 Task: Send an email with the signature Kira Turner with the subject Feedback on information and the message I would like to request a change to the project timeline, can we schedule a meeting to discuss this? from softage.9@softage.net to softage.3@softage.net and move the email from Sent Items to the folder Logistics
Action: Mouse moved to (1286, 96)
Screenshot: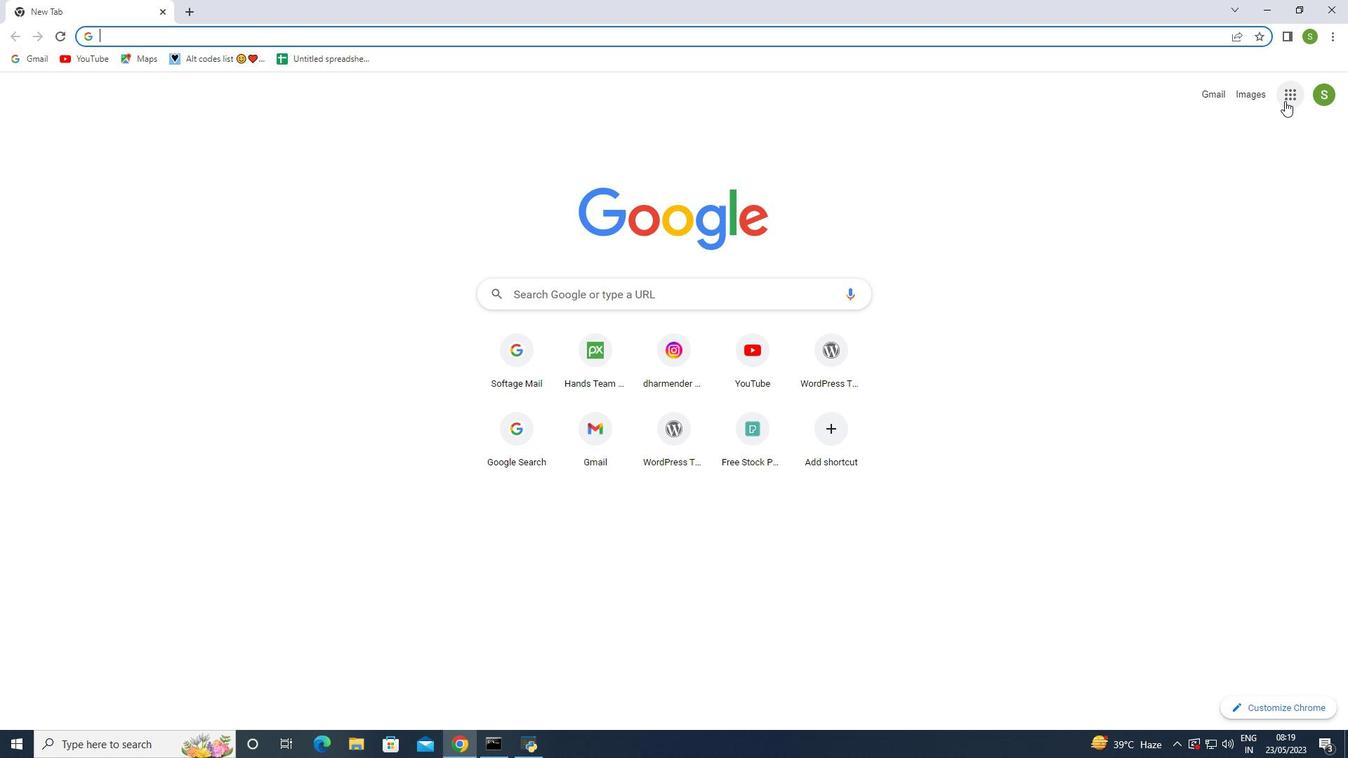 
Action: Mouse pressed left at (1286, 96)
Screenshot: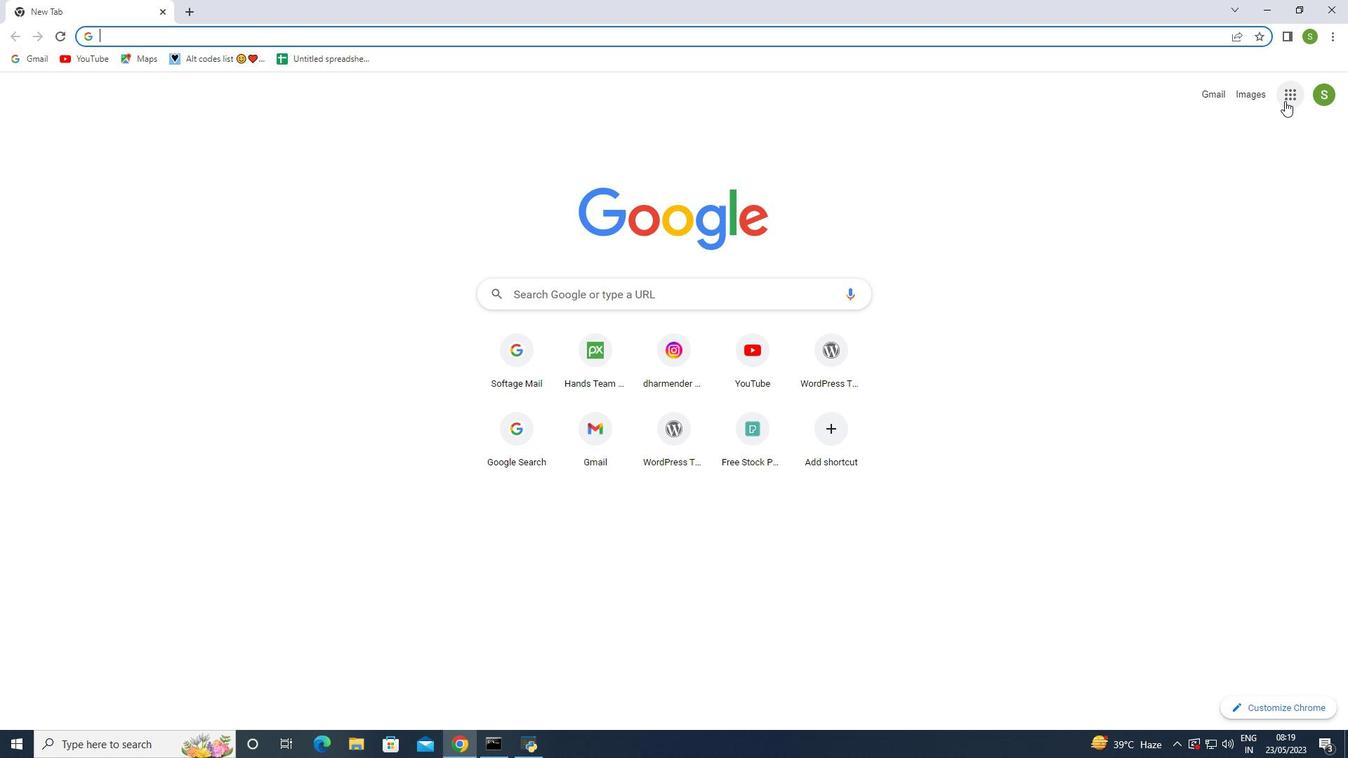 
Action: Mouse moved to (1214, 159)
Screenshot: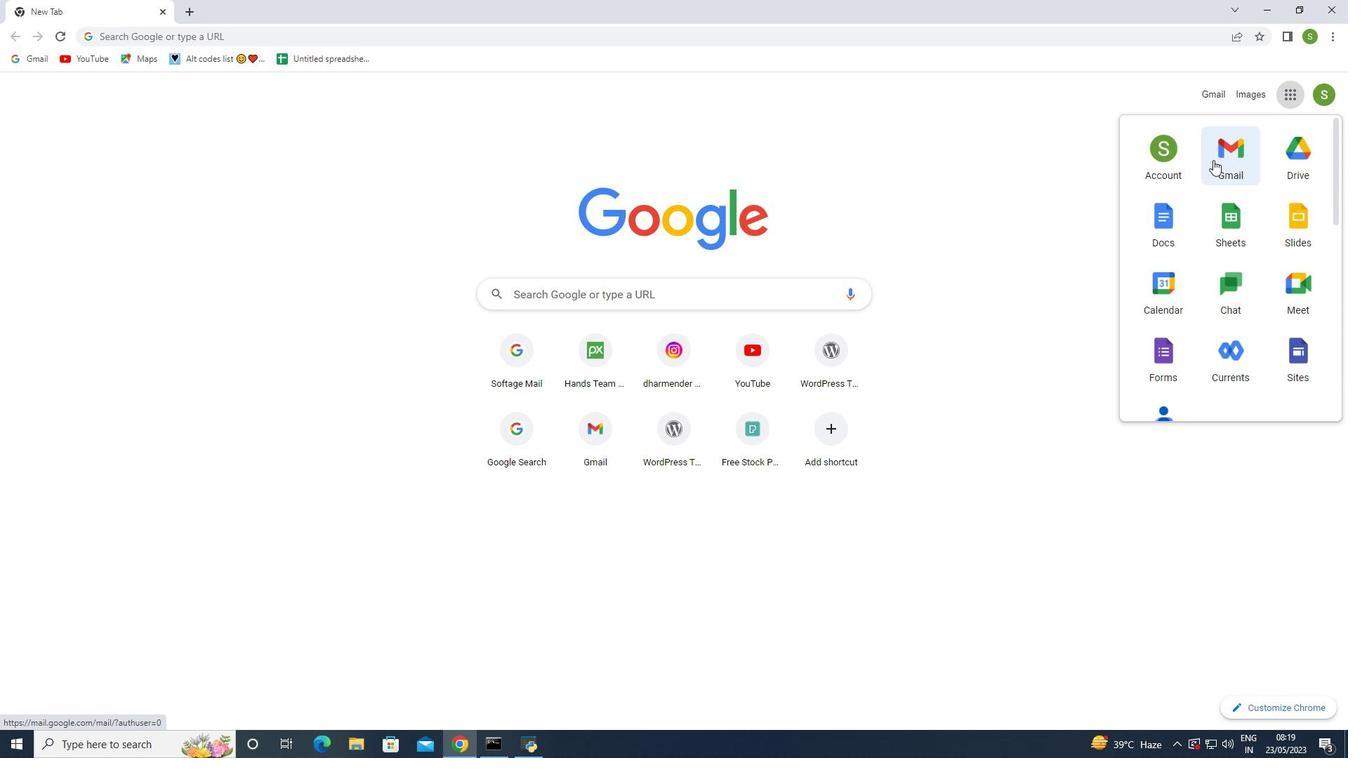
Action: Mouse pressed left at (1214, 159)
Screenshot: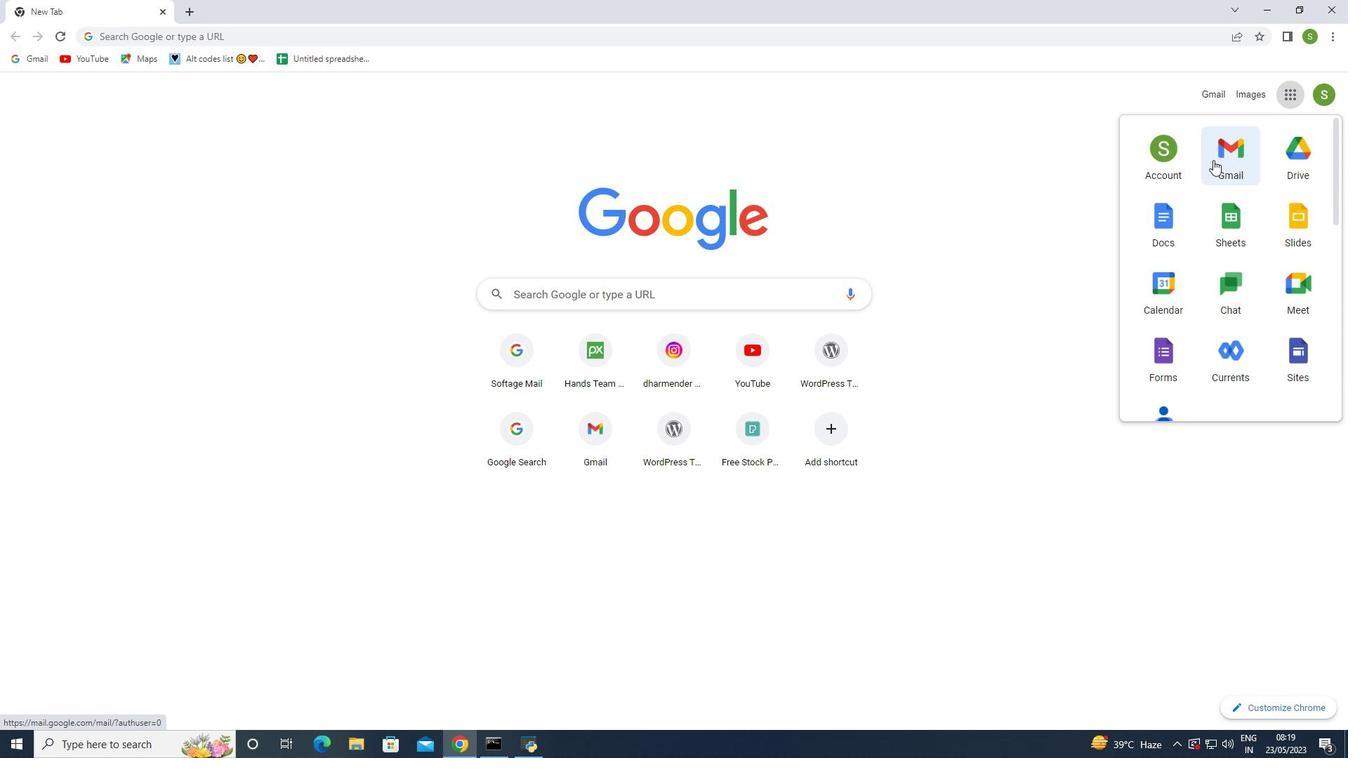
Action: Mouse moved to (1196, 98)
Screenshot: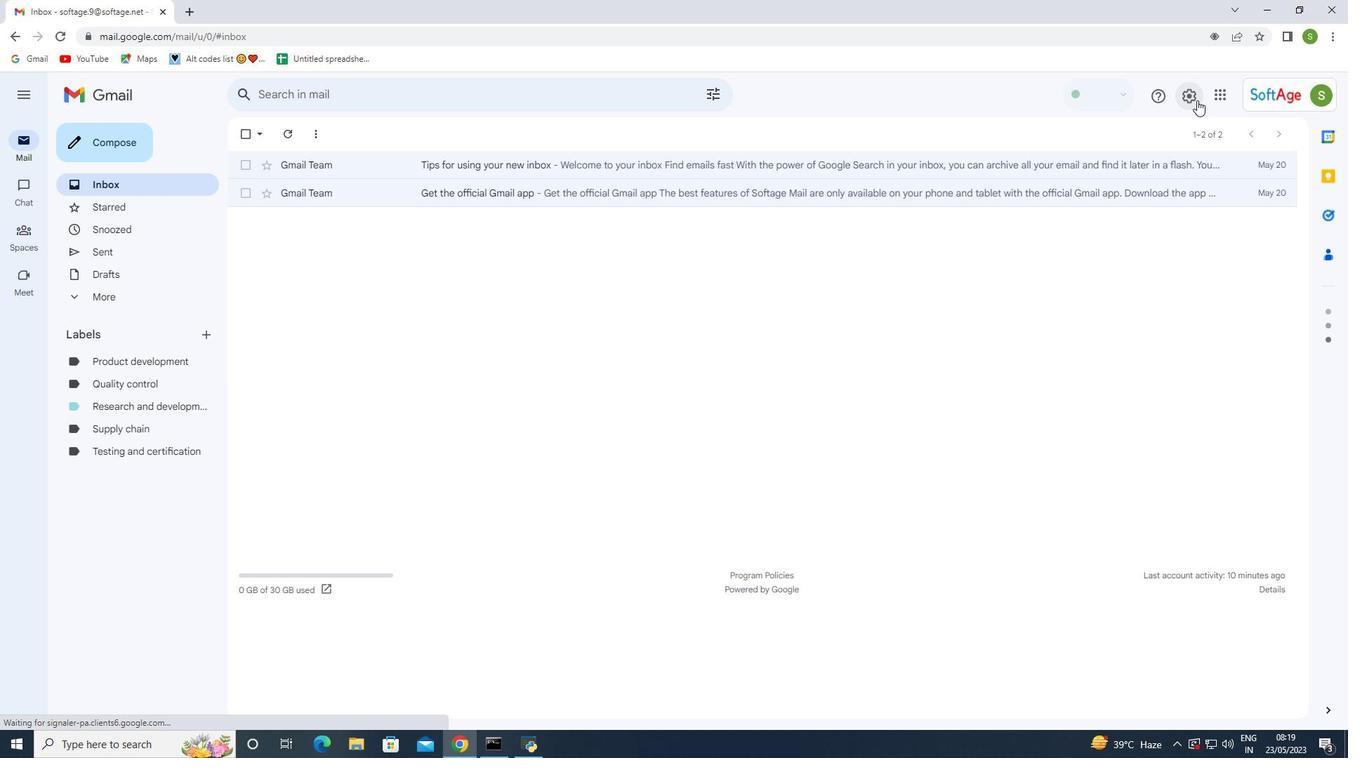 
Action: Mouse pressed left at (1196, 98)
Screenshot: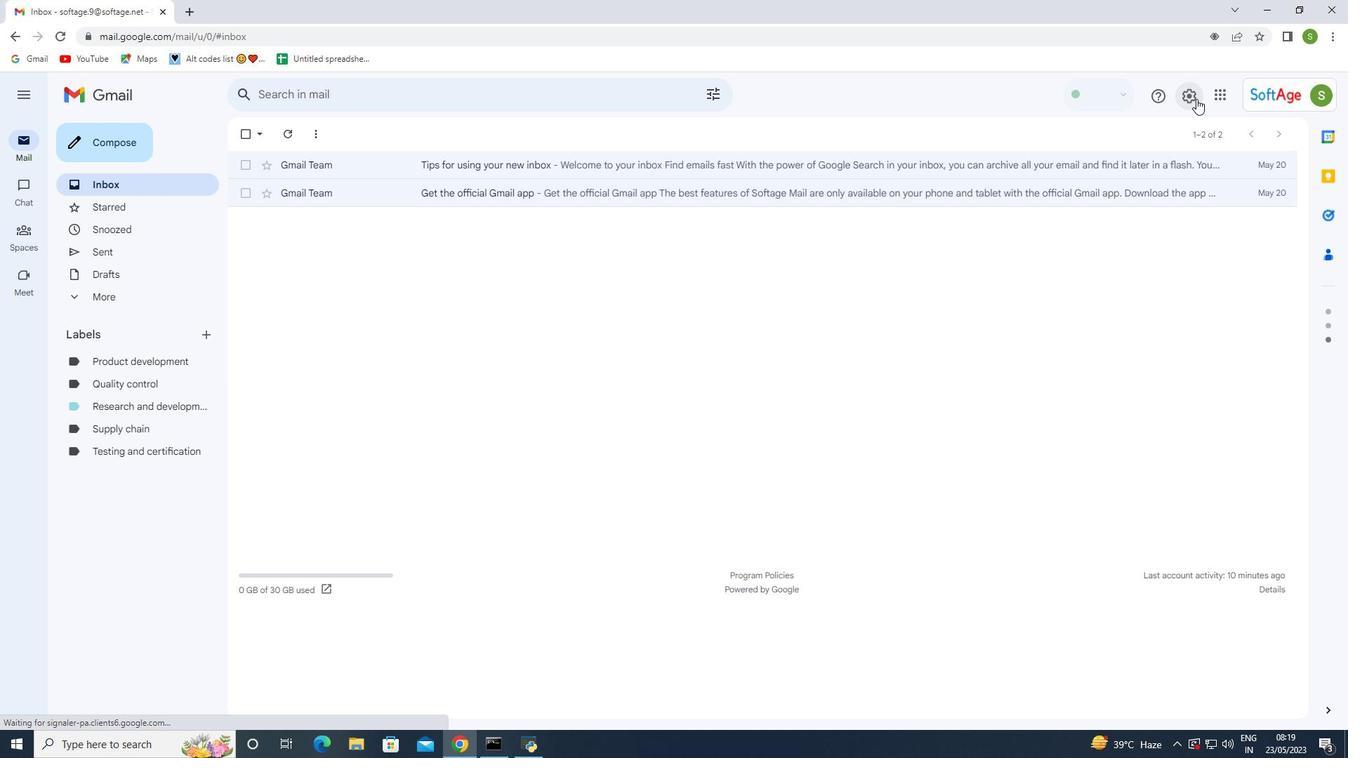 
Action: Mouse moved to (1180, 158)
Screenshot: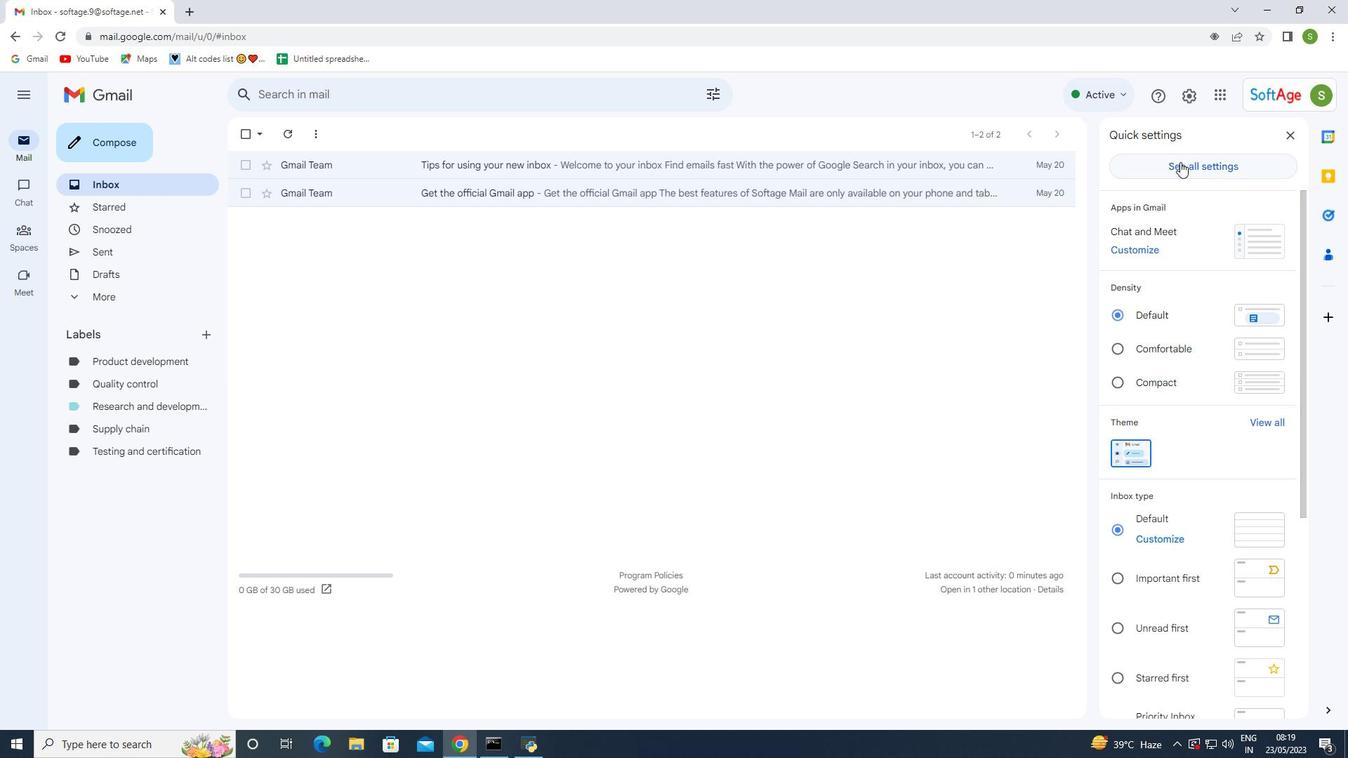 
Action: Mouse pressed left at (1180, 158)
Screenshot: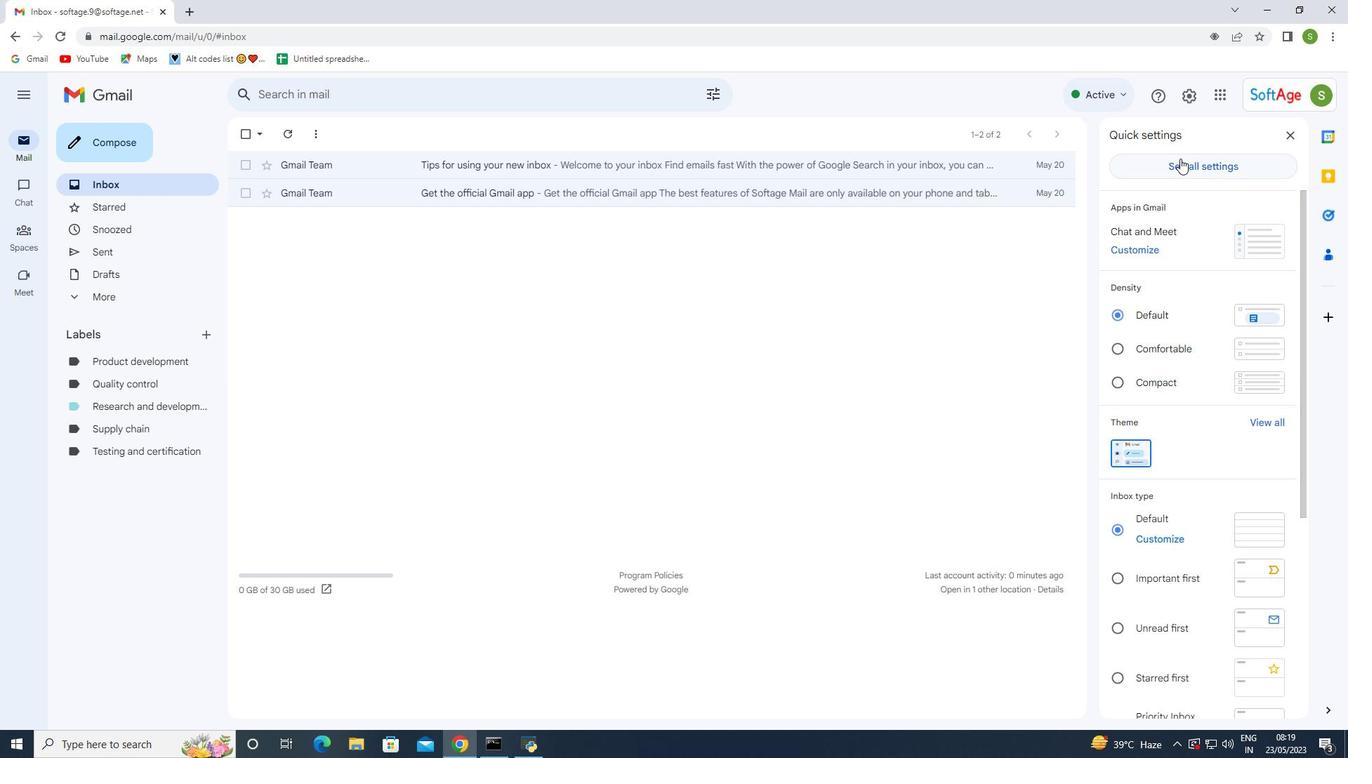 
Action: Mouse moved to (495, 405)
Screenshot: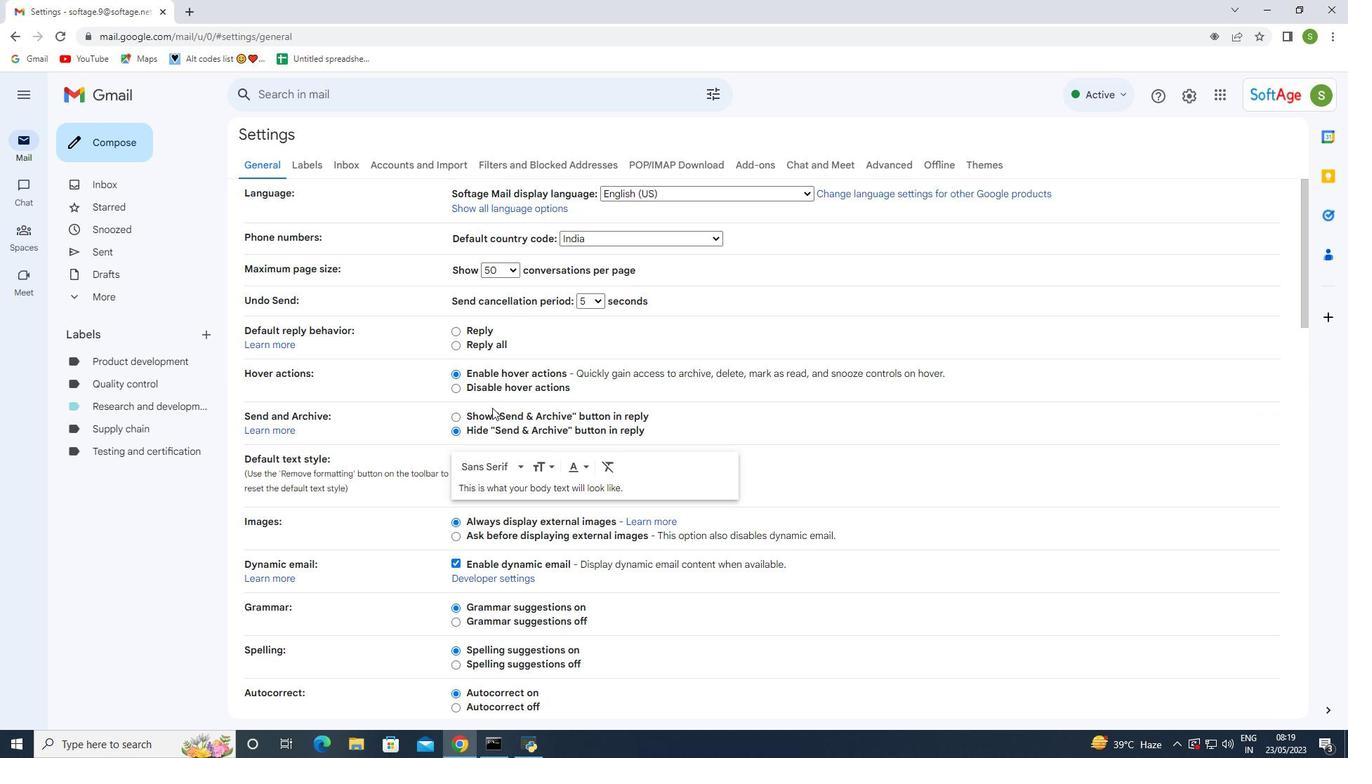 
Action: Mouse scrolled (495, 405) with delta (0, 0)
Screenshot: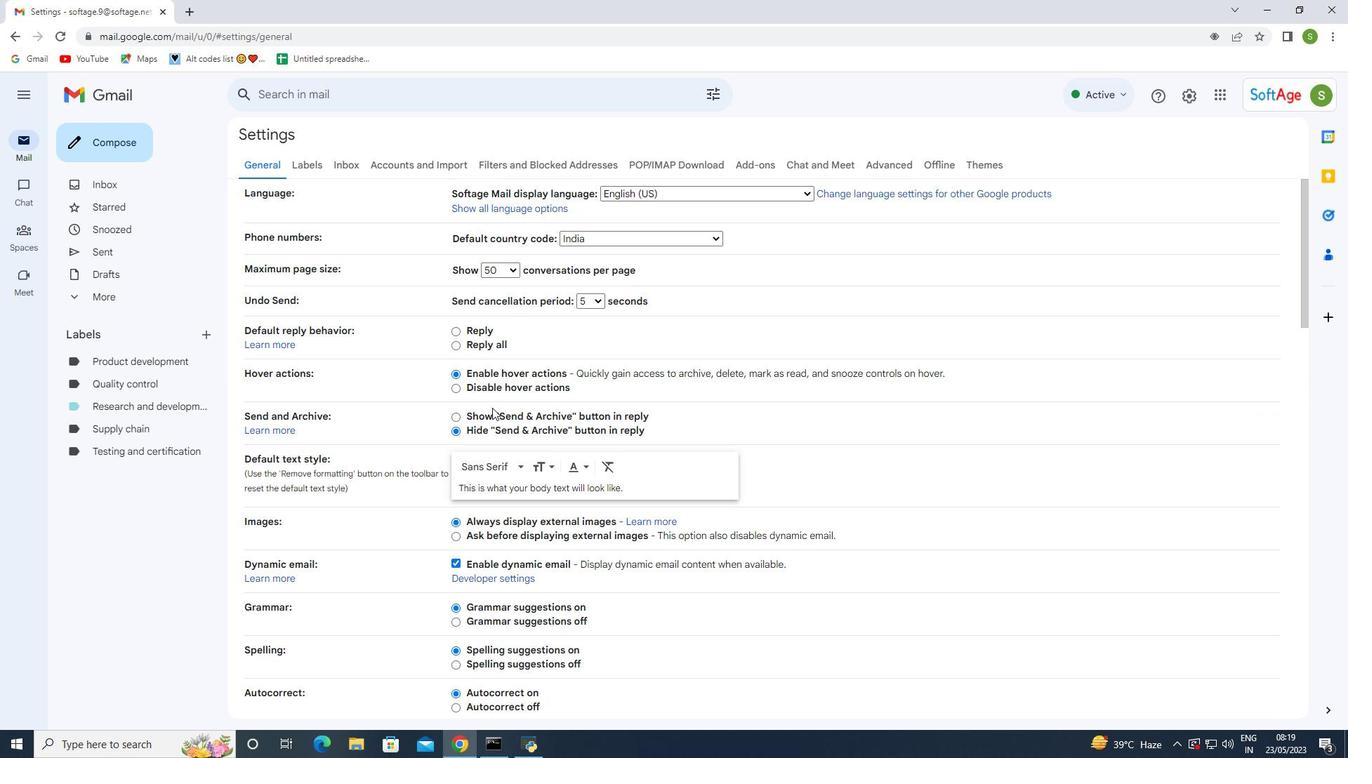 
Action: Mouse scrolled (495, 405) with delta (0, 0)
Screenshot: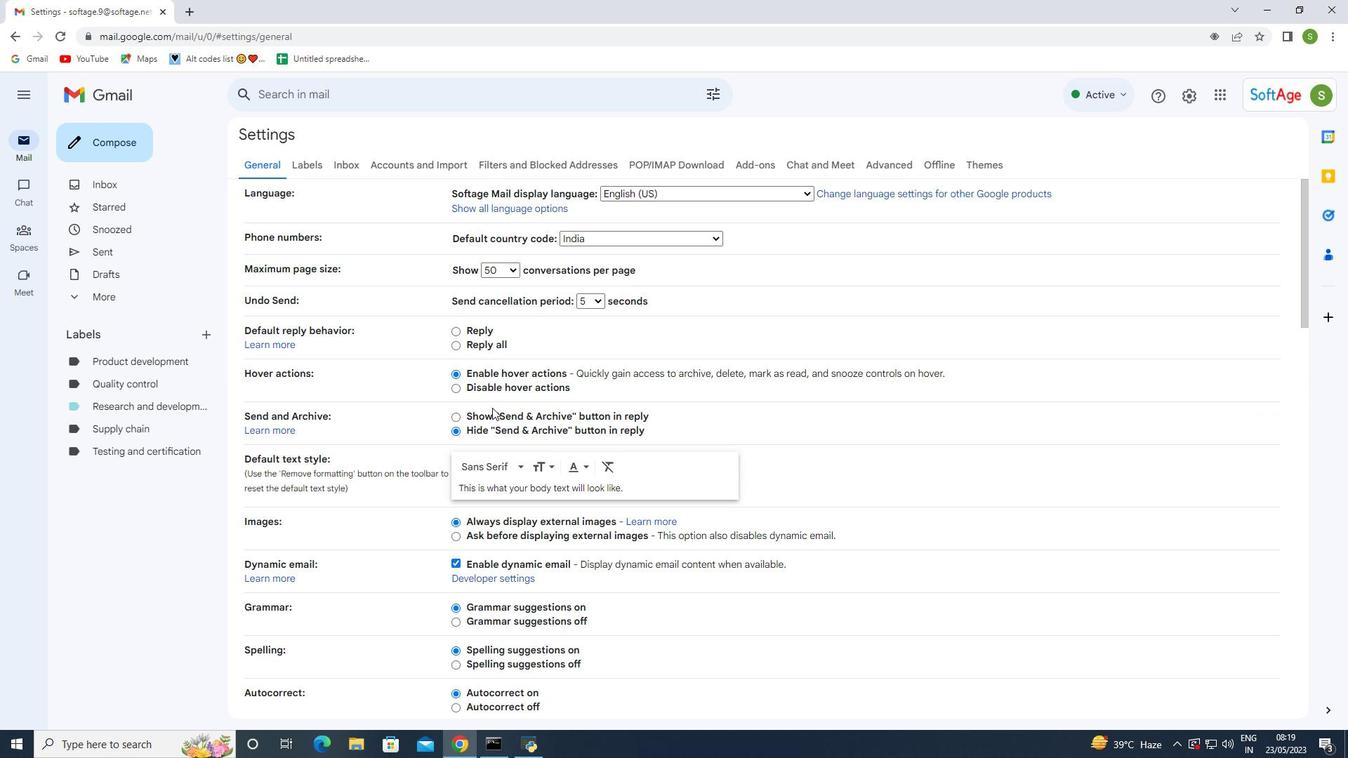 
Action: Mouse scrolled (495, 405) with delta (0, 0)
Screenshot: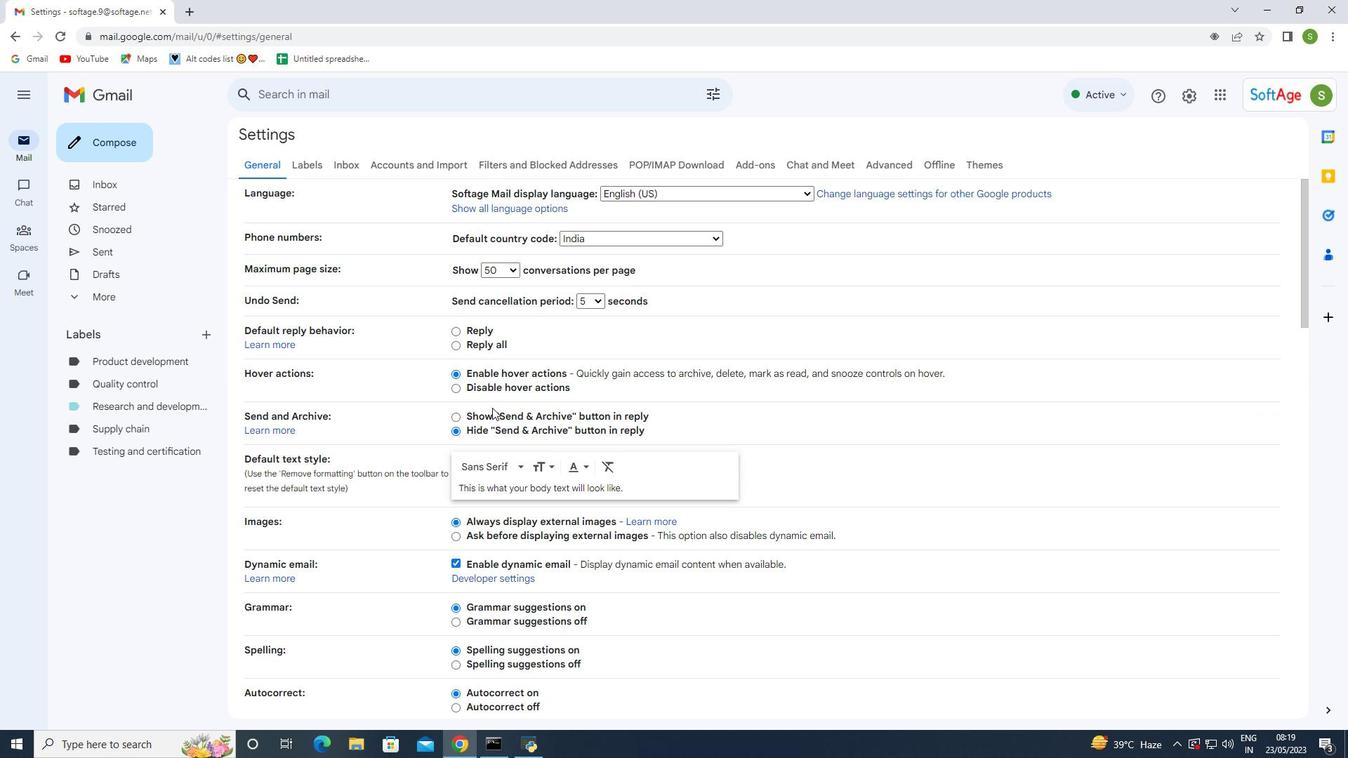 
Action: Mouse scrolled (495, 405) with delta (0, 0)
Screenshot: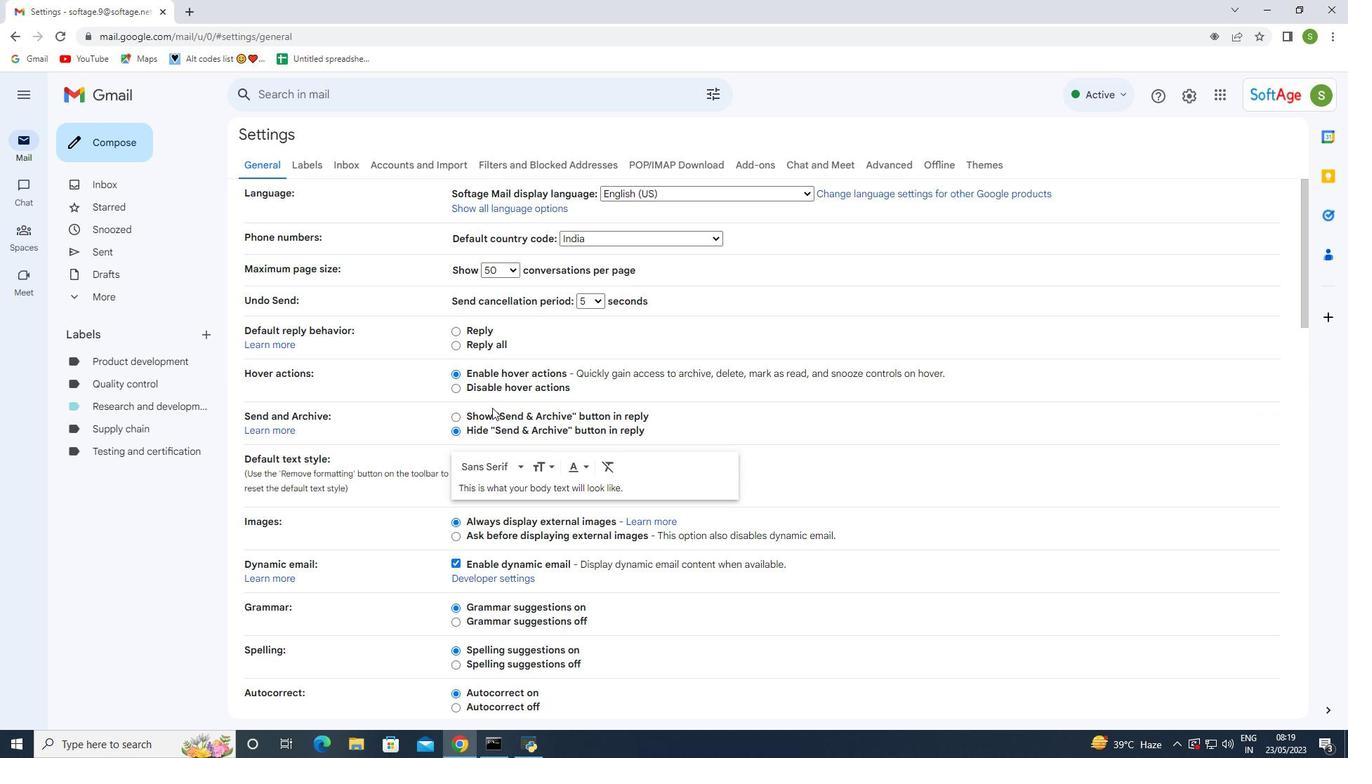 
Action: Mouse scrolled (495, 405) with delta (0, 0)
Screenshot: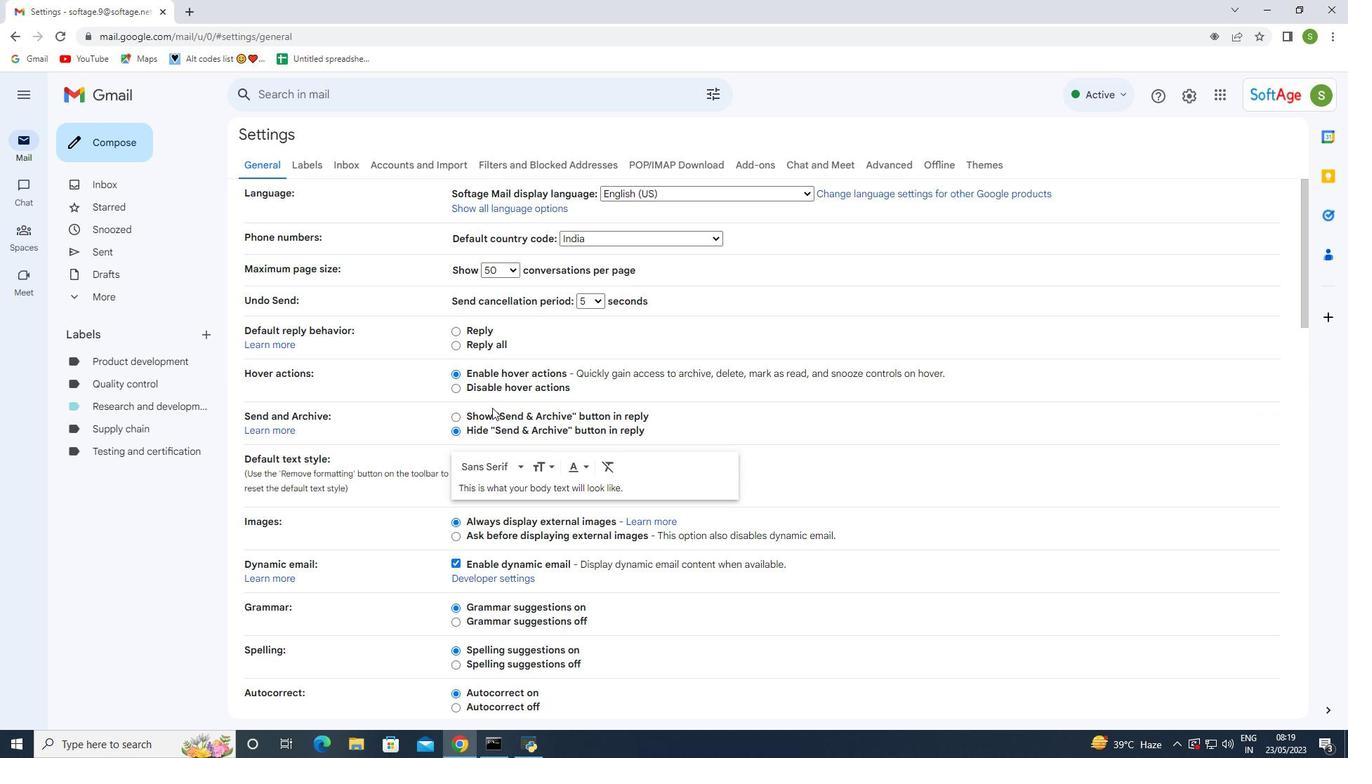 
Action: Mouse scrolled (495, 405) with delta (0, 0)
Screenshot: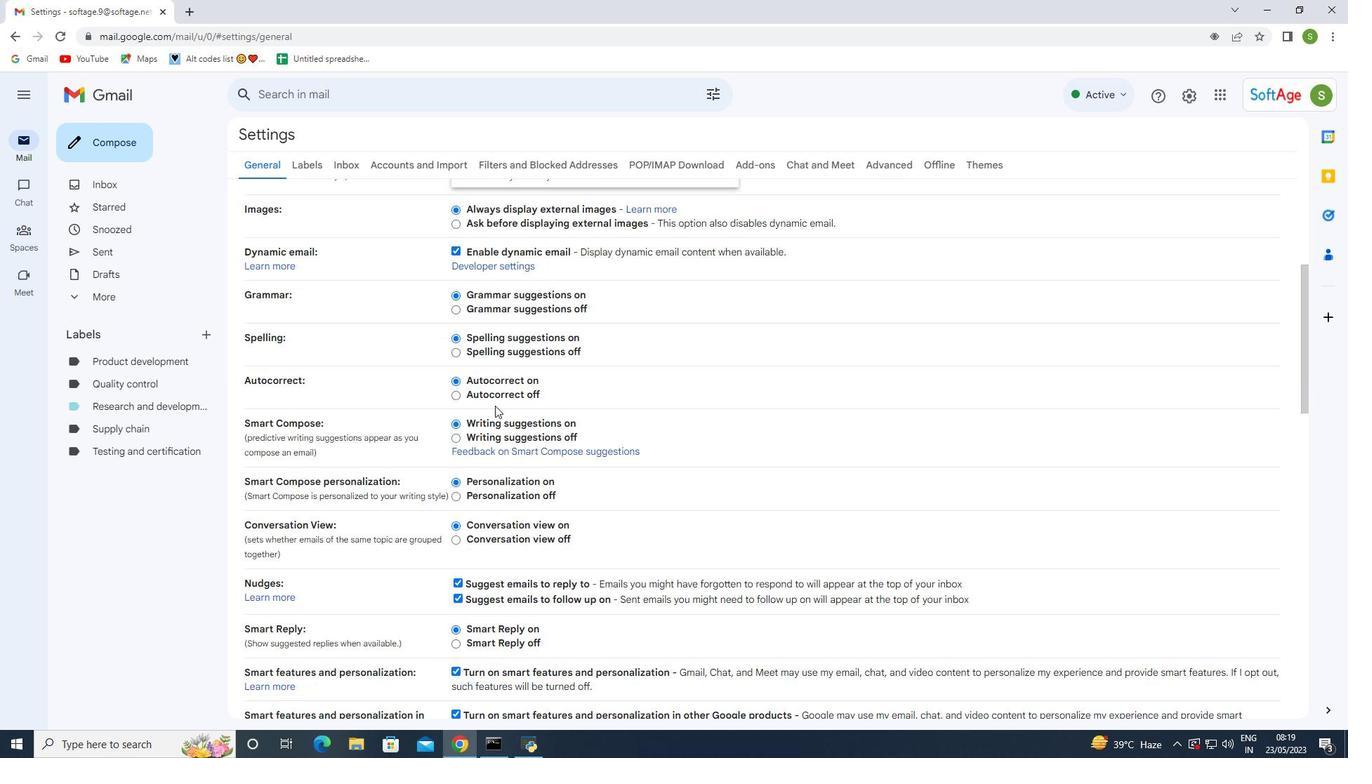 
Action: Mouse scrolled (495, 405) with delta (0, 0)
Screenshot: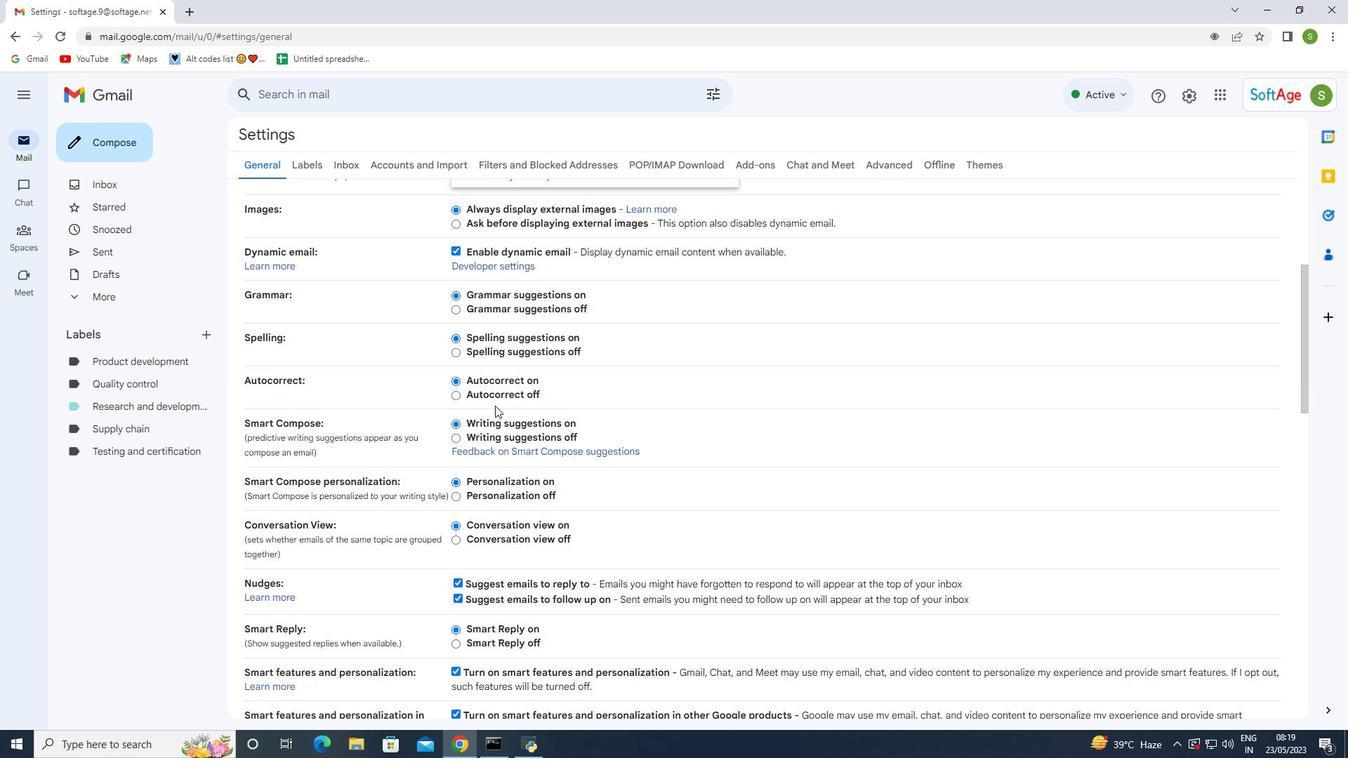 
Action: Mouse scrolled (495, 405) with delta (0, 0)
Screenshot: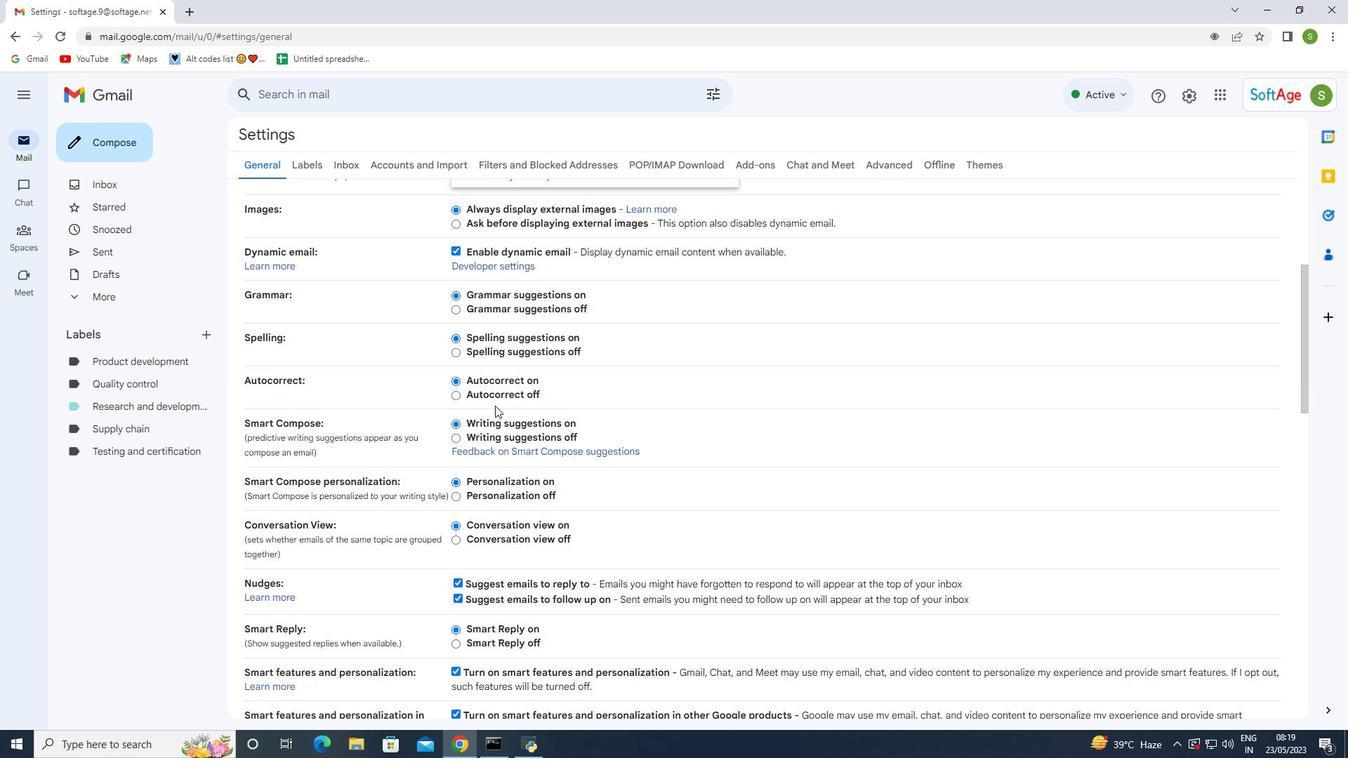 
Action: Mouse scrolled (495, 405) with delta (0, 0)
Screenshot: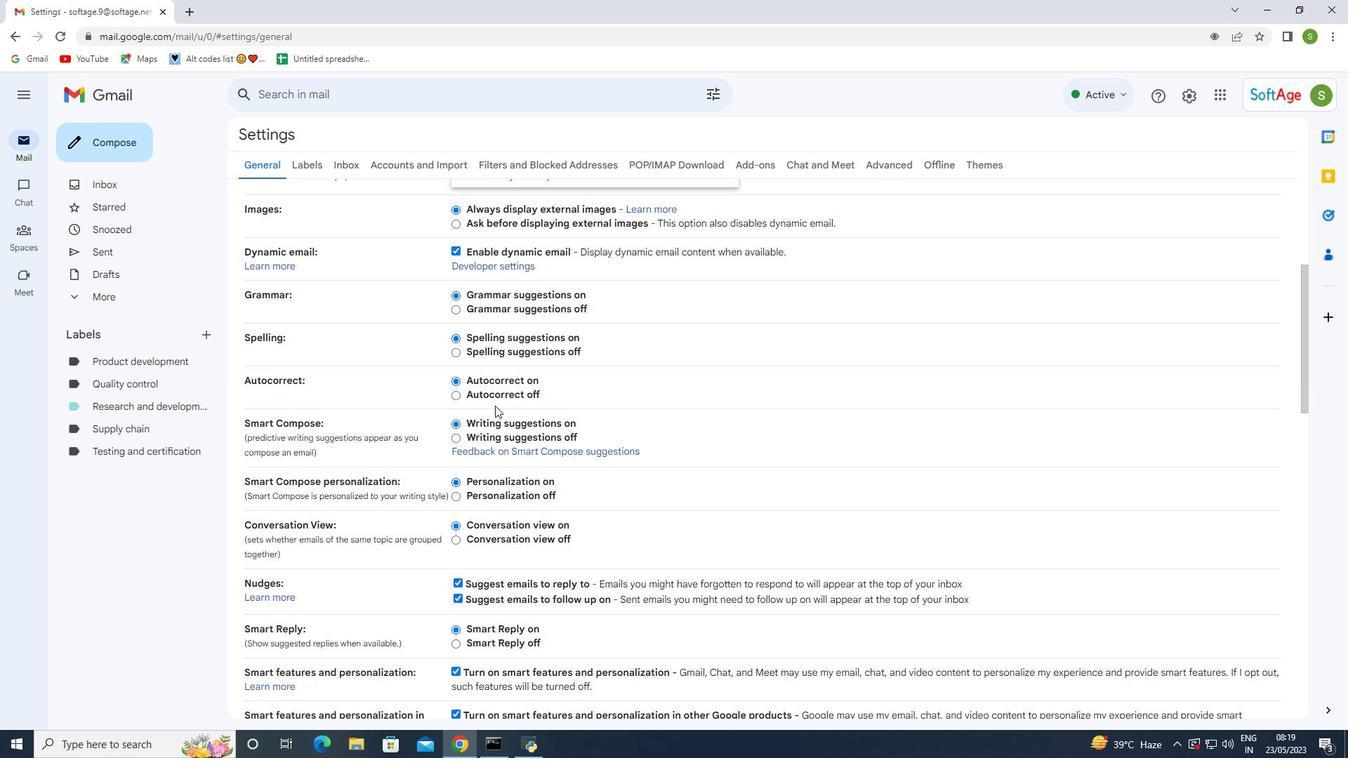 
Action: Mouse scrolled (495, 405) with delta (0, 0)
Screenshot: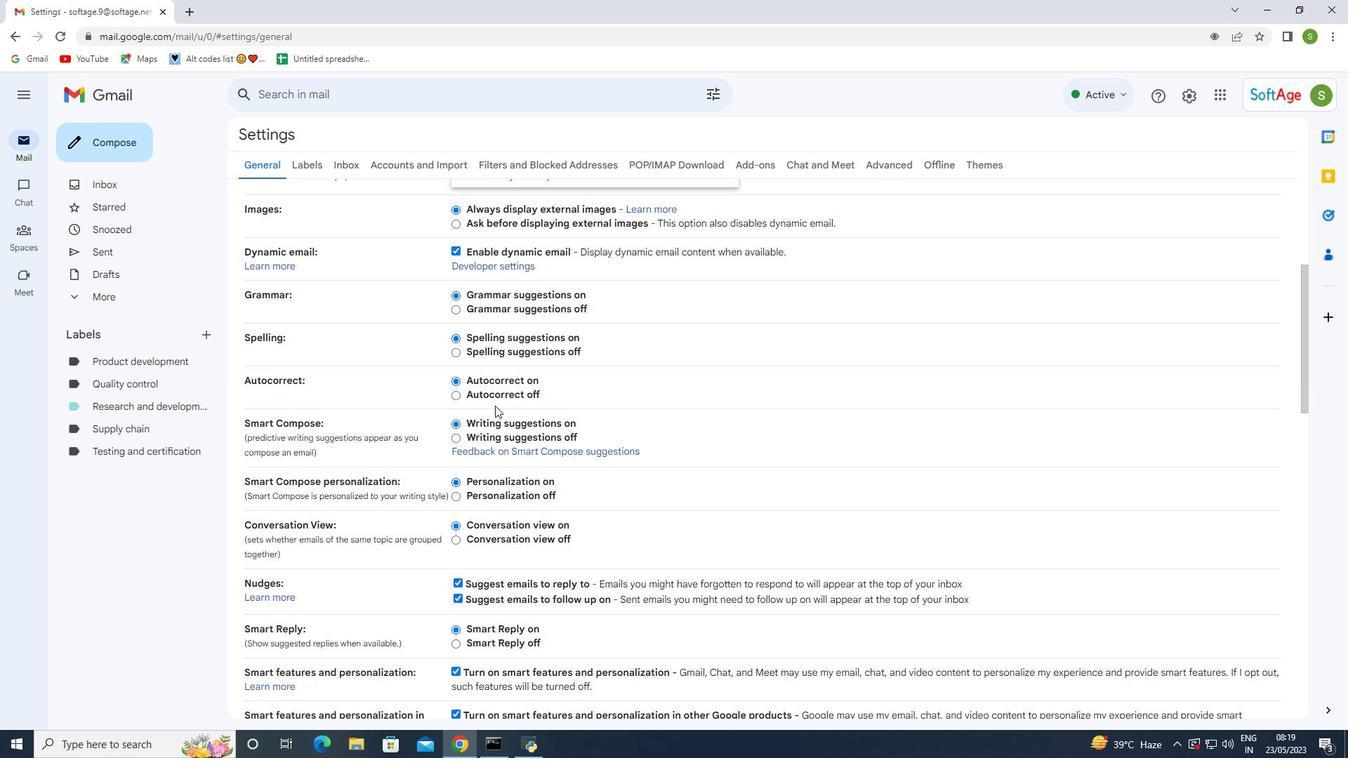 
Action: Mouse scrolled (495, 405) with delta (0, 0)
Screenshot: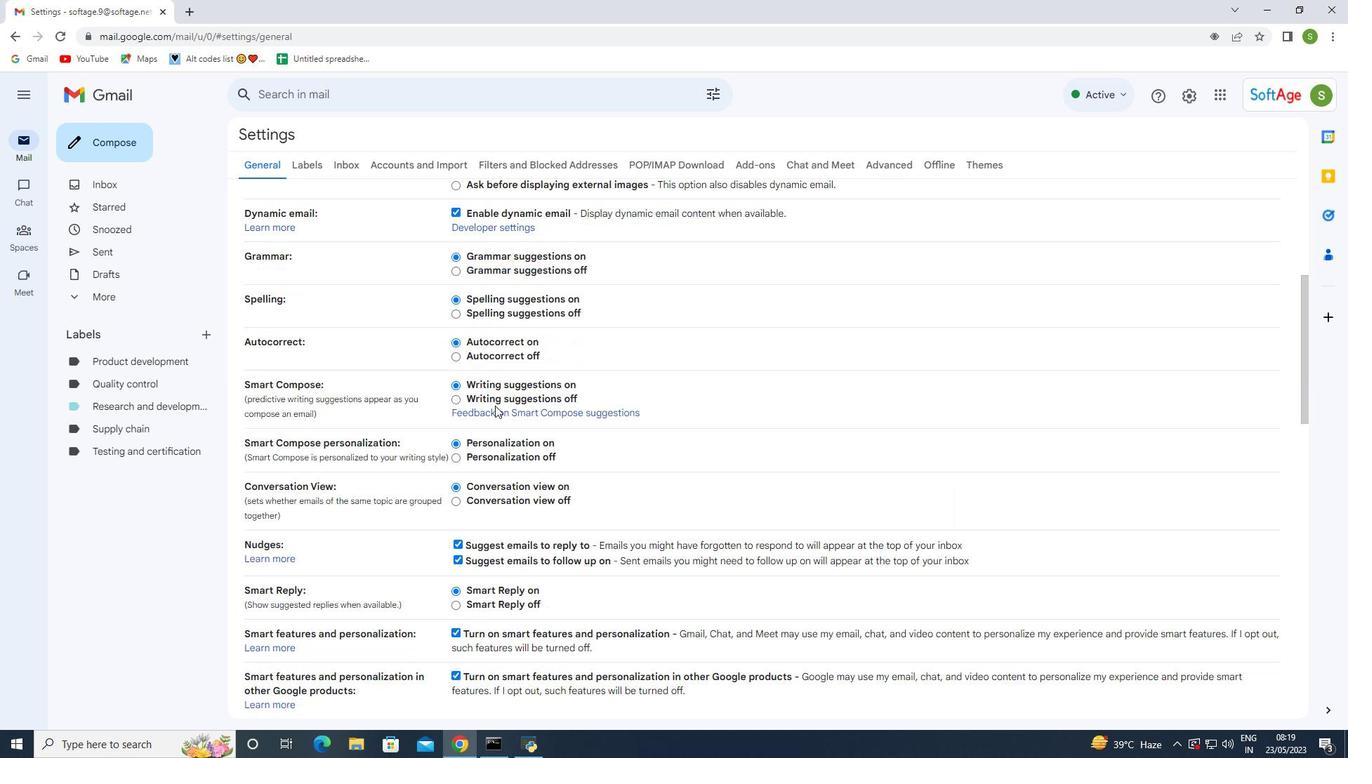 
Action: Mouse scrolled (495, 405) with delta (0, 0)
Screenshot: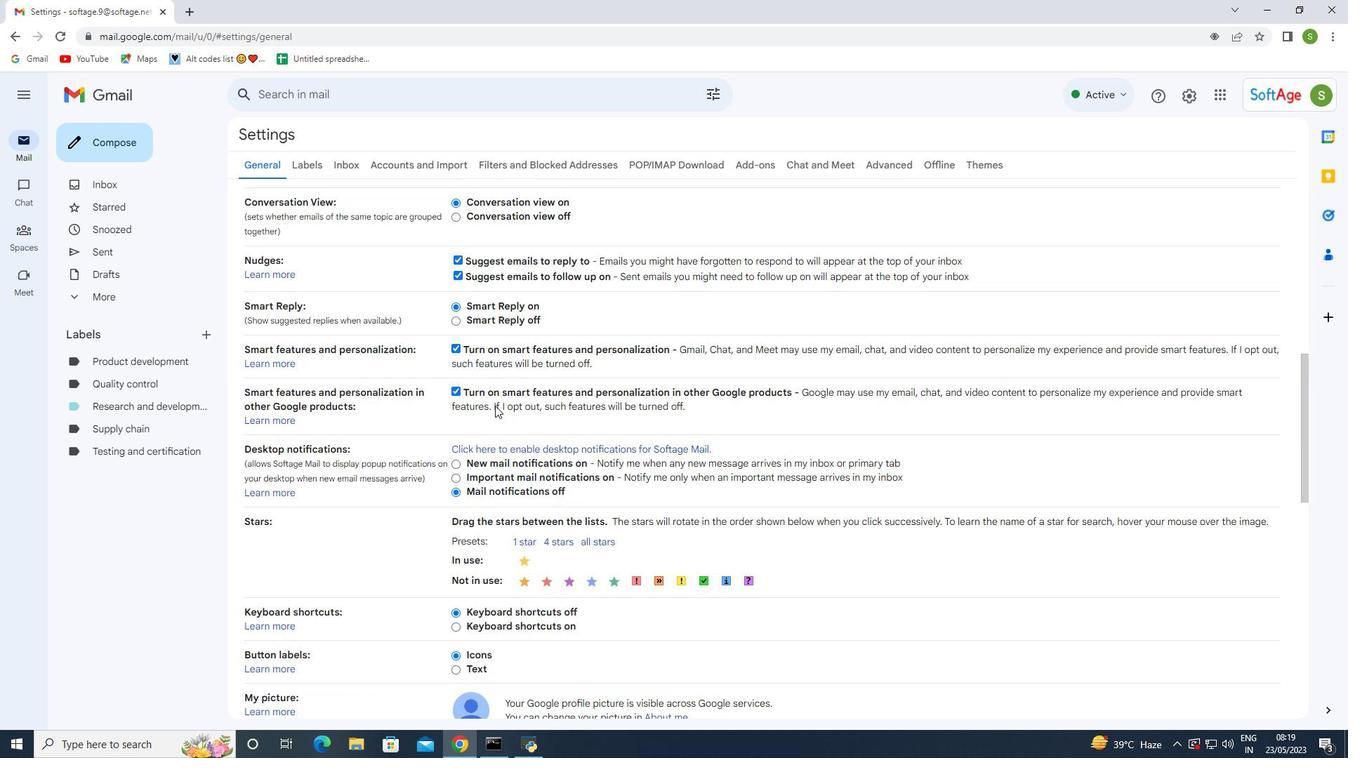 
Action: Mouse scrolled (495, 405) with delta (0, 0)
Screenshot: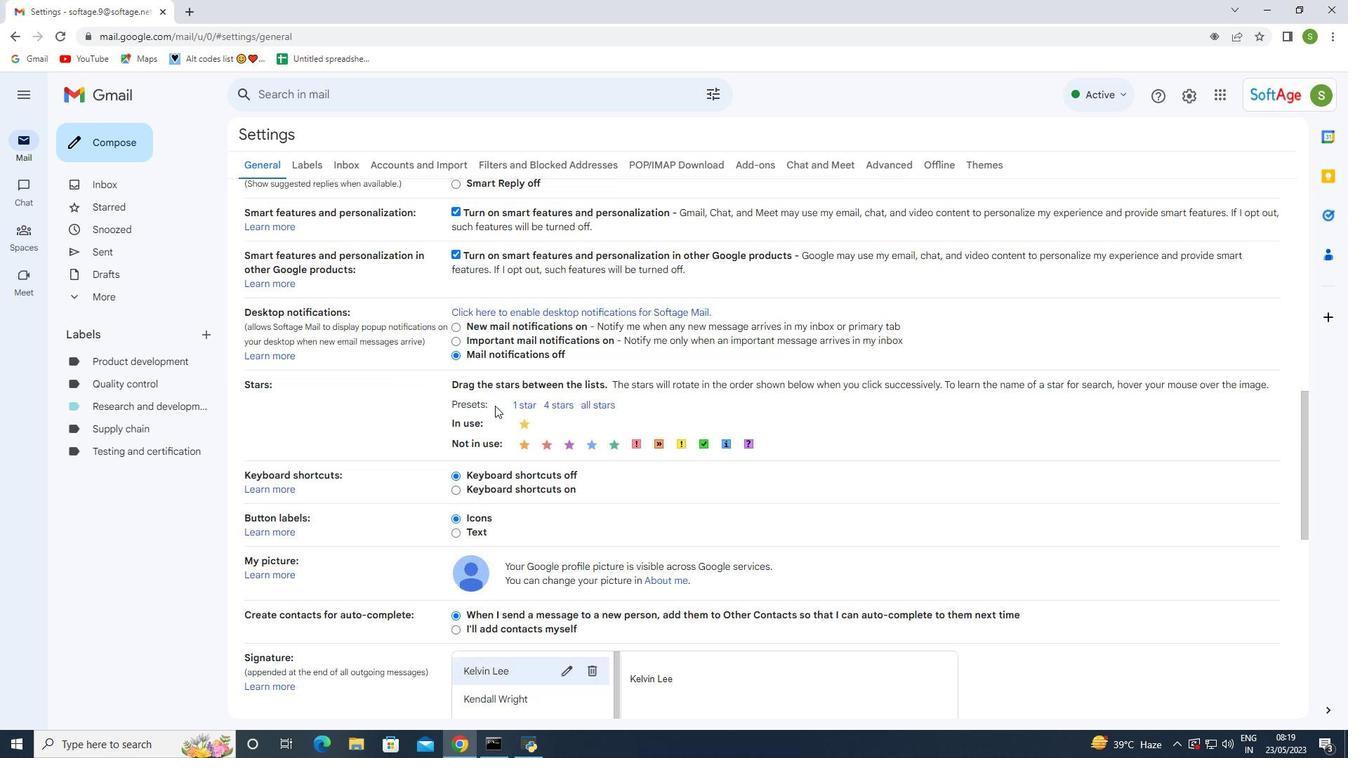 
Action: Mouse scrolled (495, 405) with delta (0, 0)
Screenshot: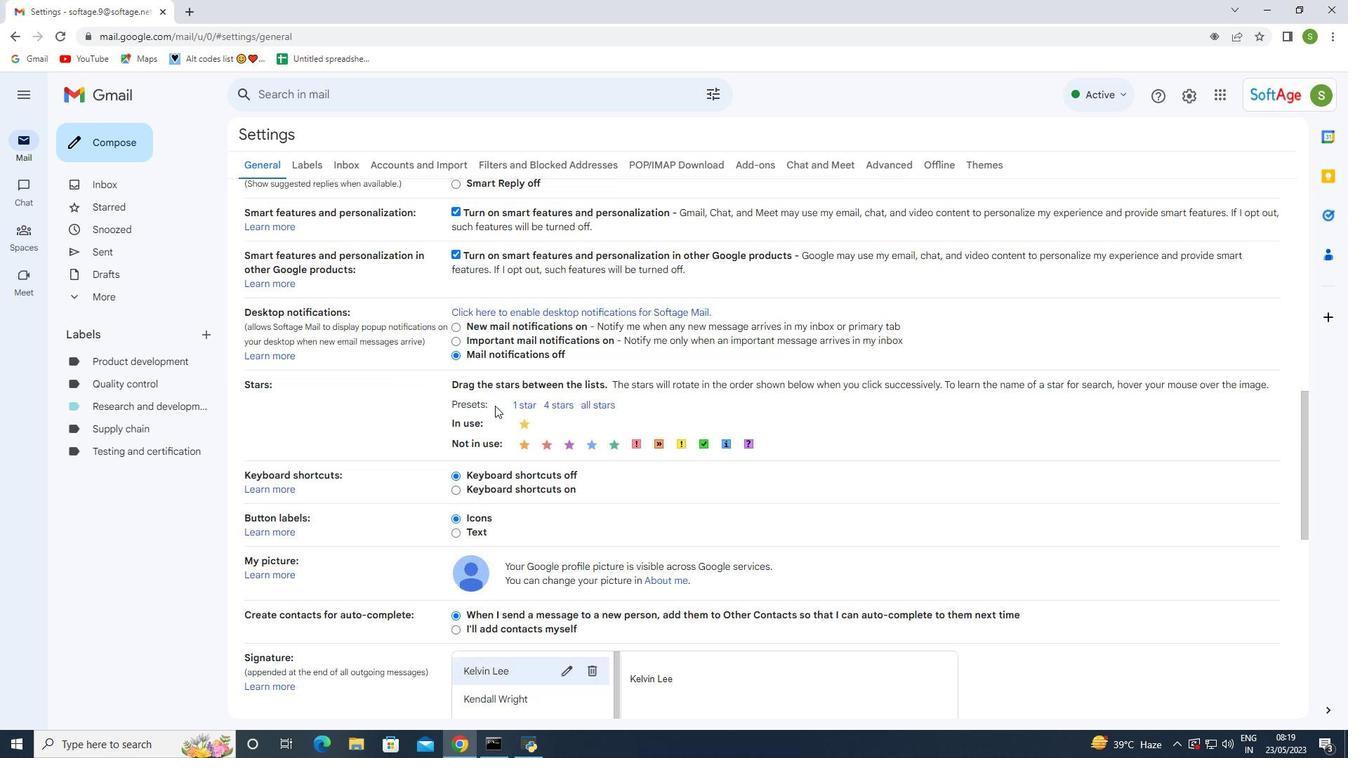 
Action: Mouse scrolled (495, 405) with delta (0, 0)
Screenshot: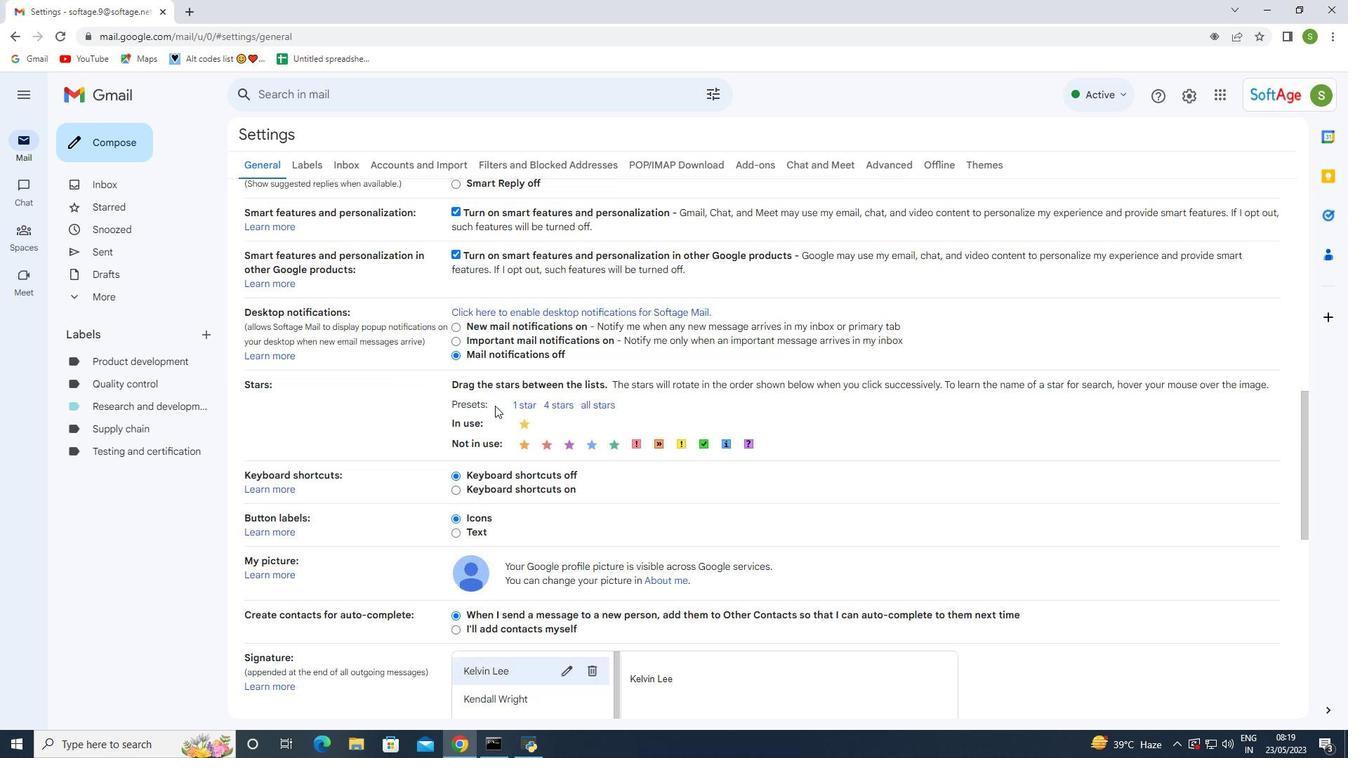 
Action: Mouse scrolled (495, 405) with delta (0, 0)
Screenshot: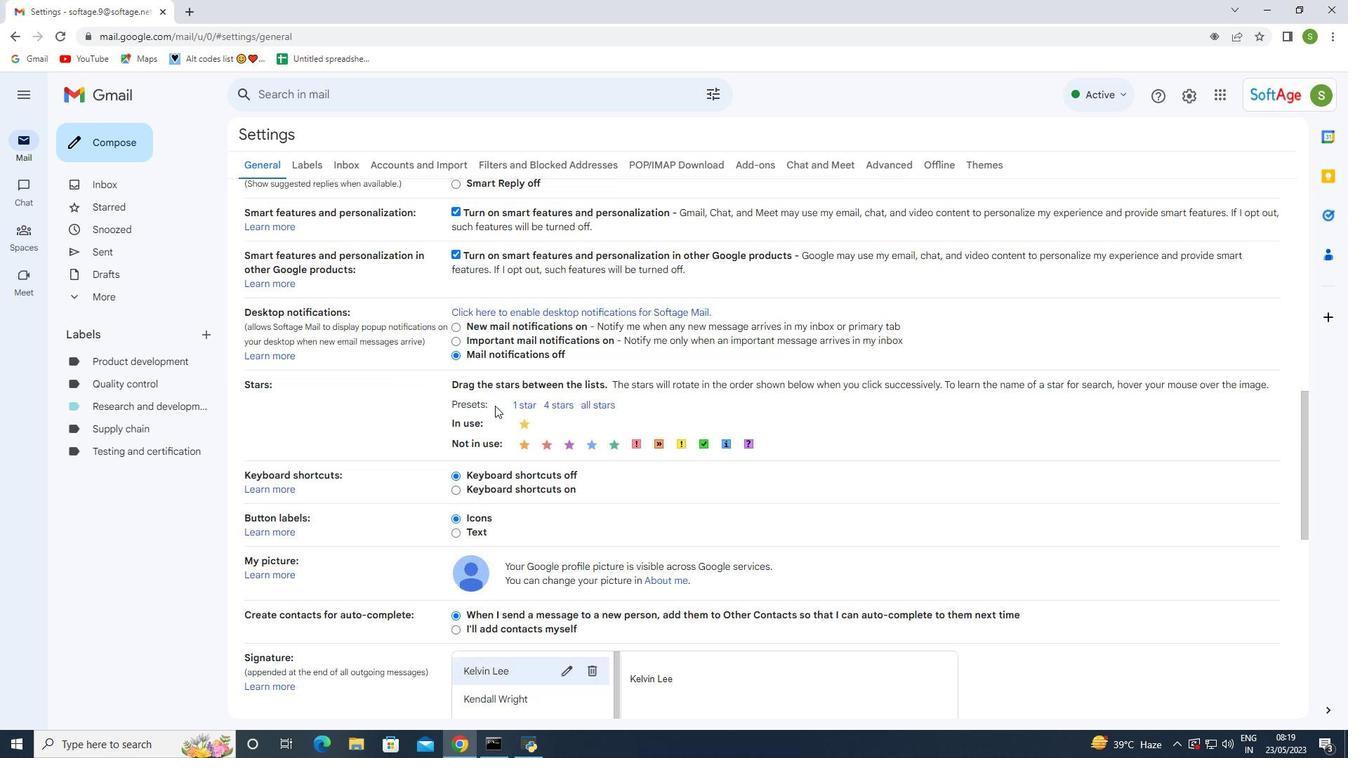 
Action: Mouse scrolled (495, 405) with delta (0, 0)
Screenshot: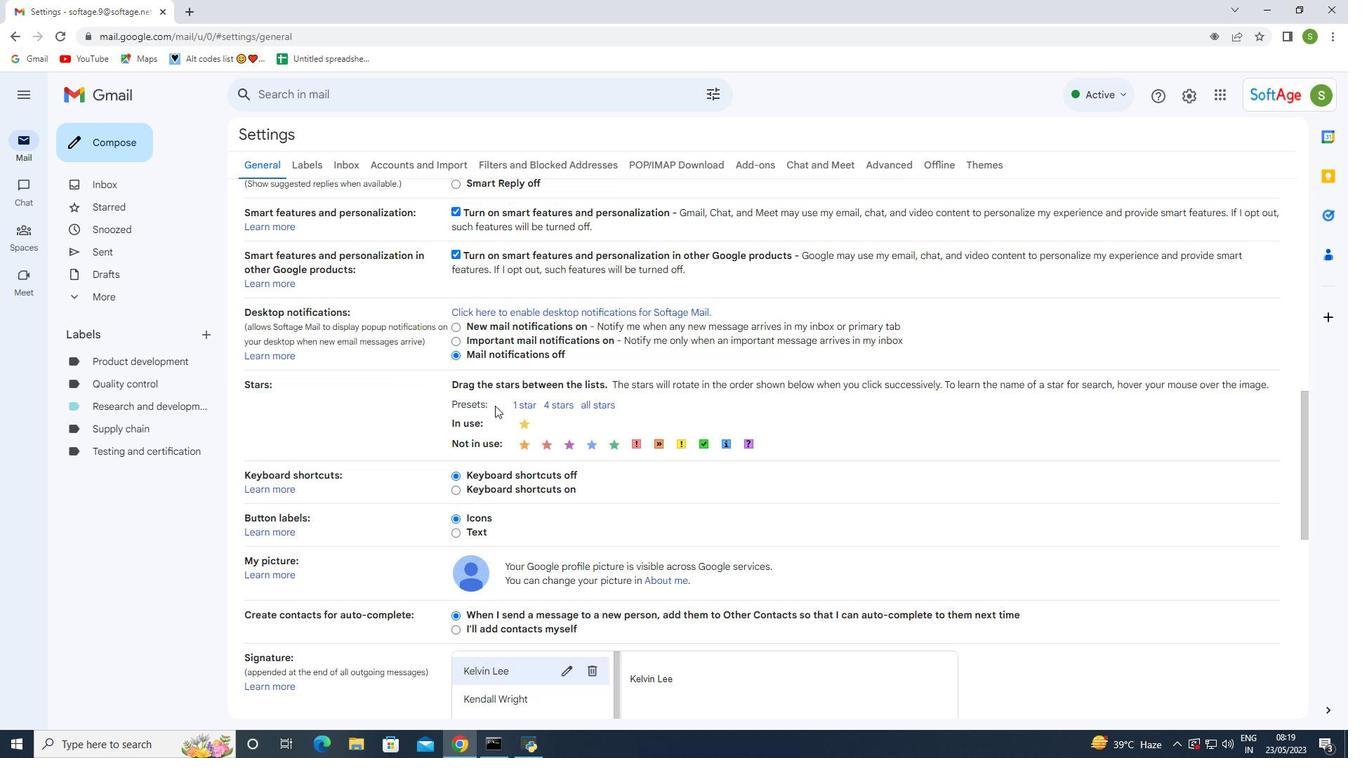 
Action: Mouse scrolled (495, 405) with delta (0, 0)
Screenshot: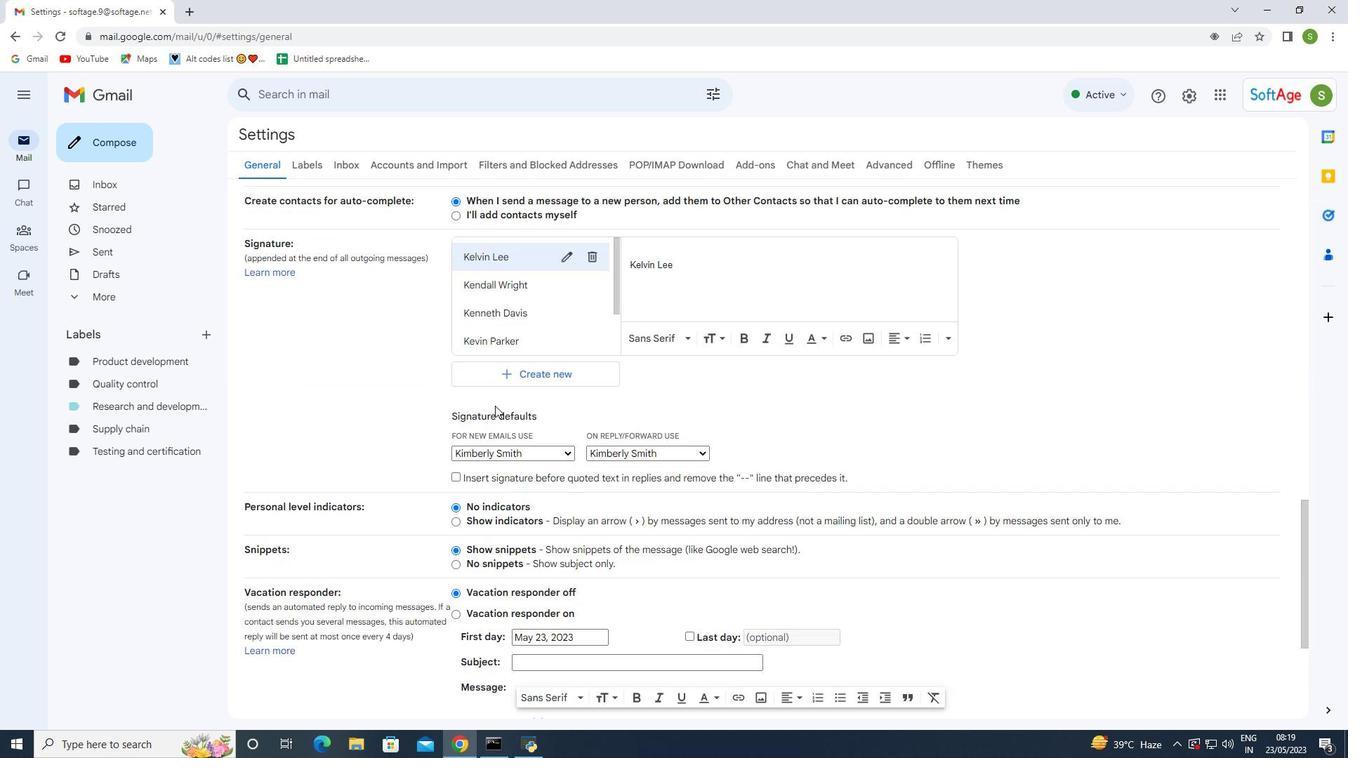 
Action: Mouse scrolled (495, 405) with delta (0, 0)
Screenshot: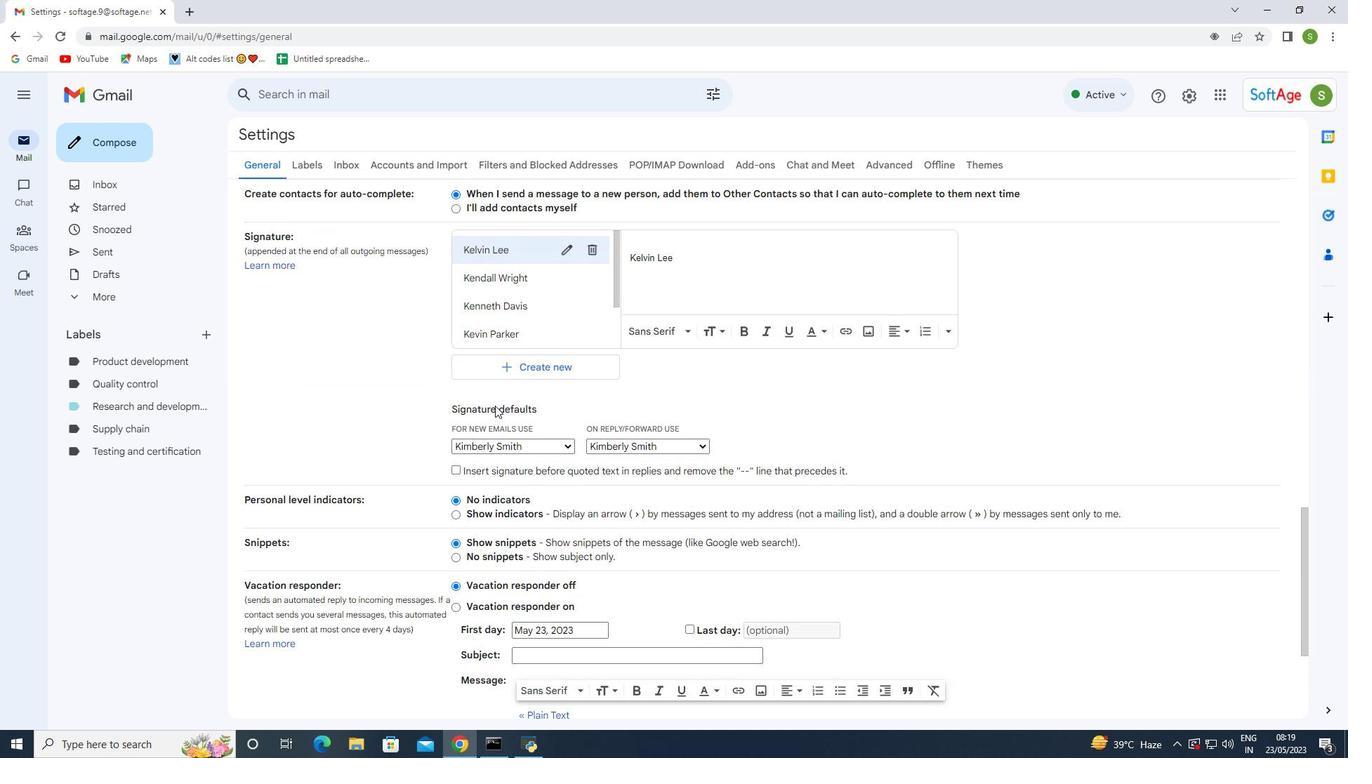 
Action: Mouse scrolled (495, 405) with delta (0, 0)
Screenshot: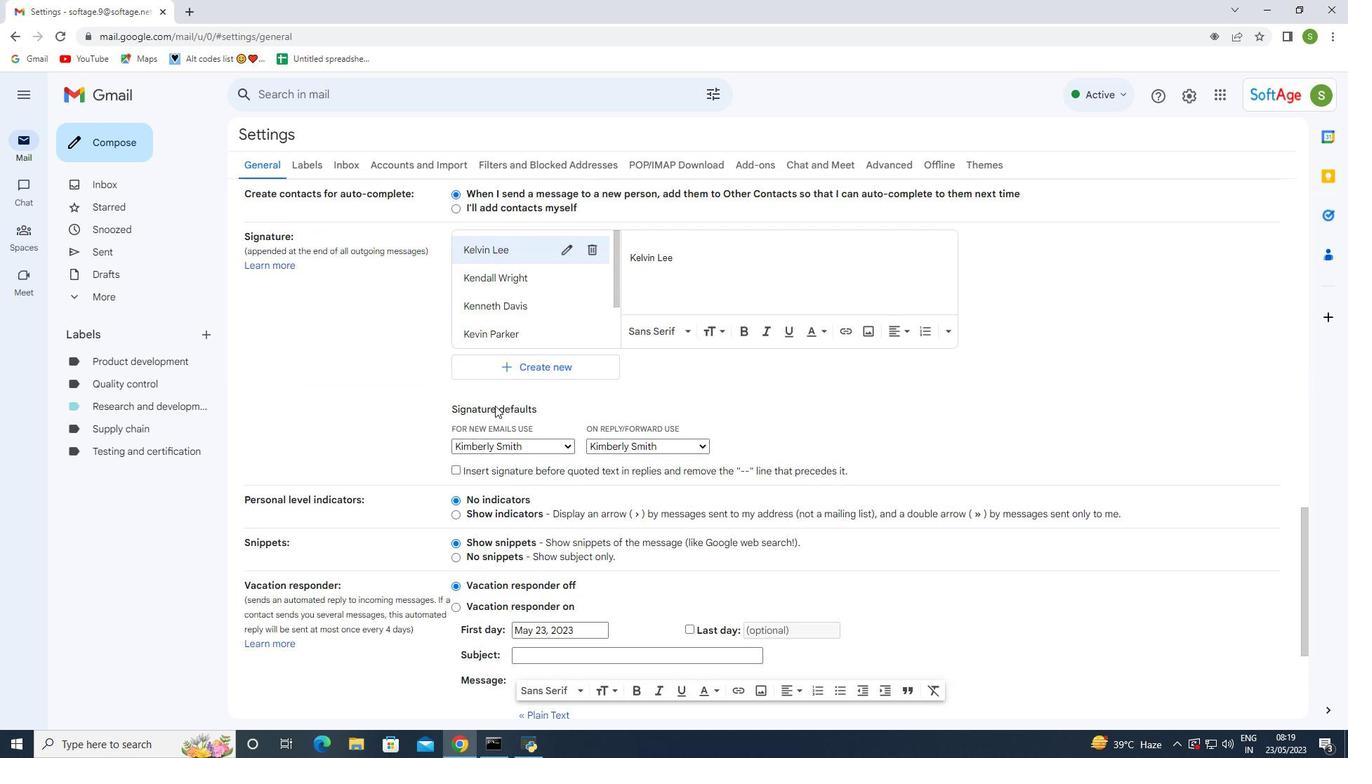 
Action: Mouse scrolled (495, 405) with delta (0, 0)
Screenshot: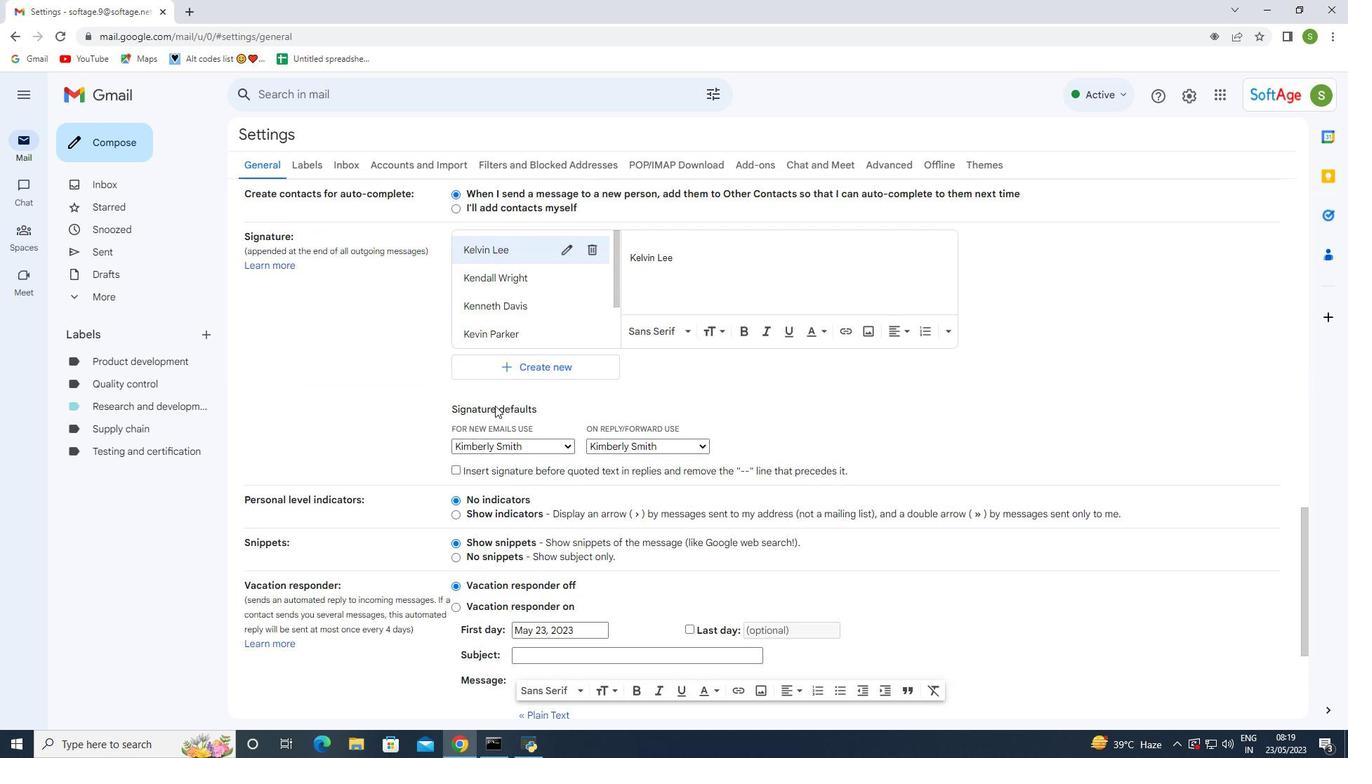 
Action: Mouse scrolled (495, 405) with delta (0, 0)
Screenshot: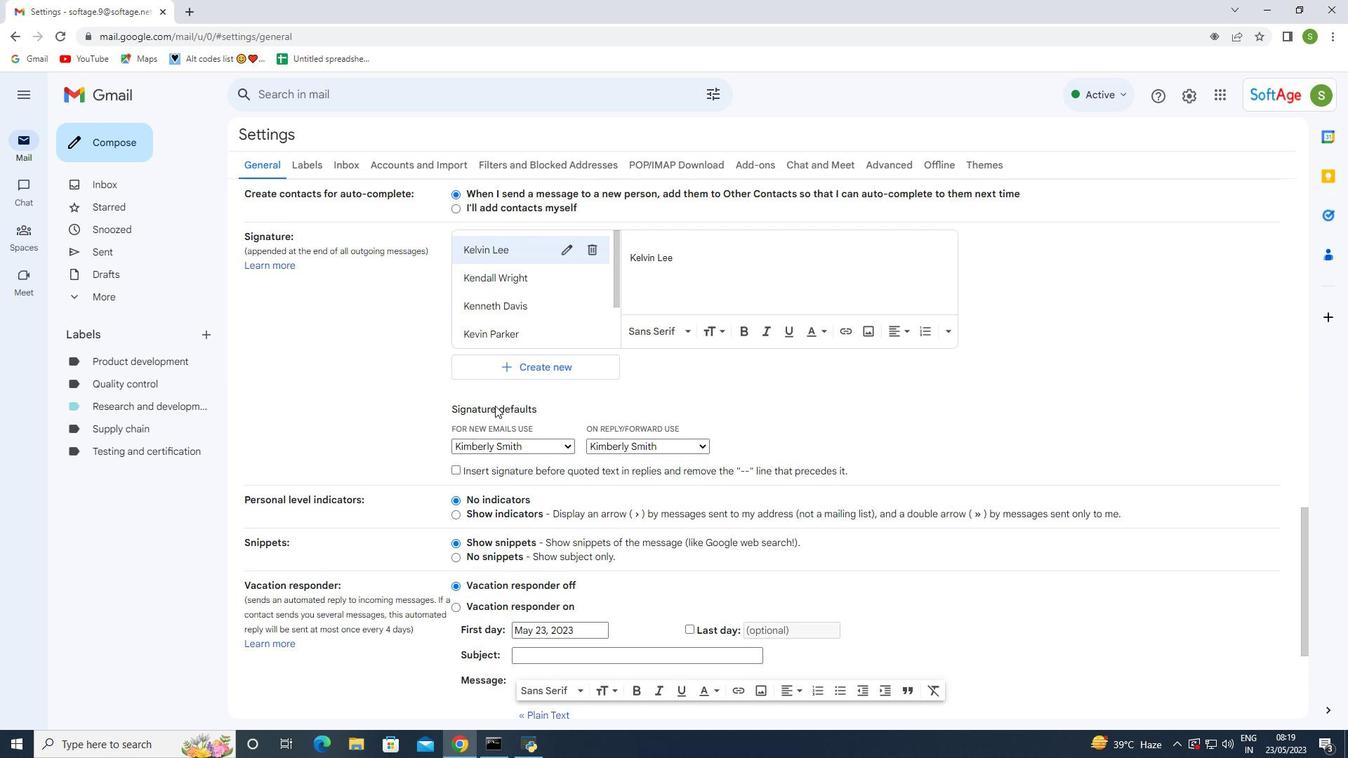 
Action: Mouse moved to (518, 334)
Screenshot: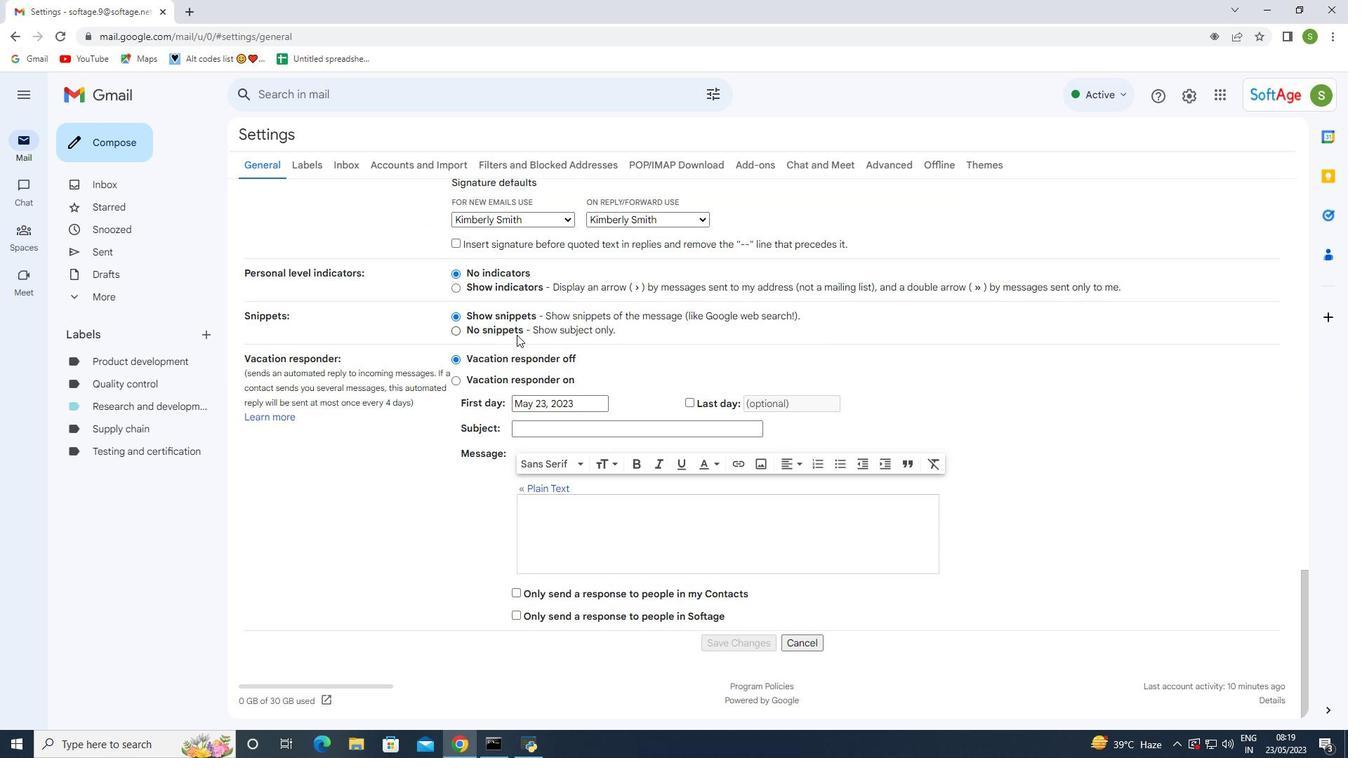 
Action: Mouse scrolled (518, 335) with delta (0, 0)
Screenshot: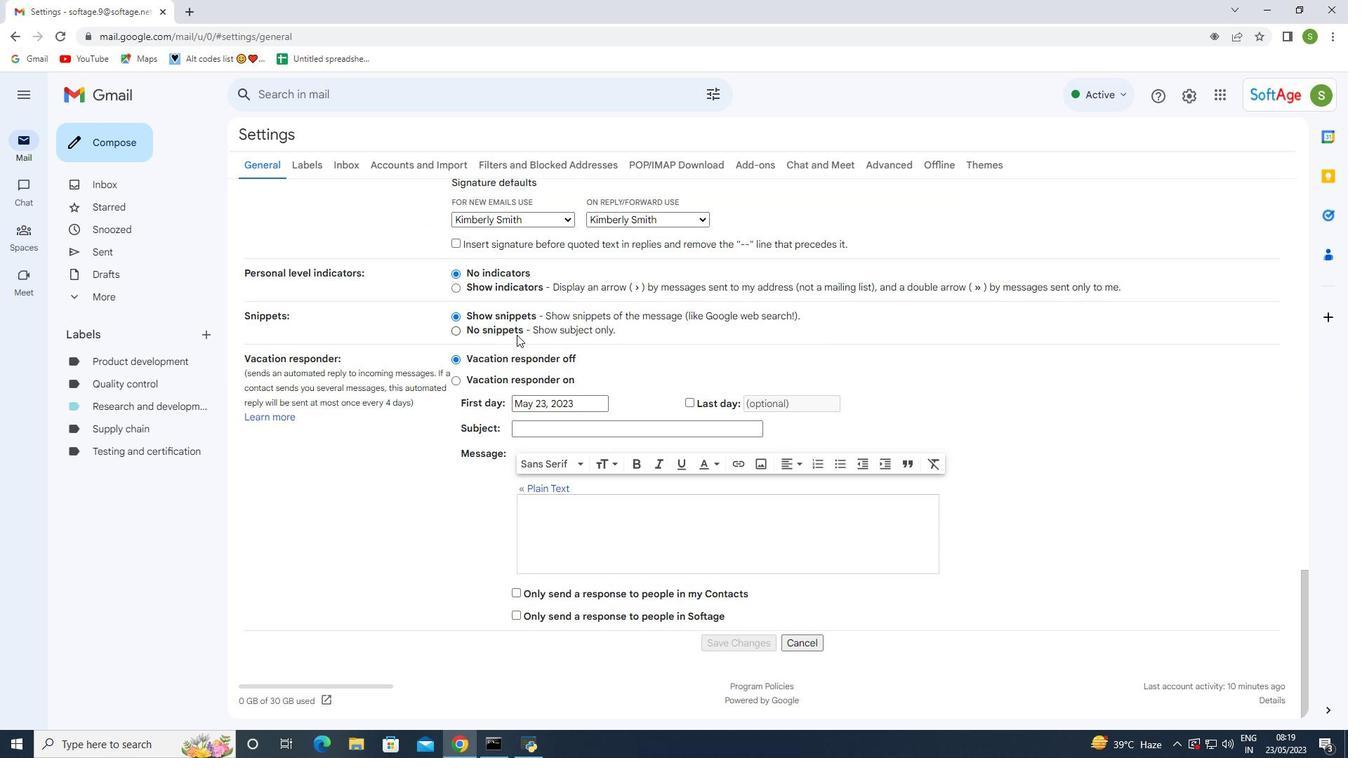 
Action: Mouse moved to (518, 334)
Screenshot: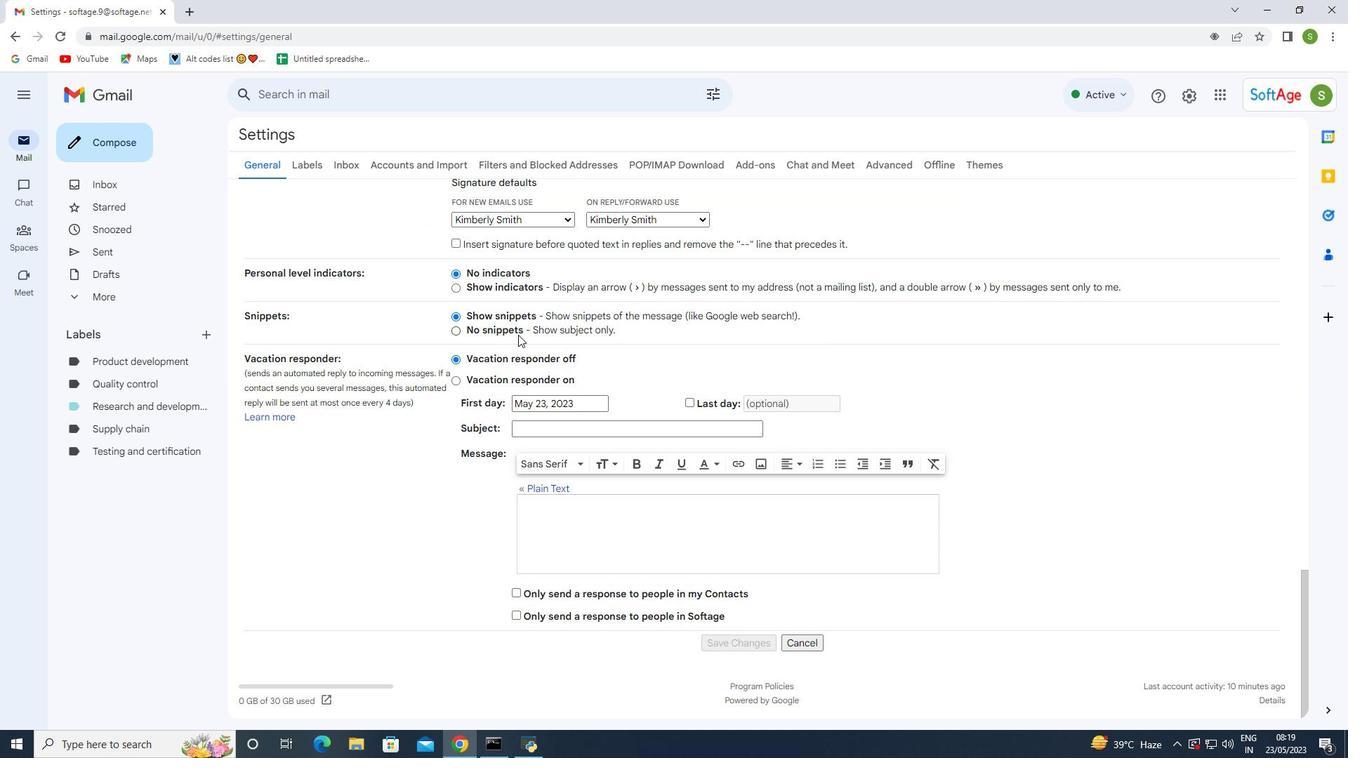 
Action: Mouse scrolled (518, 335) with delta (0, 0)
Screenshot: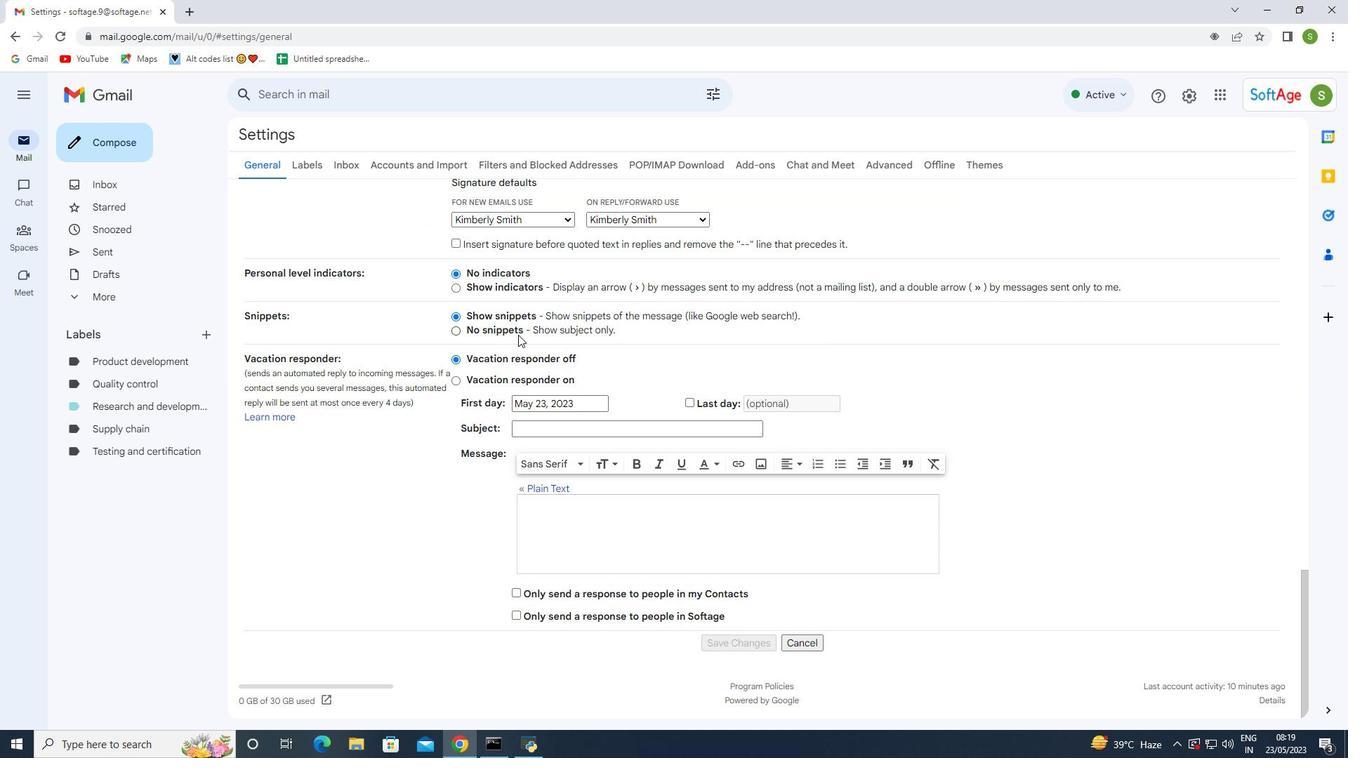 
Action: Mouse moved to (520, 341)
Screenshot: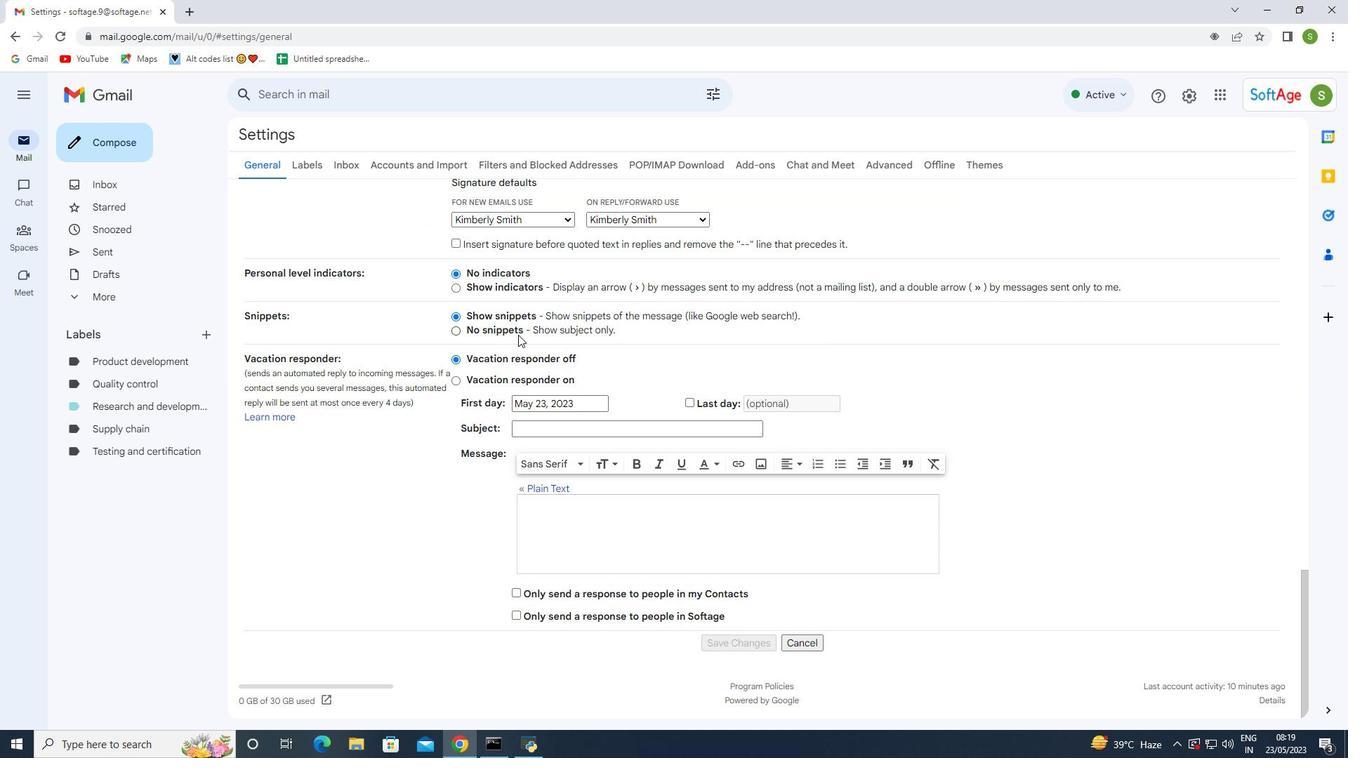 
Action: Mouse scrolled (518, 336) with delta (0, 0)
Screenshot: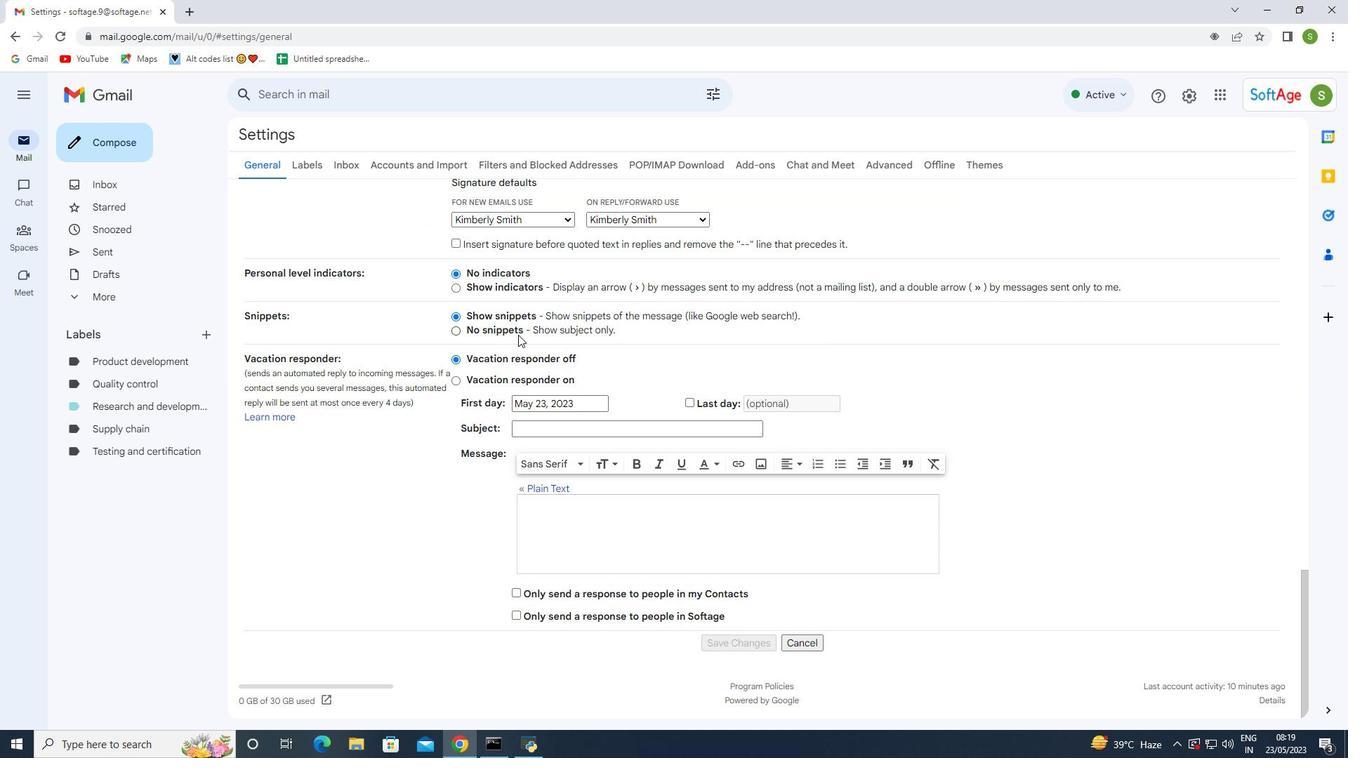 
Action: Mouse moved to (520, 339)
Screenshot: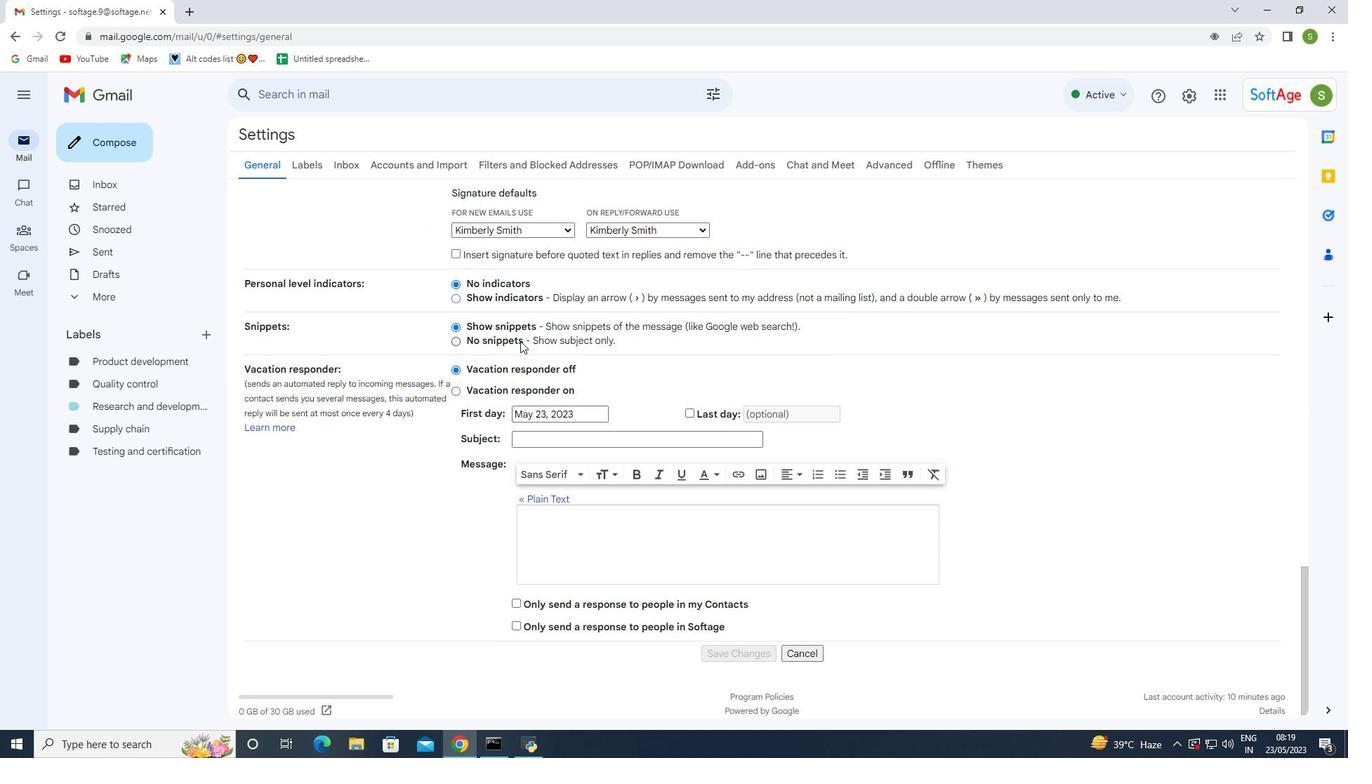 
Action: Mouse scrolled (520, 339) with delta (0, 0)
Screenshot: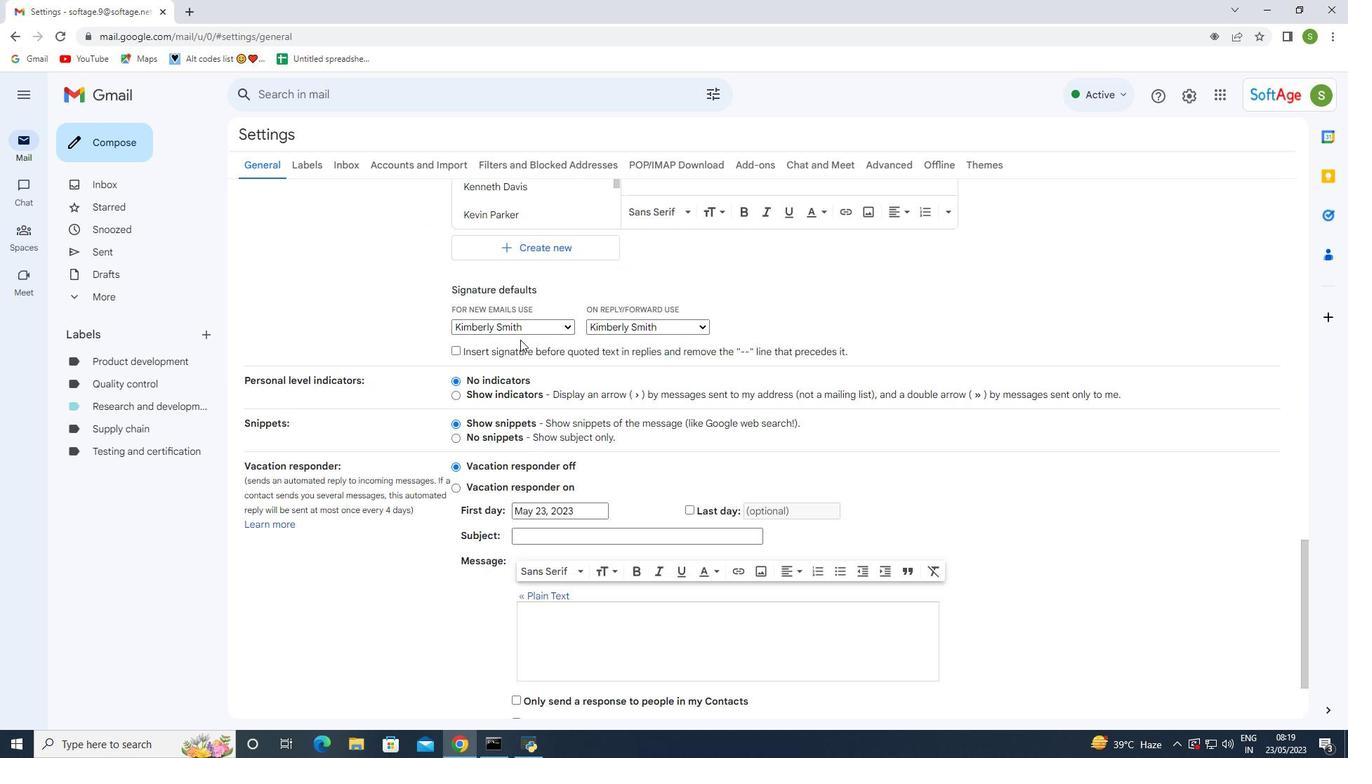 
Action: Mouse scrolled (520, 339) with delta (0, 0)
Screenshot: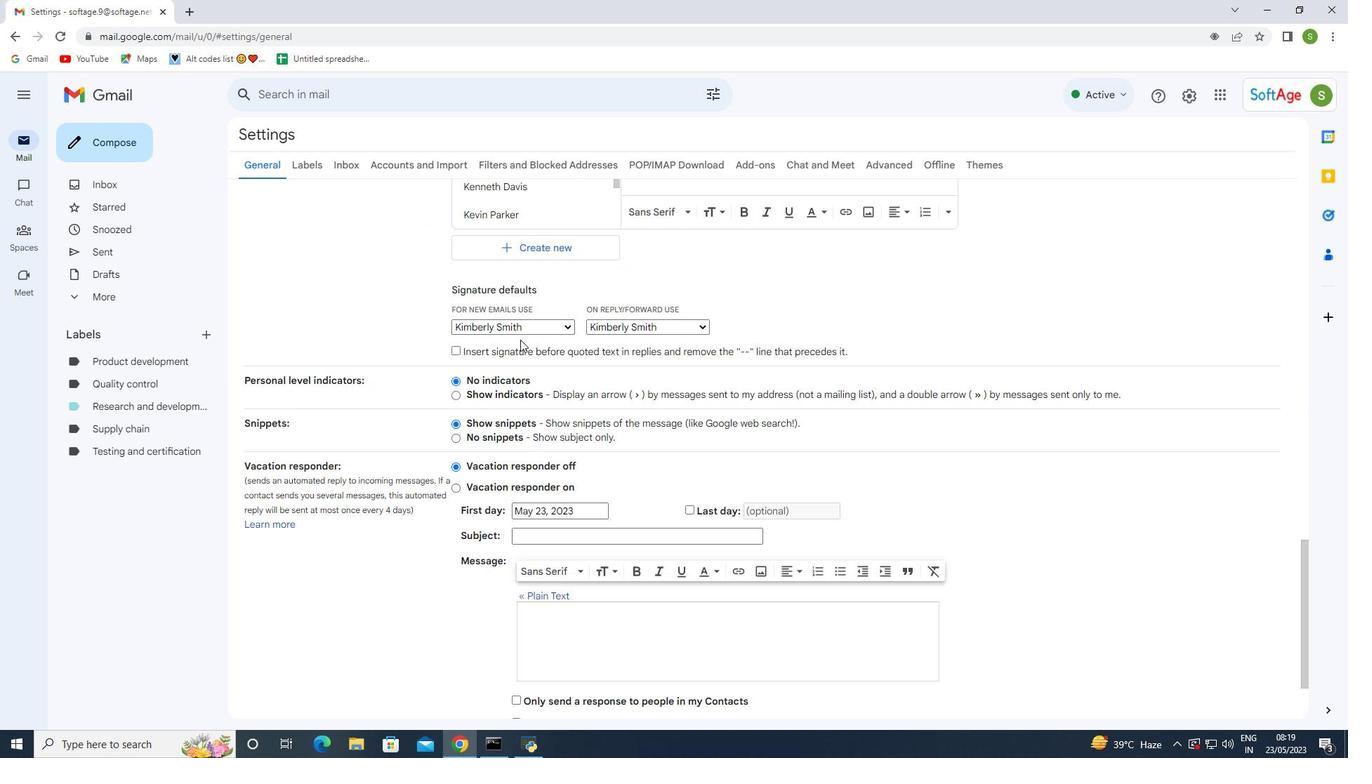 
Action: Mouse moved to (543, 491)
Screenshot: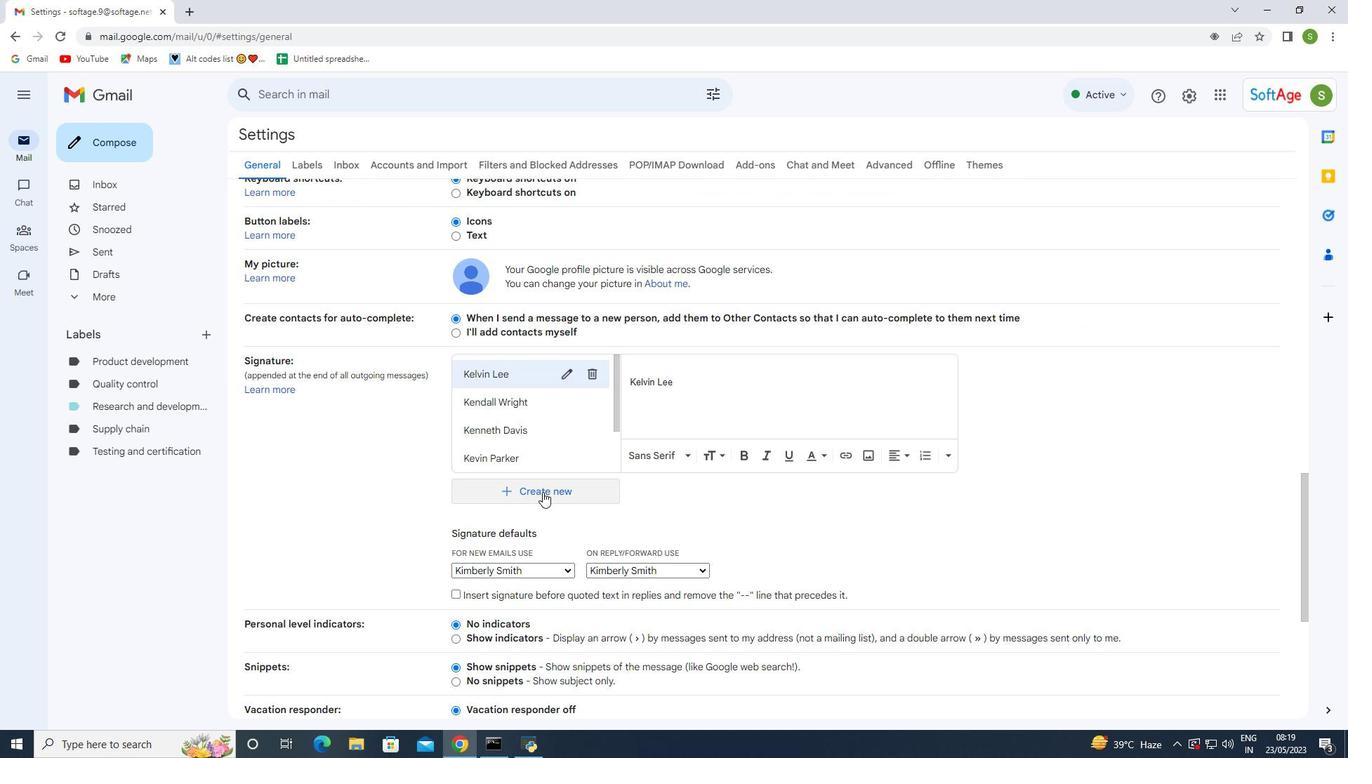 
Action: Mouse pressed left at (543, 491)
Screenshot: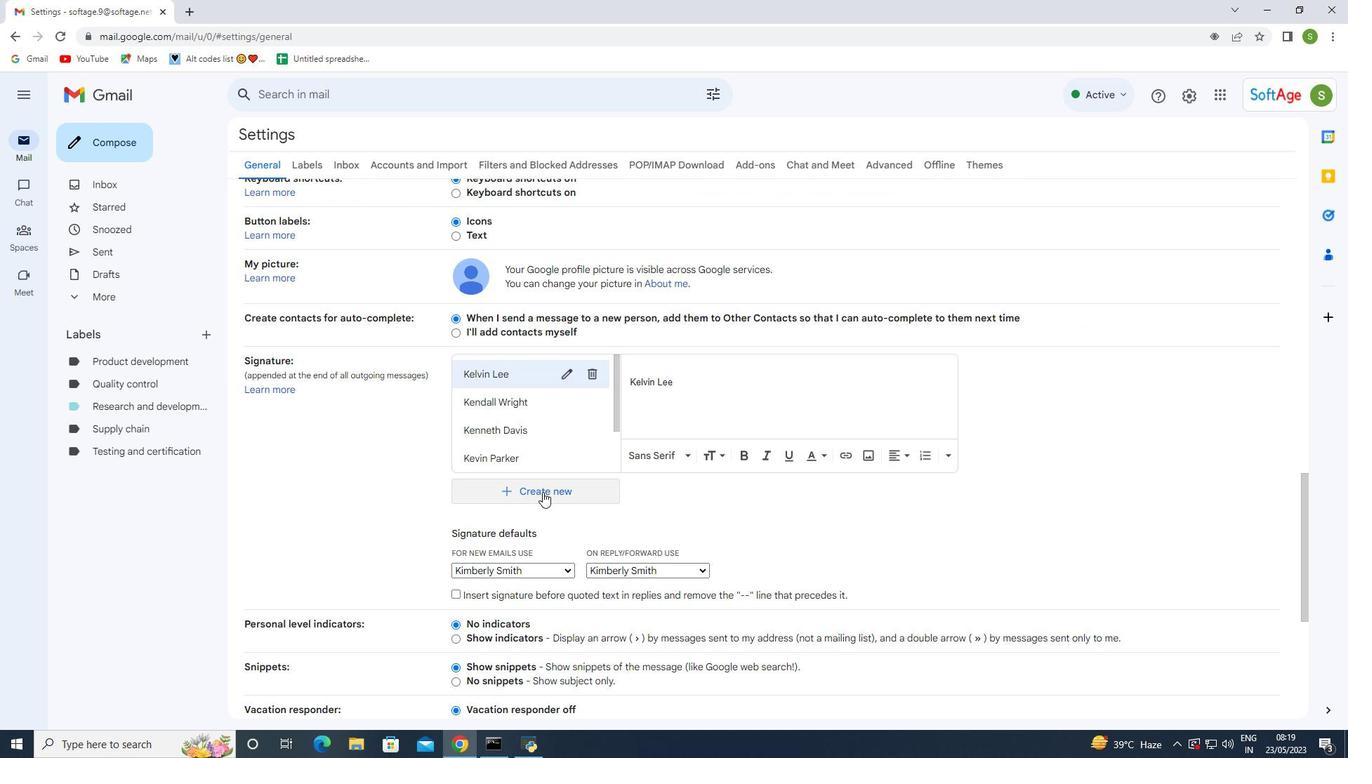 
Action: Mouse moved to (548, 396)
Screenshot: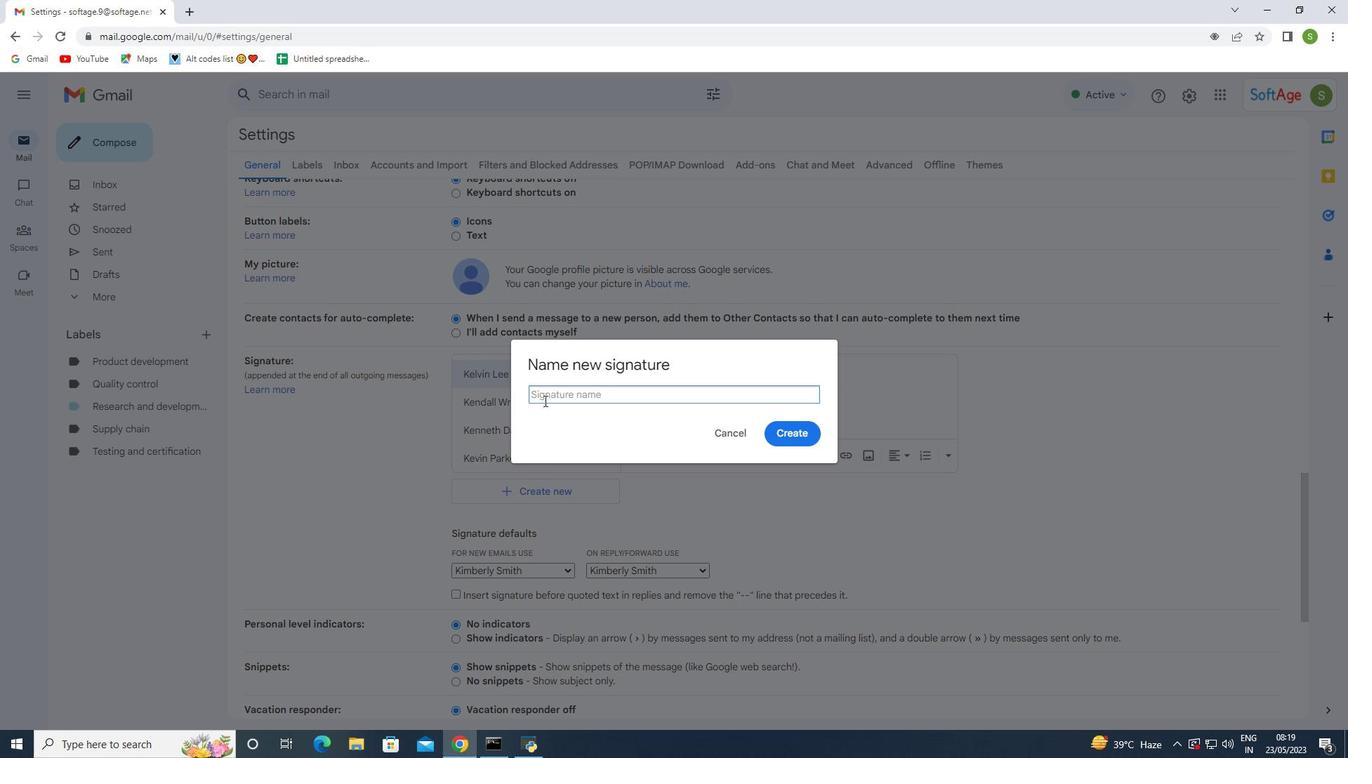 
Action: Mouse pressed left at (548, 396)
Screenshot: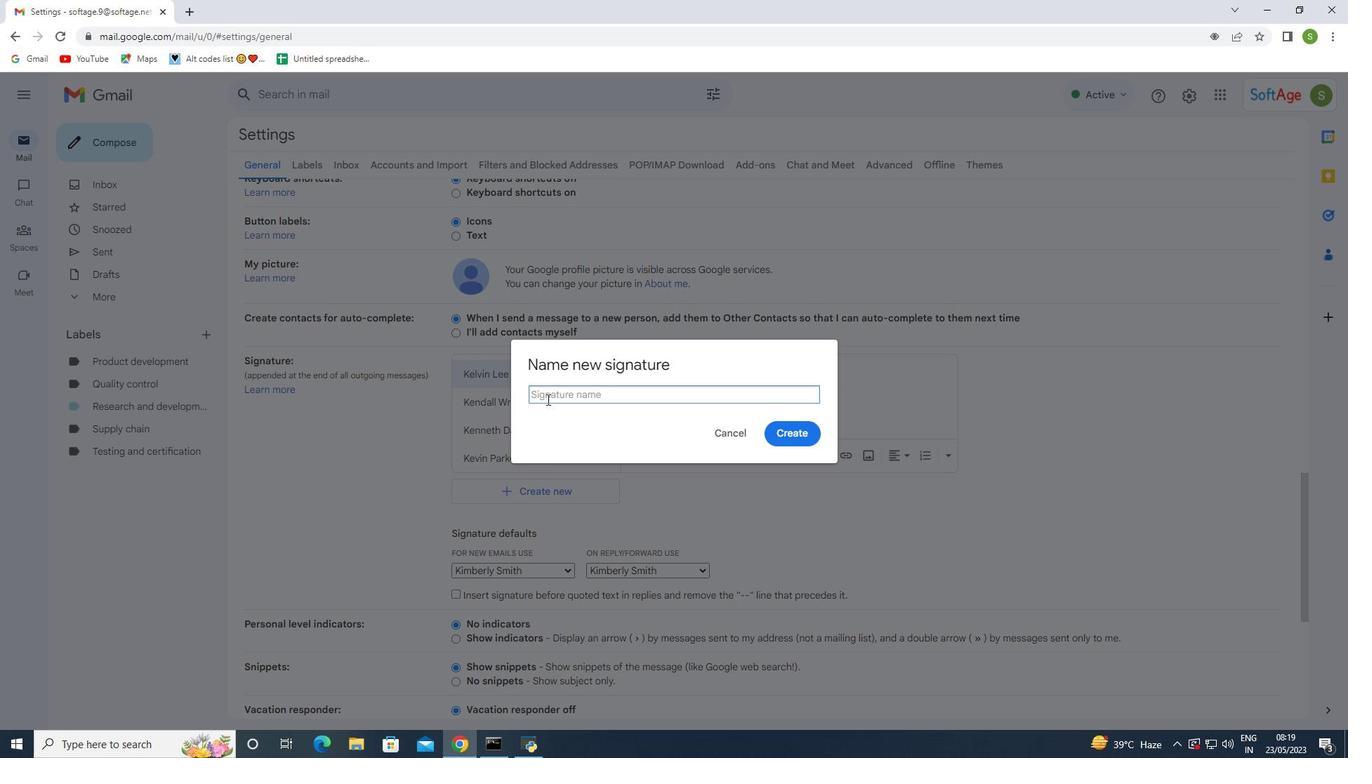
Action: Key pressed <Key.shift>Kira<Key.space><Key.shift>Turner
Screenshot: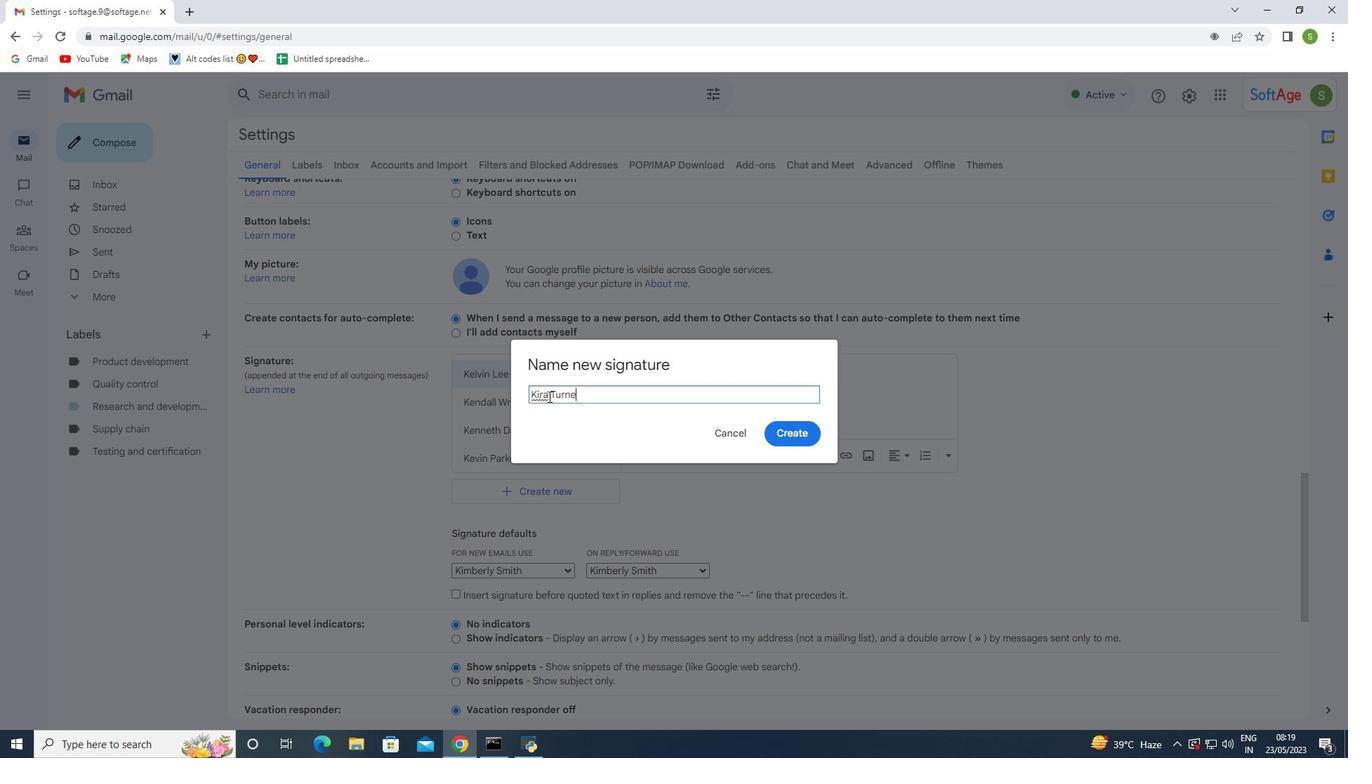 
Action: Mouse moved to (797, 441)
Screenshot: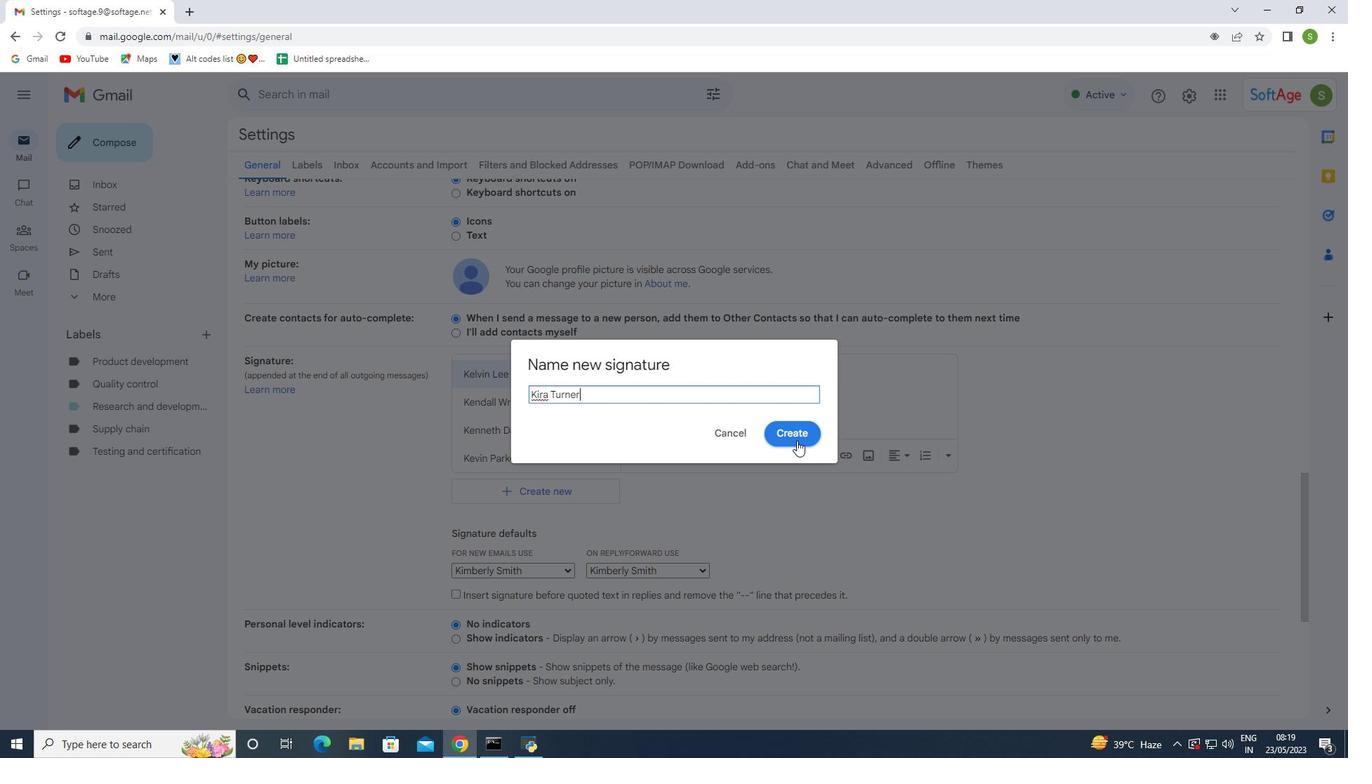 
Action: Mouse pressed left at (797, 441)
Screenshot: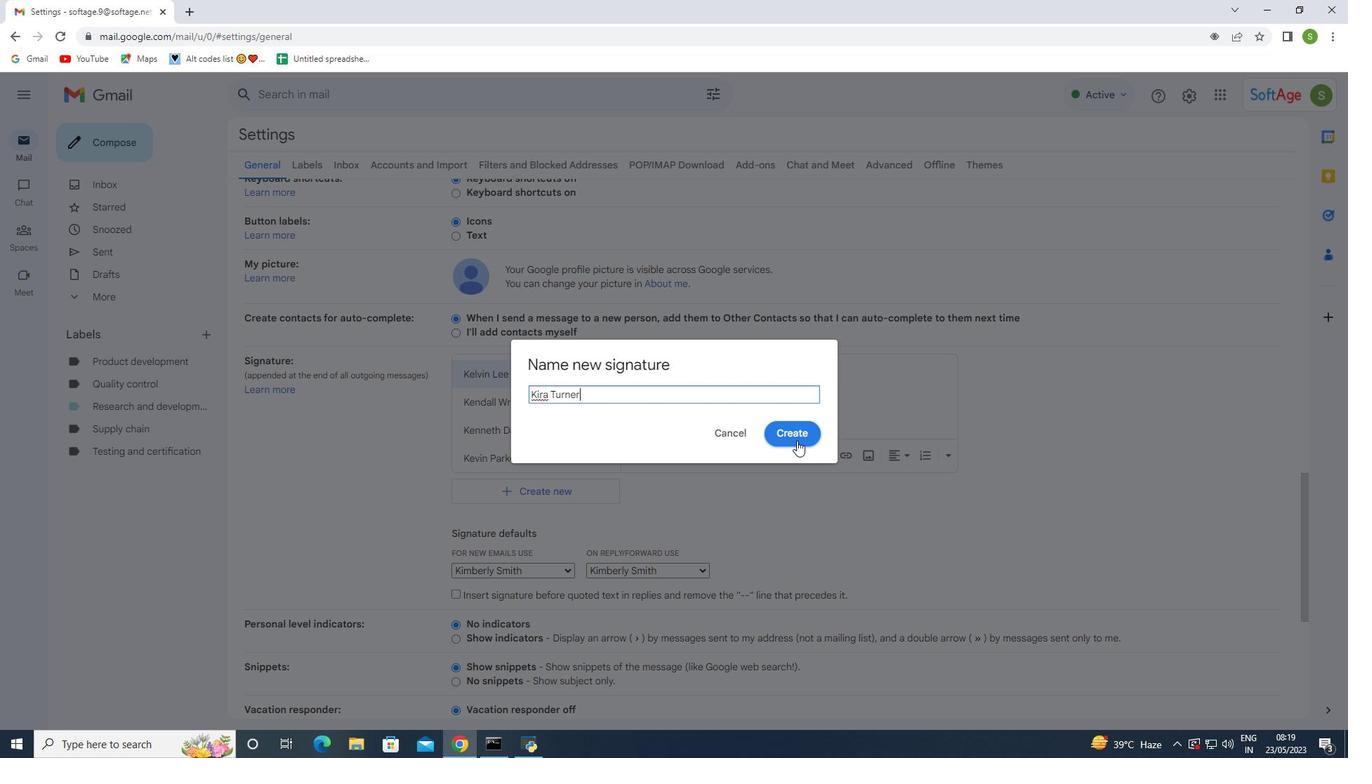 
Action: Mouse moved to (650, 389)
Screenshot: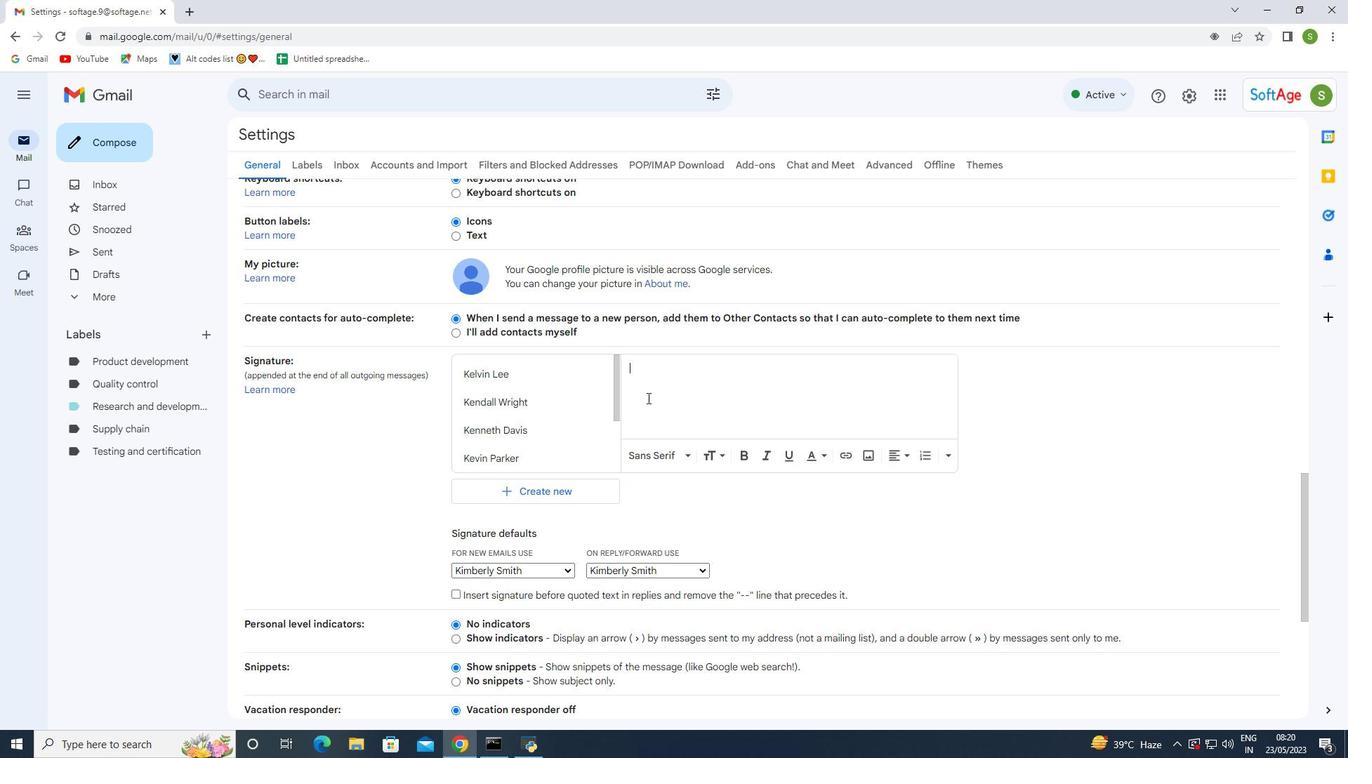 
Action: Mouse pressed left at (650, 389)
Screenshot: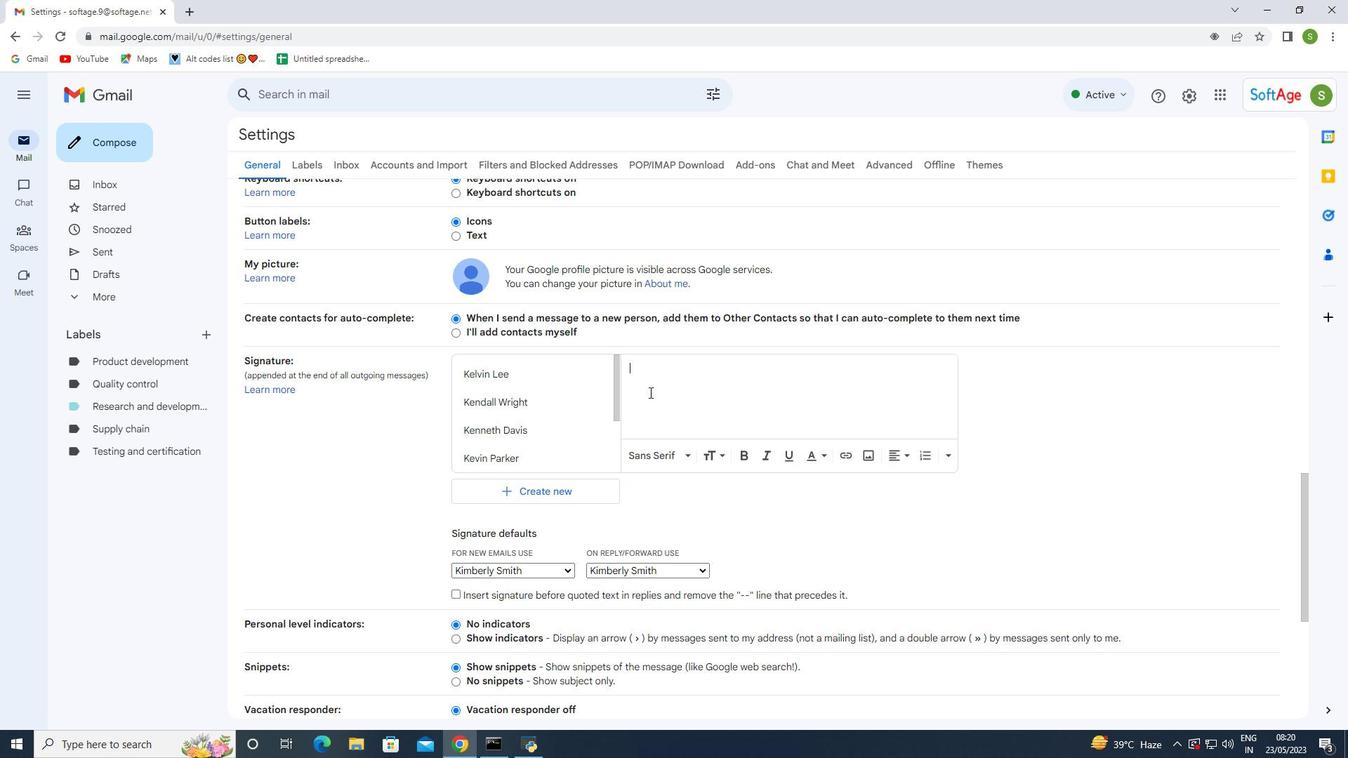 
Action: Key pressed <Key.enter><Key.shift>Kira<Key.space><Key.shift>Turner
Screenshot: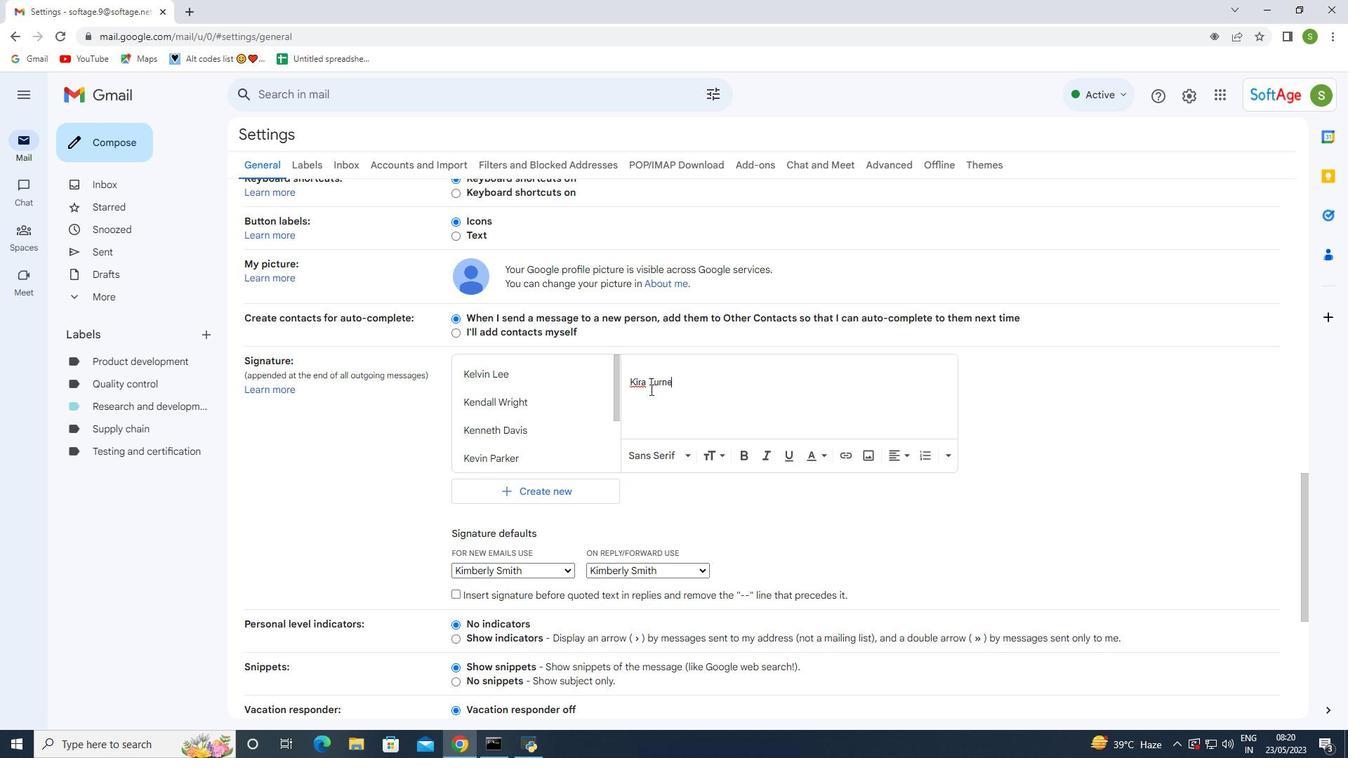 
Action: Mouse moved to (665, 437)
Screenshot: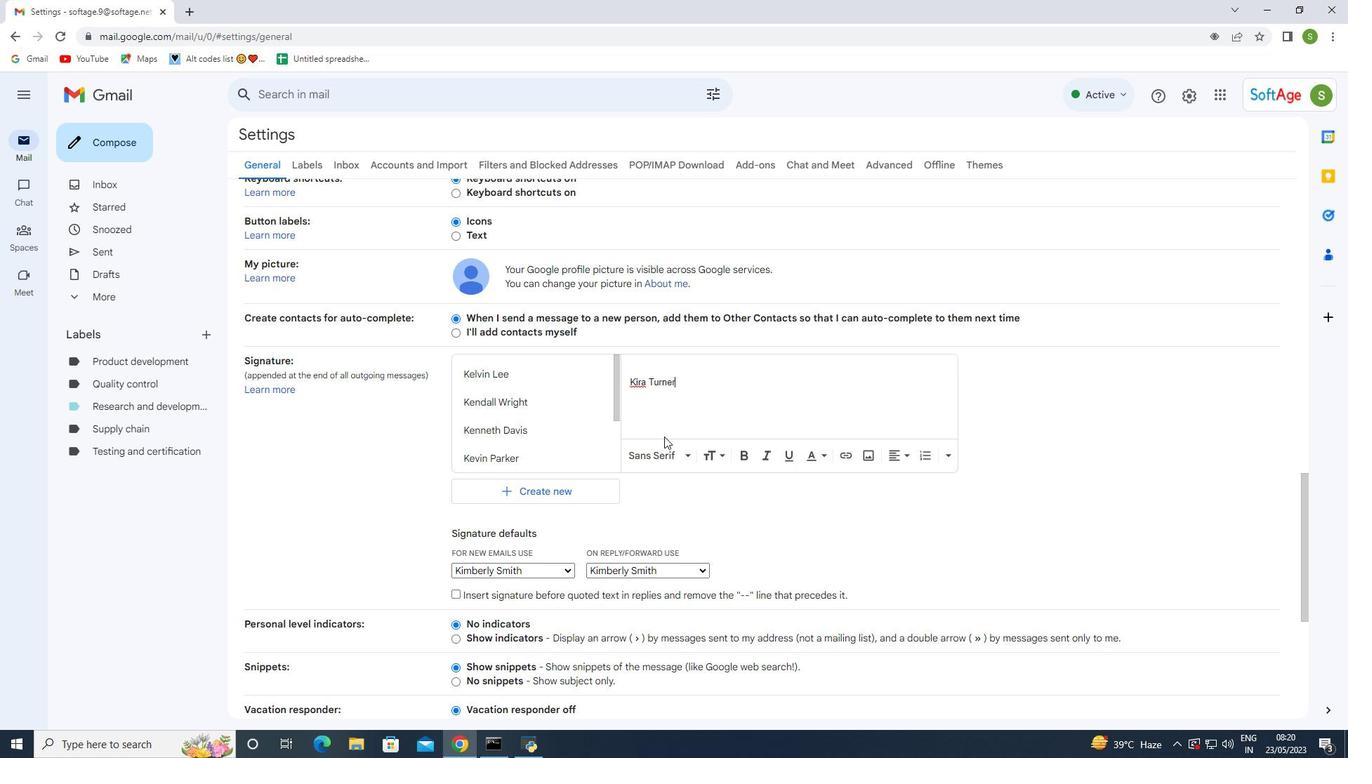 
Action: Mouse scrolled (665, 436) with delta (0, 0)
Screenshot: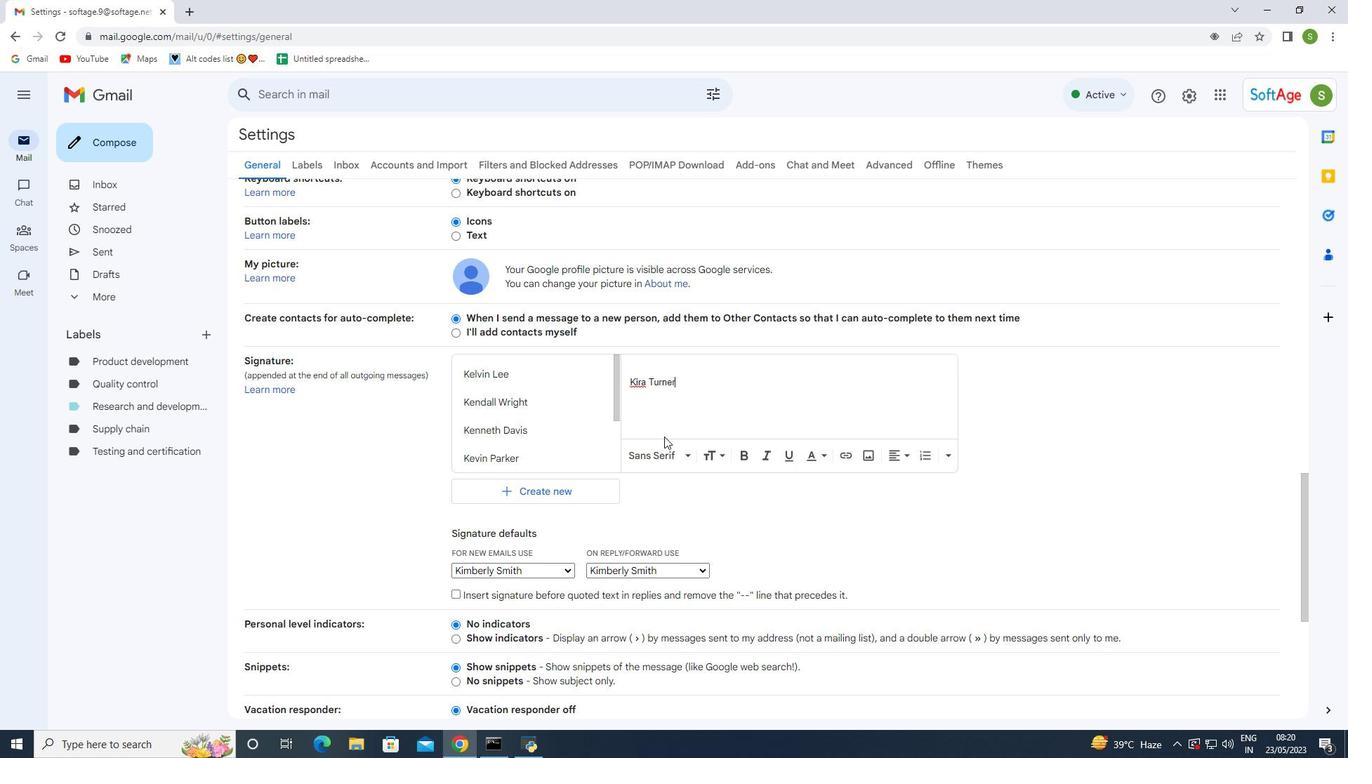 
Action: Mouse moved to (666, 442)
Screenshot: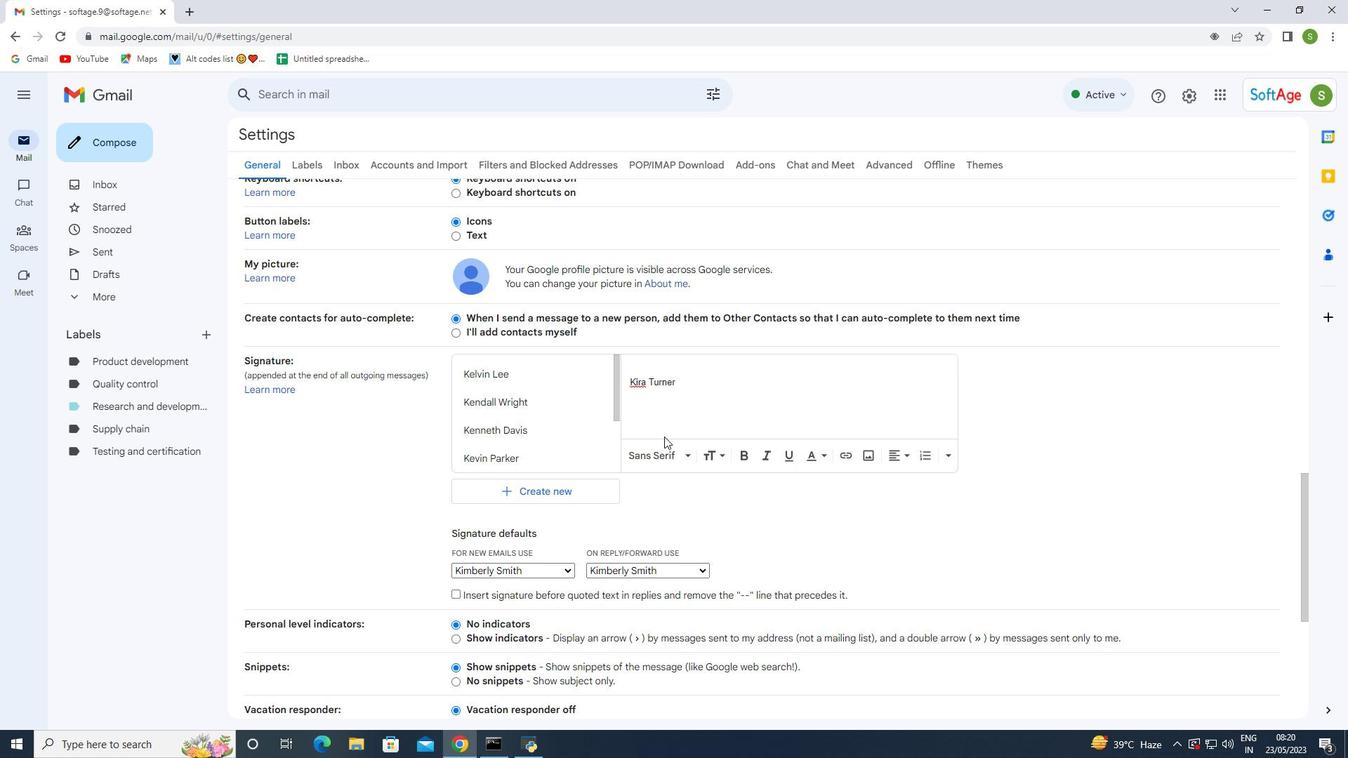 
Action: Mouse scrolled (666, 441) with delta (0, 0)
Screenshot: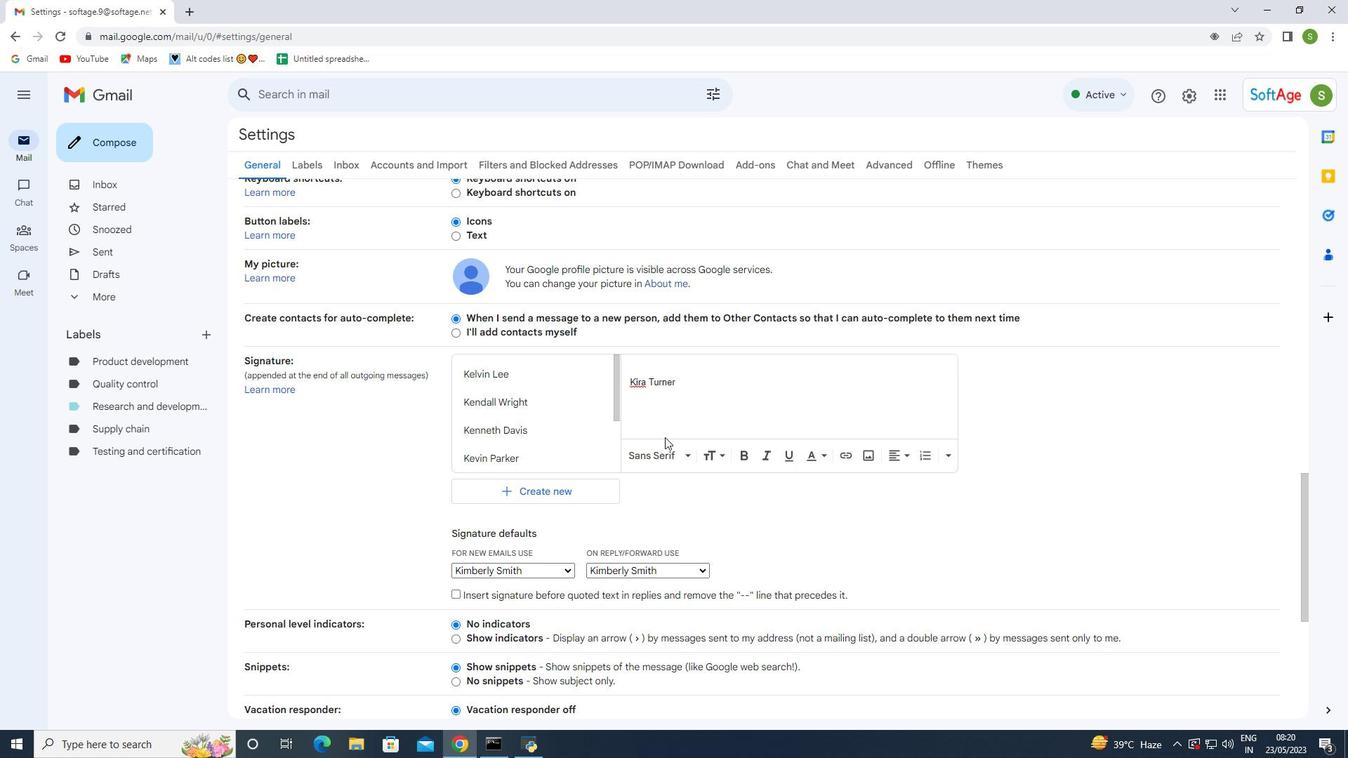 
Action: Mouse moved to (537, 433)
Screenshot: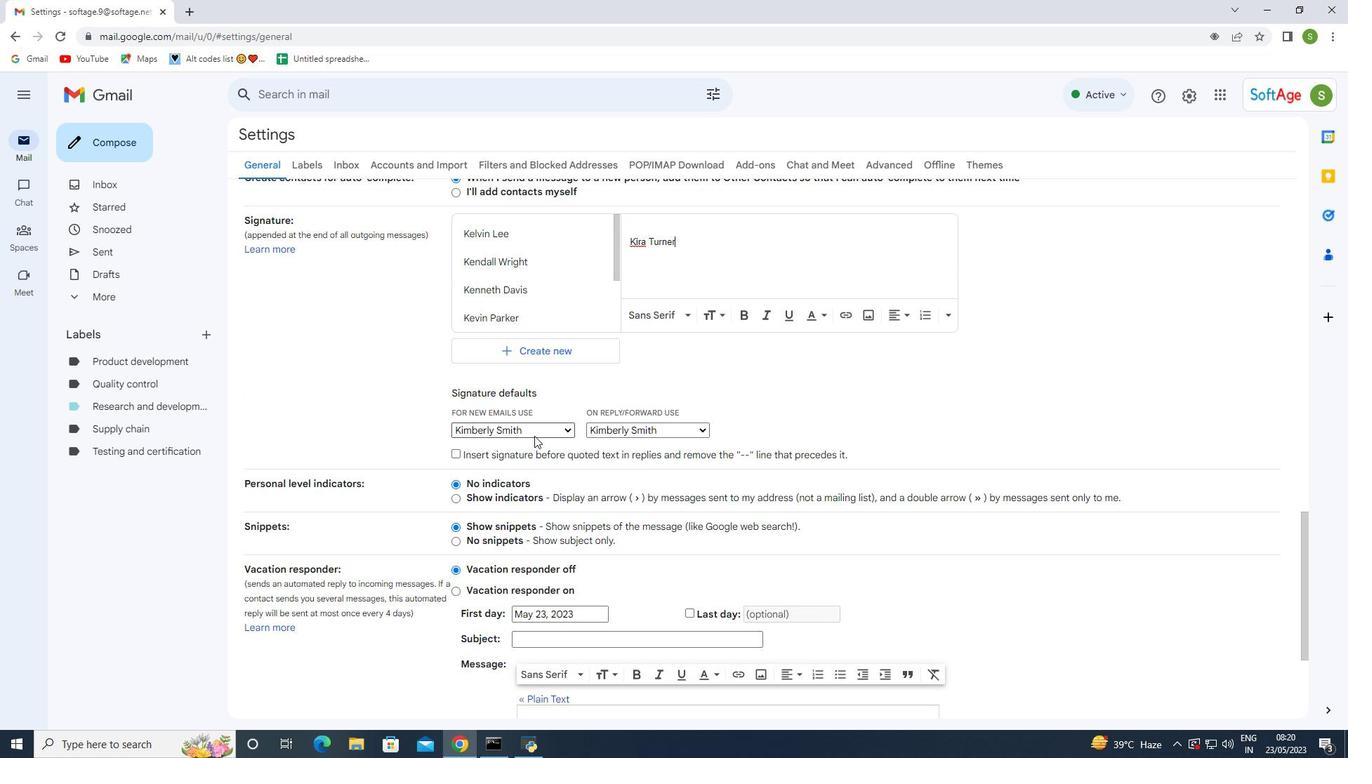 
Action: Mouse pressed left at (537, 433)
Screenshot: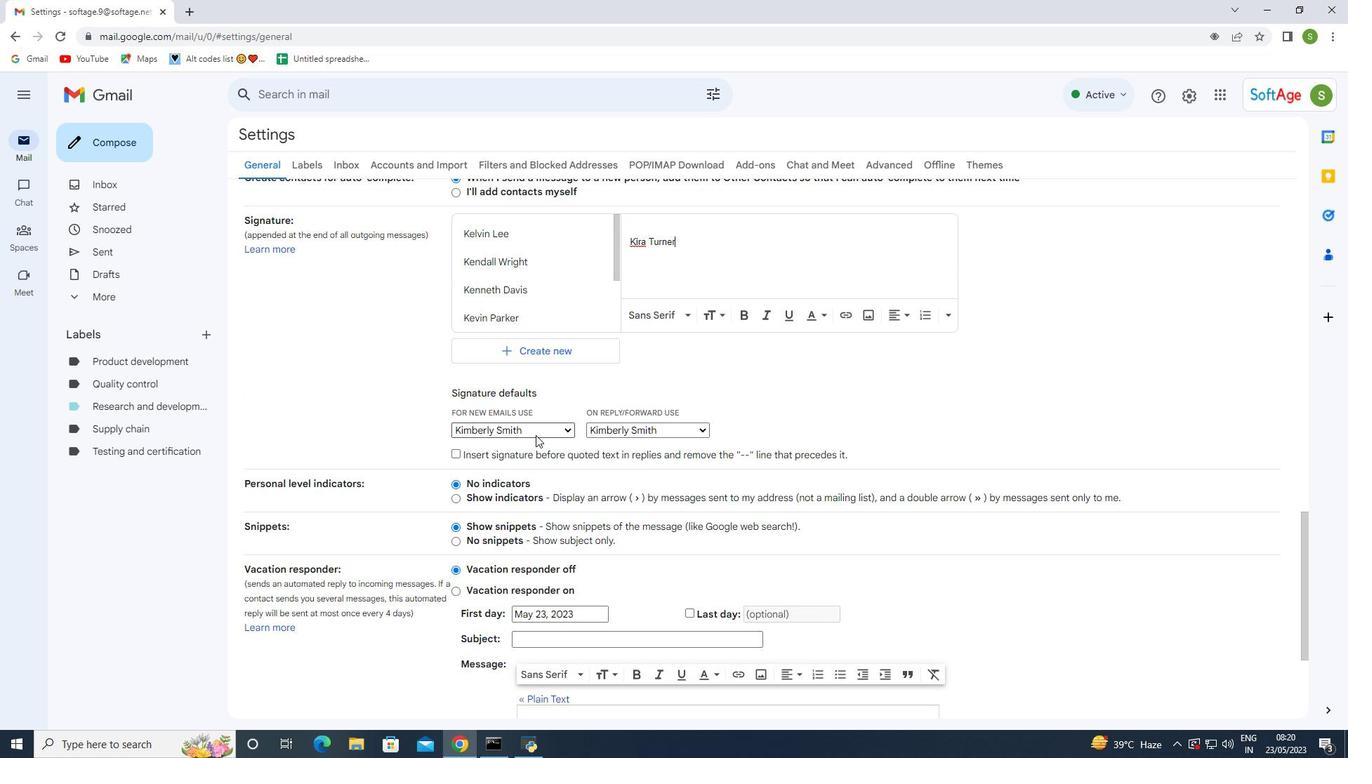 
Action: Mouse moved to (530, 544)
Screenshot: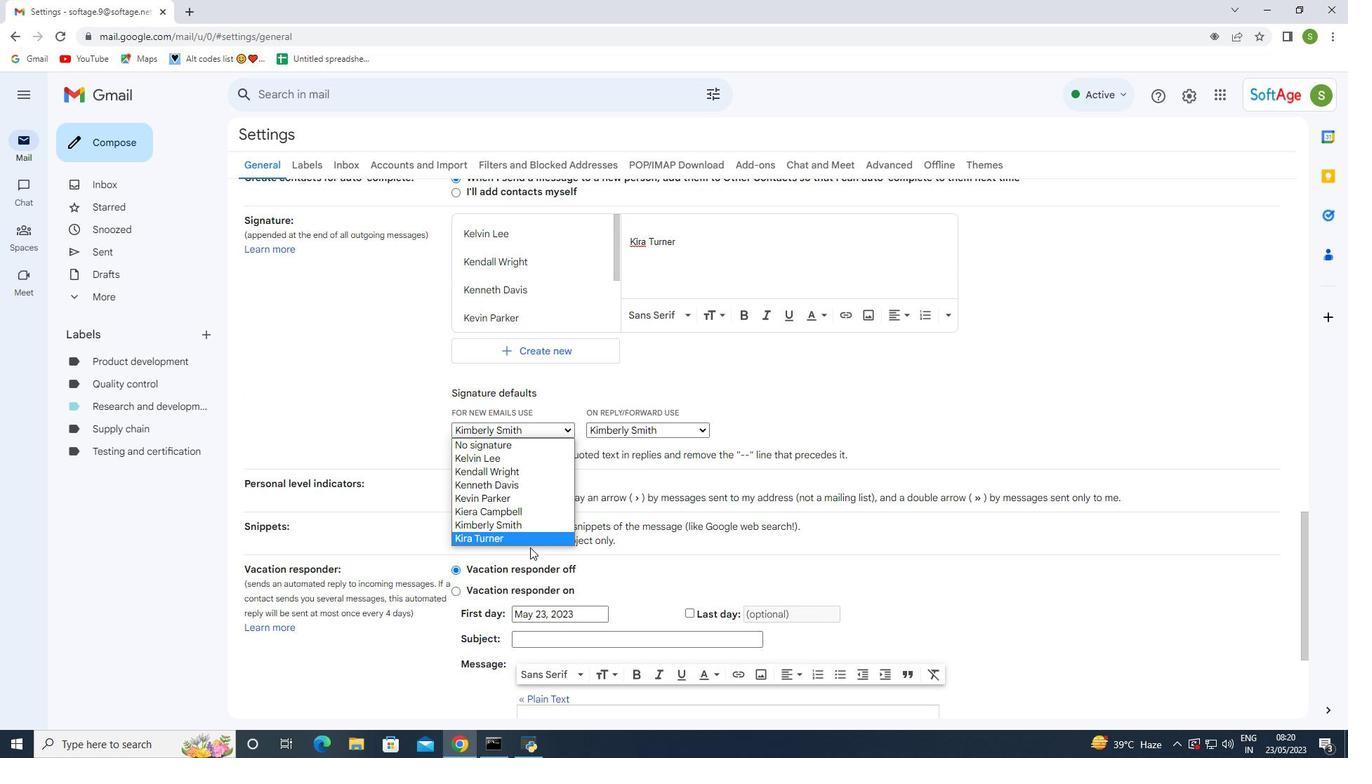
Action: Mouse pressed left at (530, 544)
Screenshot: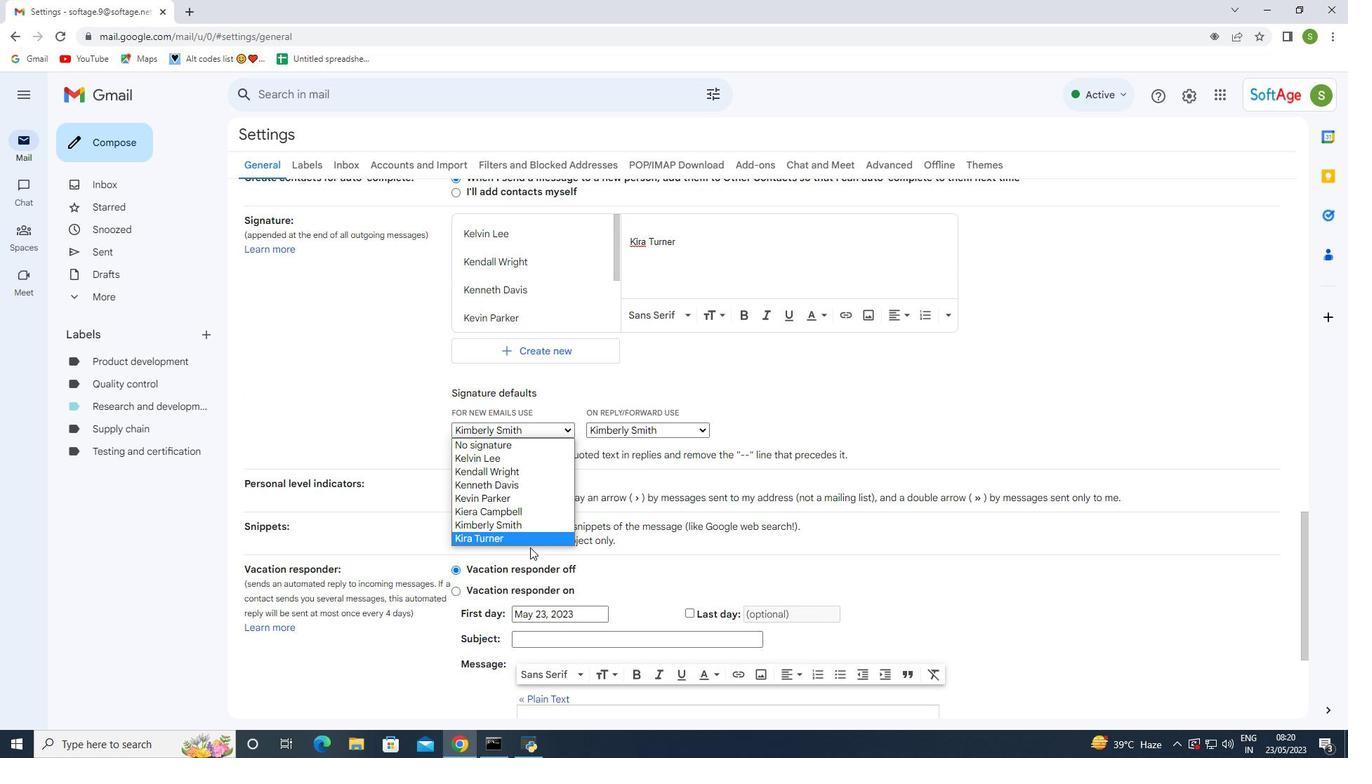 
Action: Mouse moved to (609, 436)
Screenshot: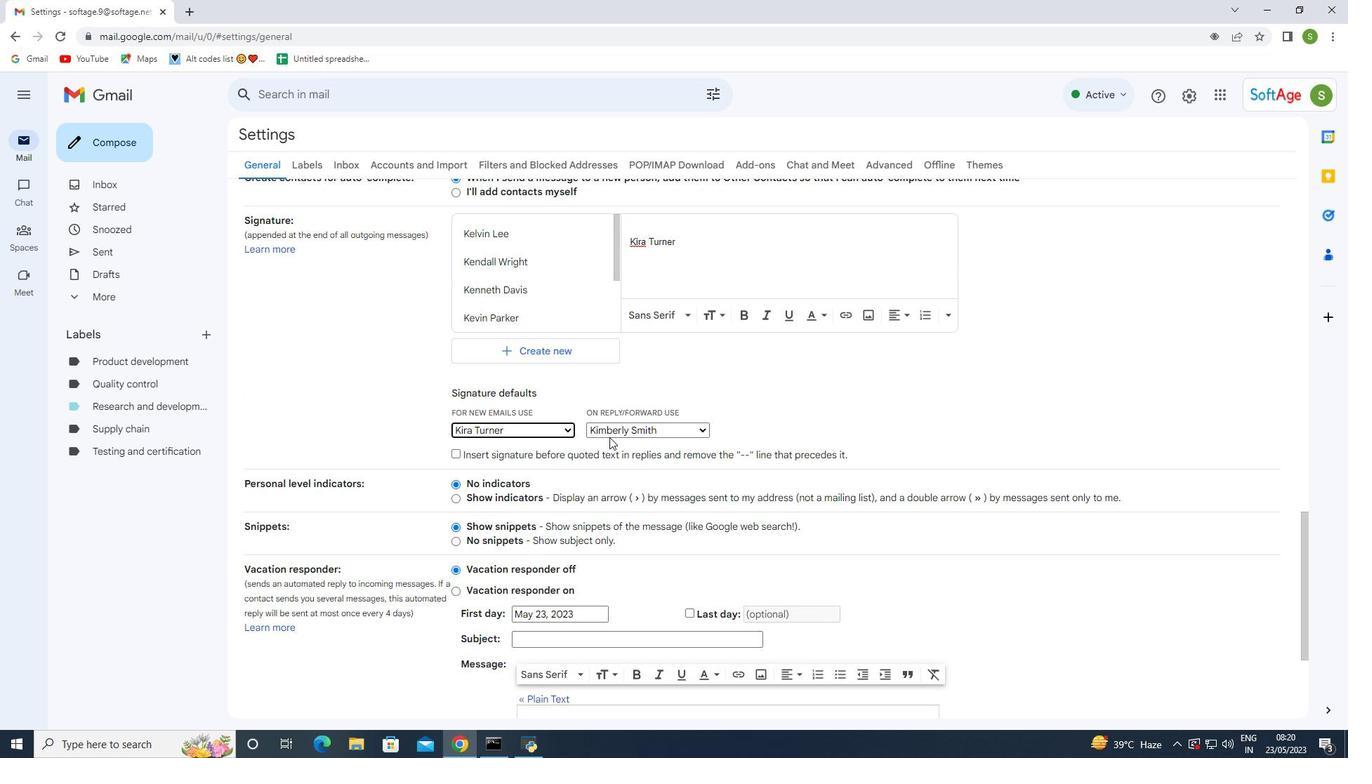 
Action: Mouse pressed left at (609, 436)
Screenshot: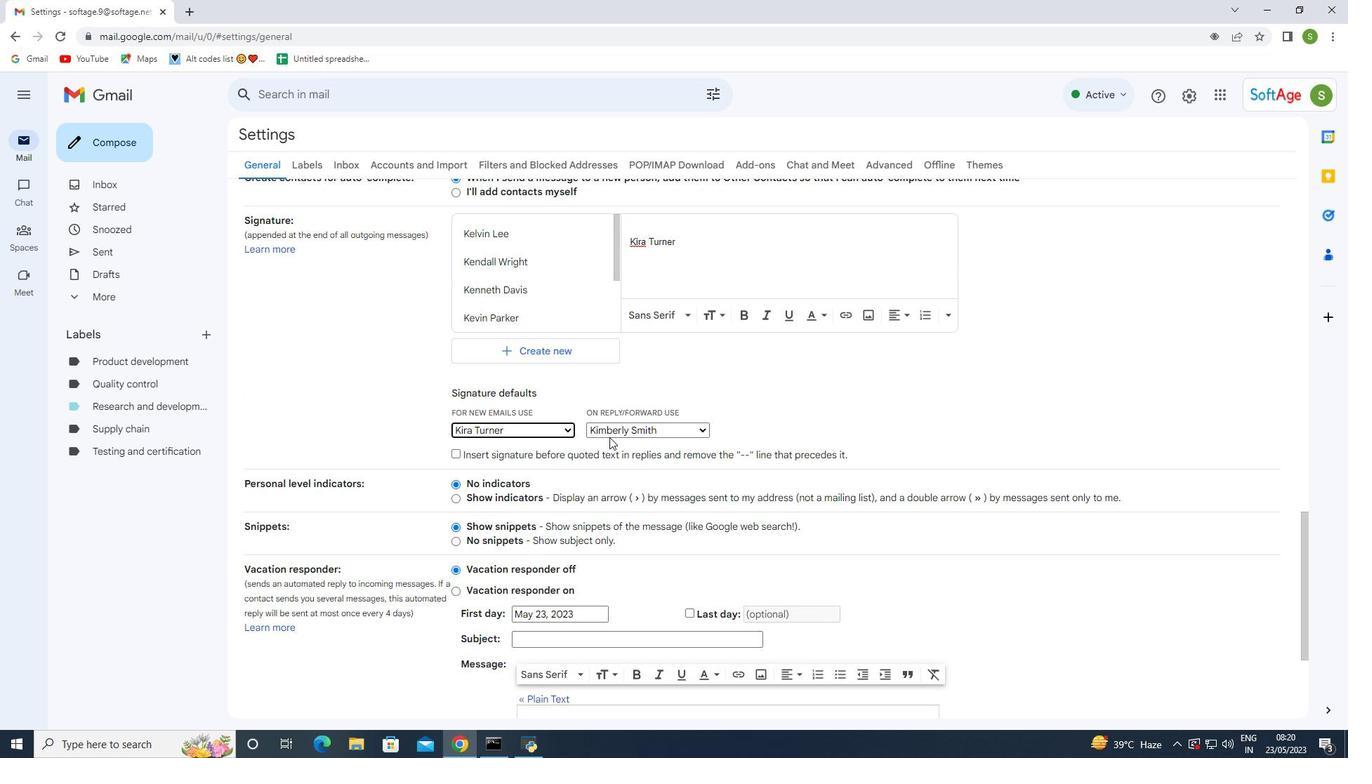 
Action: Mouse moved to (610, 532)
Screenshot: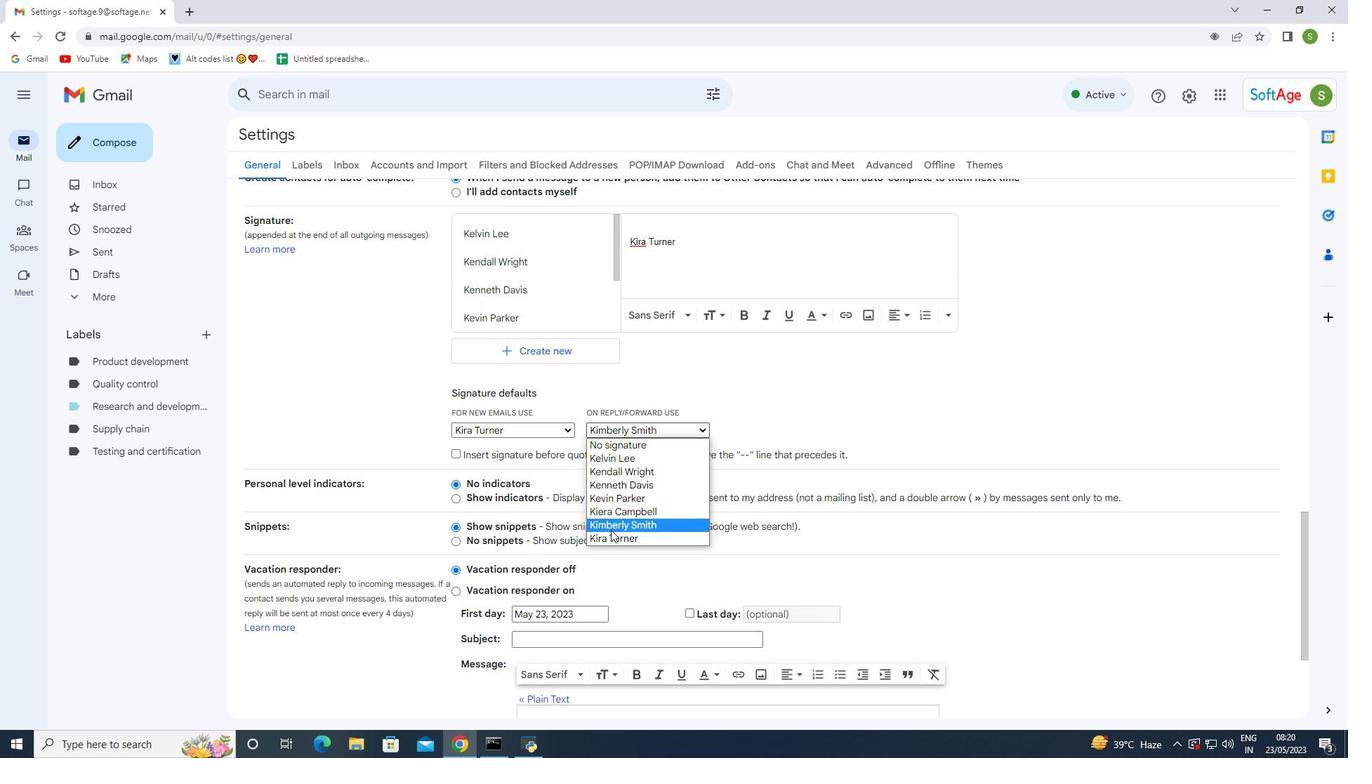 
Action: Mouse pressed left at (610, 532)
Screenshot: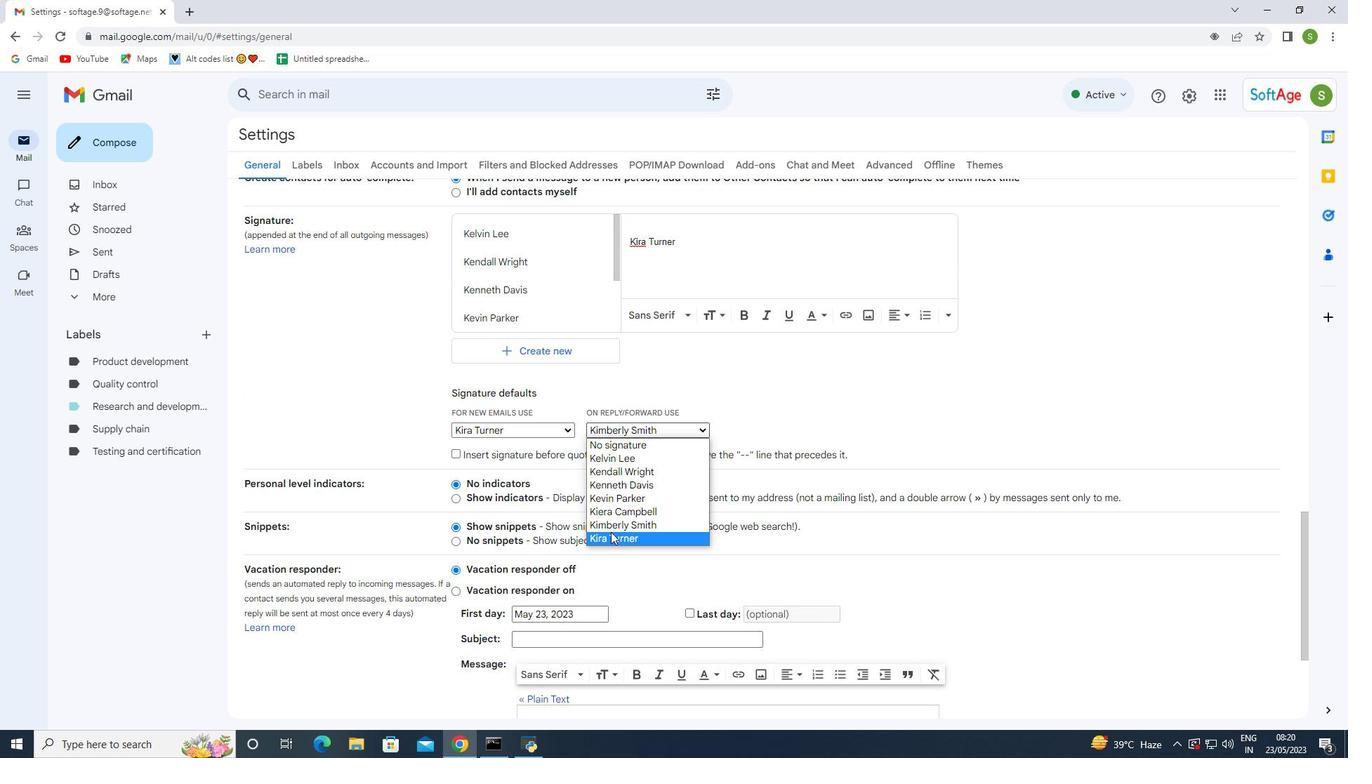 
Action: Mouse moved to (604, 490)
Screenshot: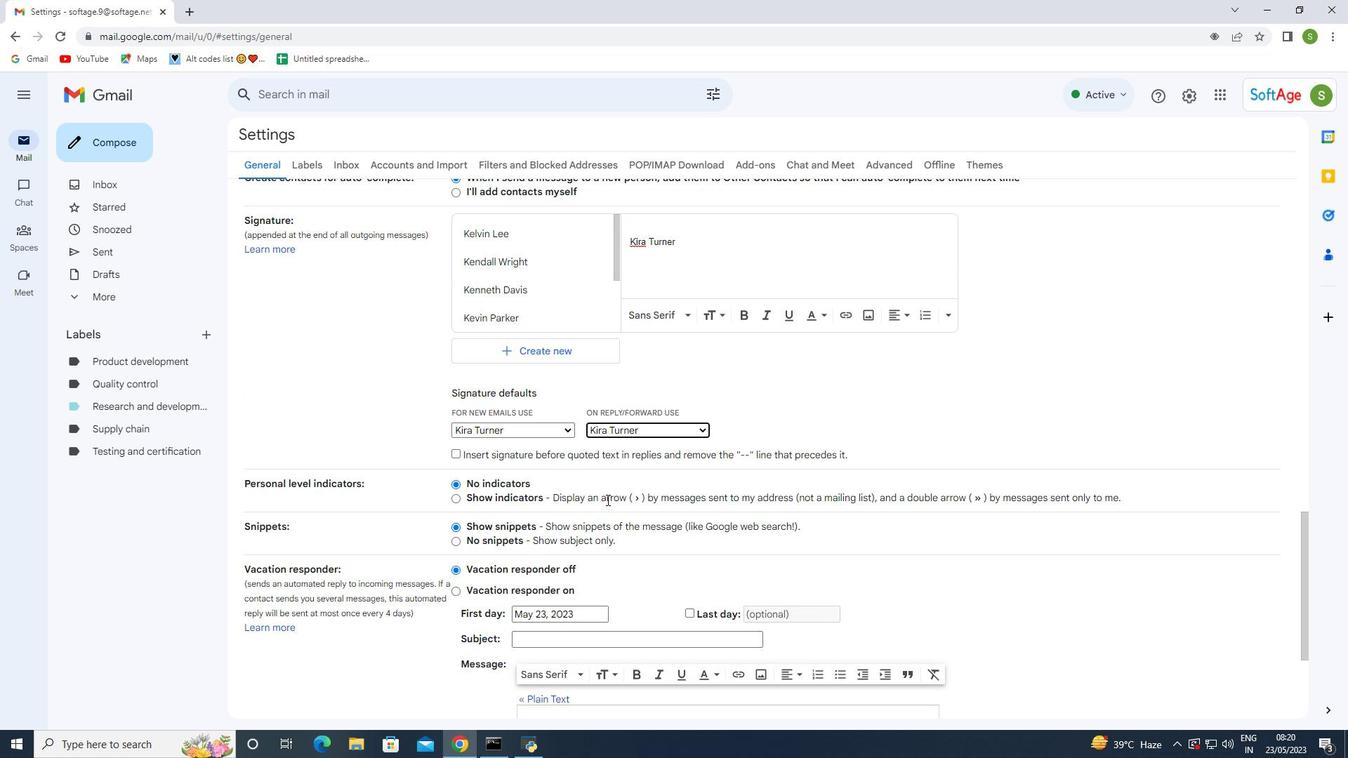 
Action: Mouse scrolled (604, 489) with delta (0, 0)
Screenshot: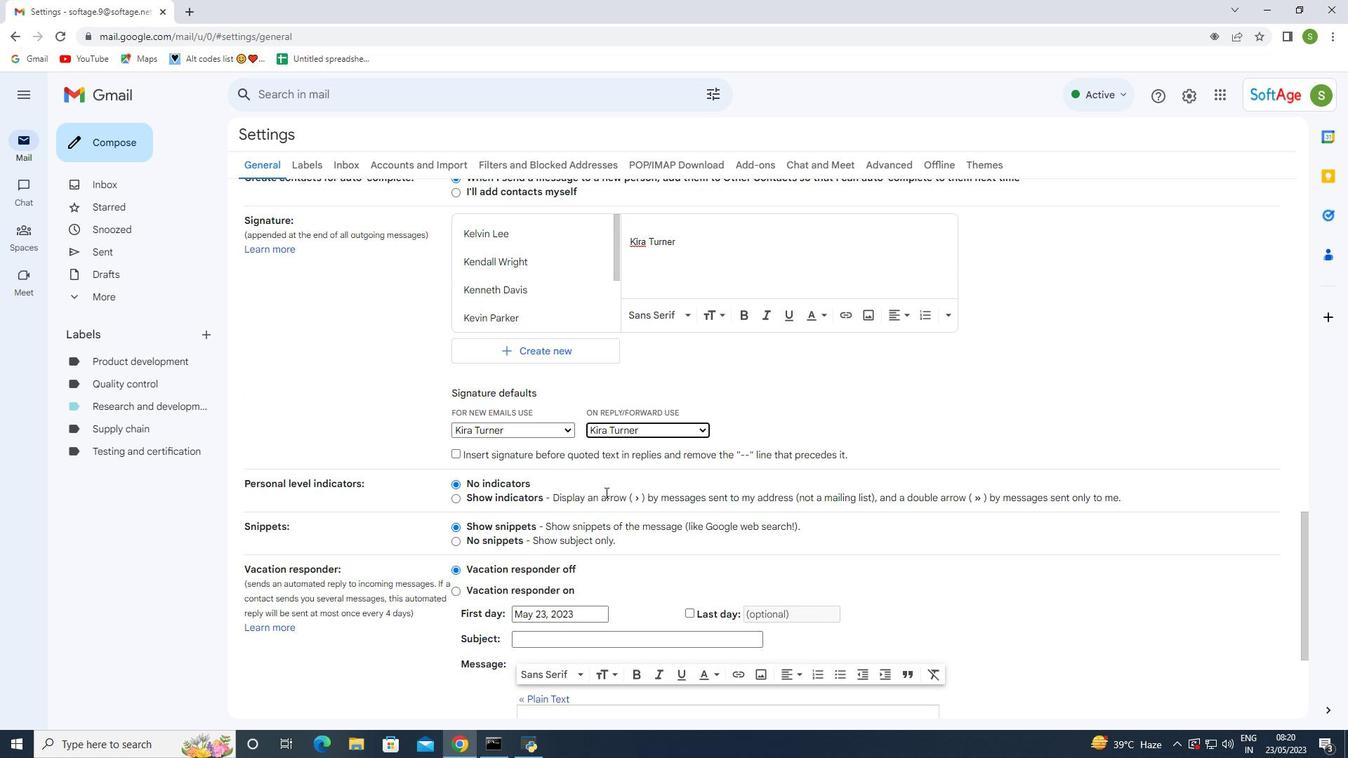 
Action: Mouse moved to (603, 490)
Screenshot: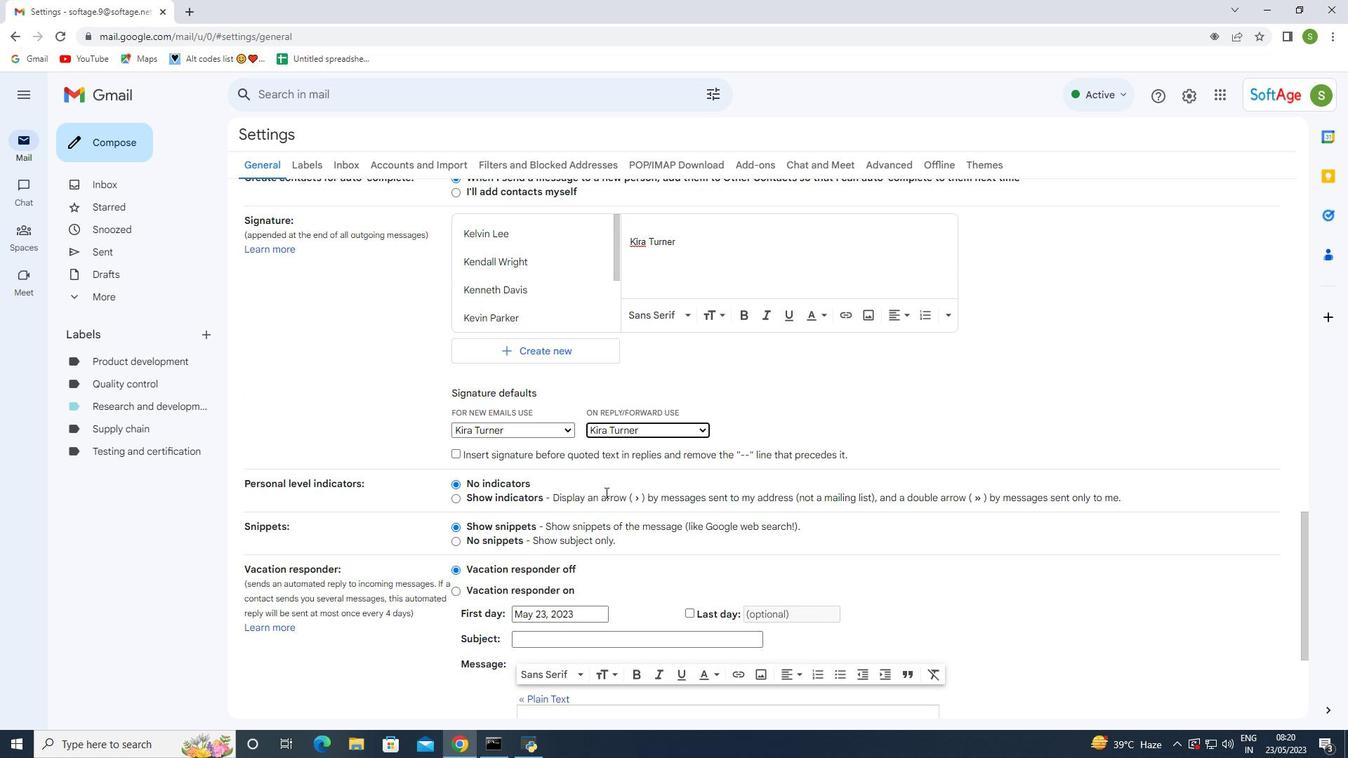 
Action: Mouse scrolled (603, 489) with delta (0, 0)
Screenshot: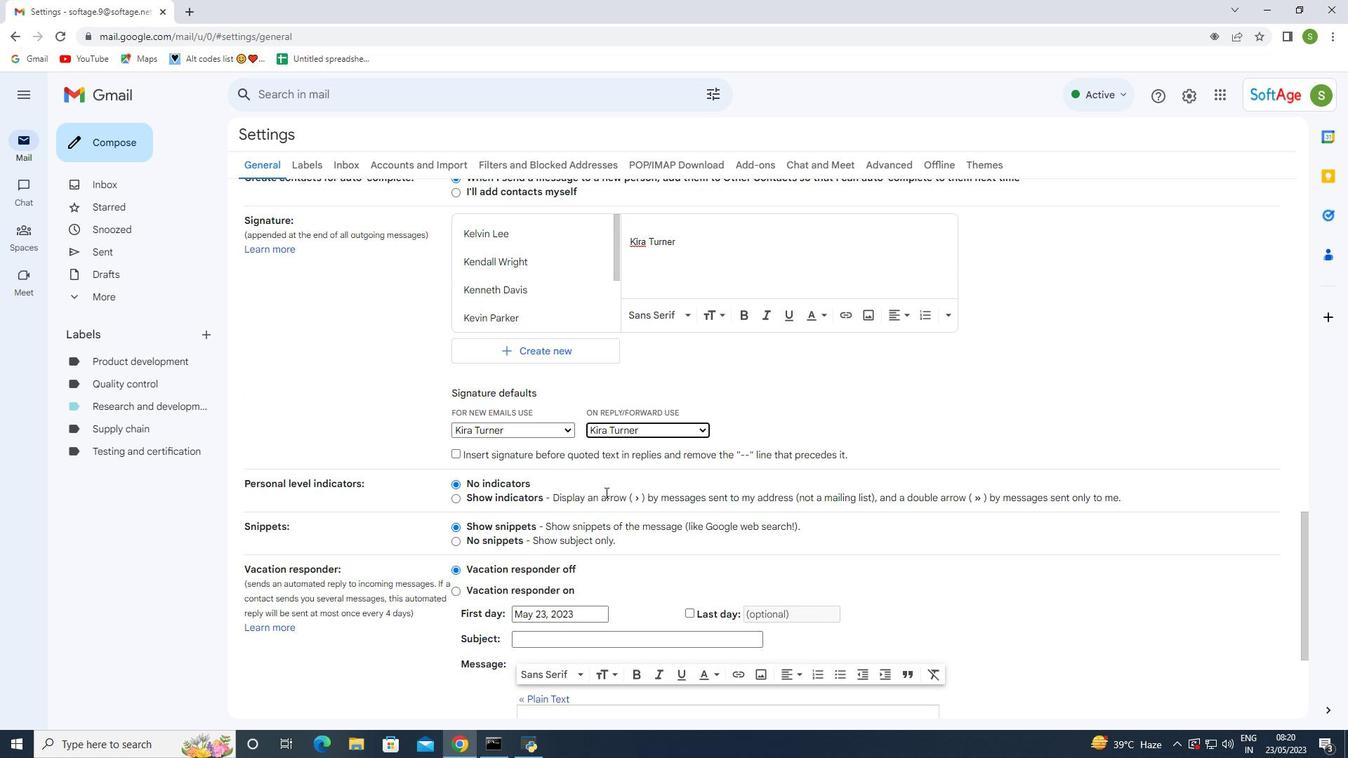 
Action: Mouse scrolled (603, 489) with delta (0, 0)
Screenshot: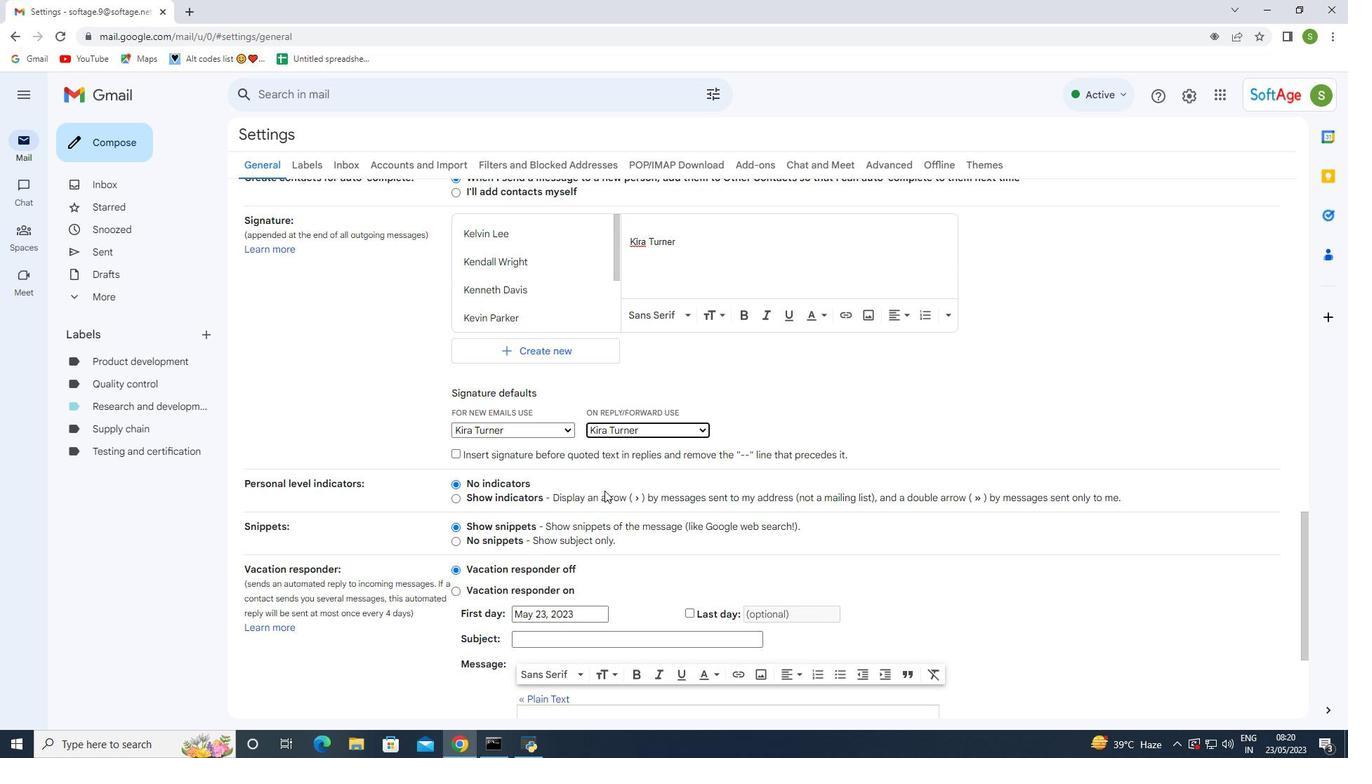 
Action: Mouse scrolled (603, 489) with delta (0, 0)
Screenshot: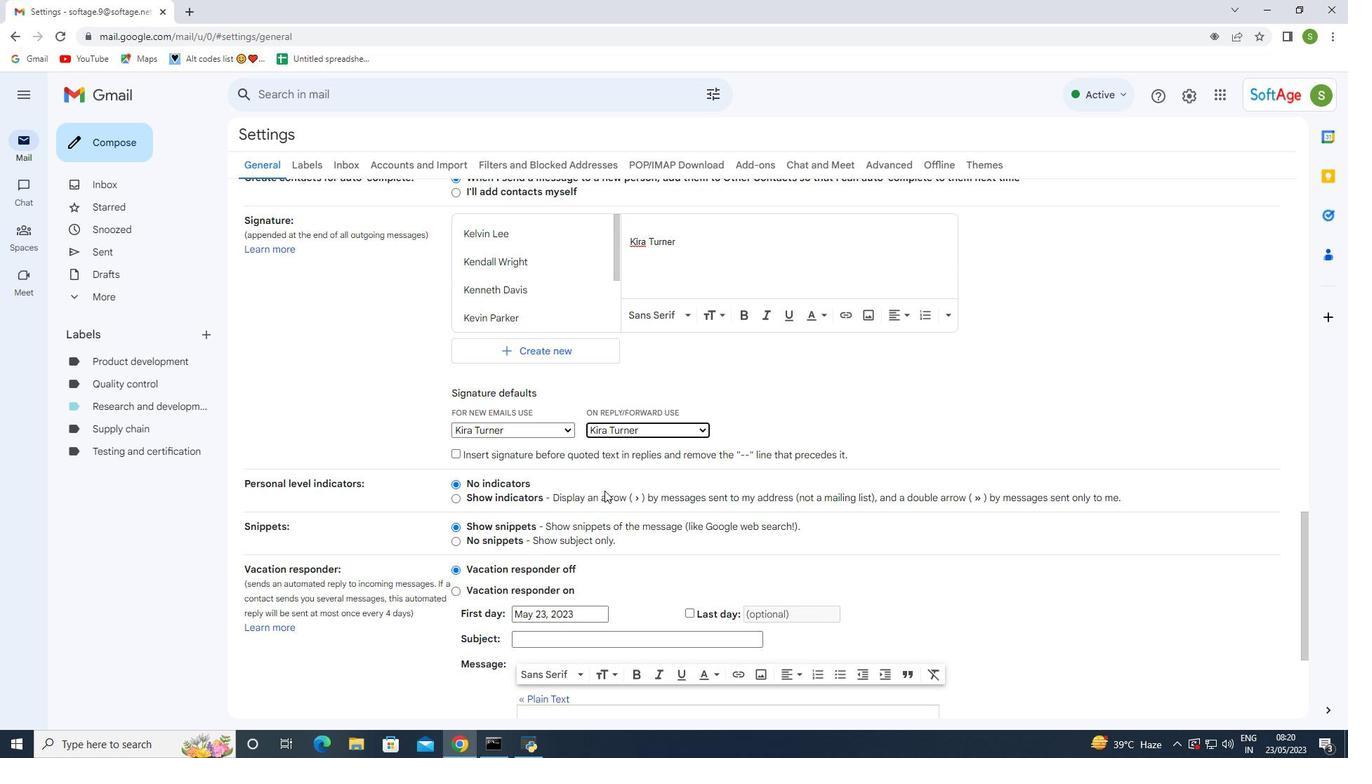 
Action: Mouse scrolled (603, 489) with delta (0, 0)
Screenshot: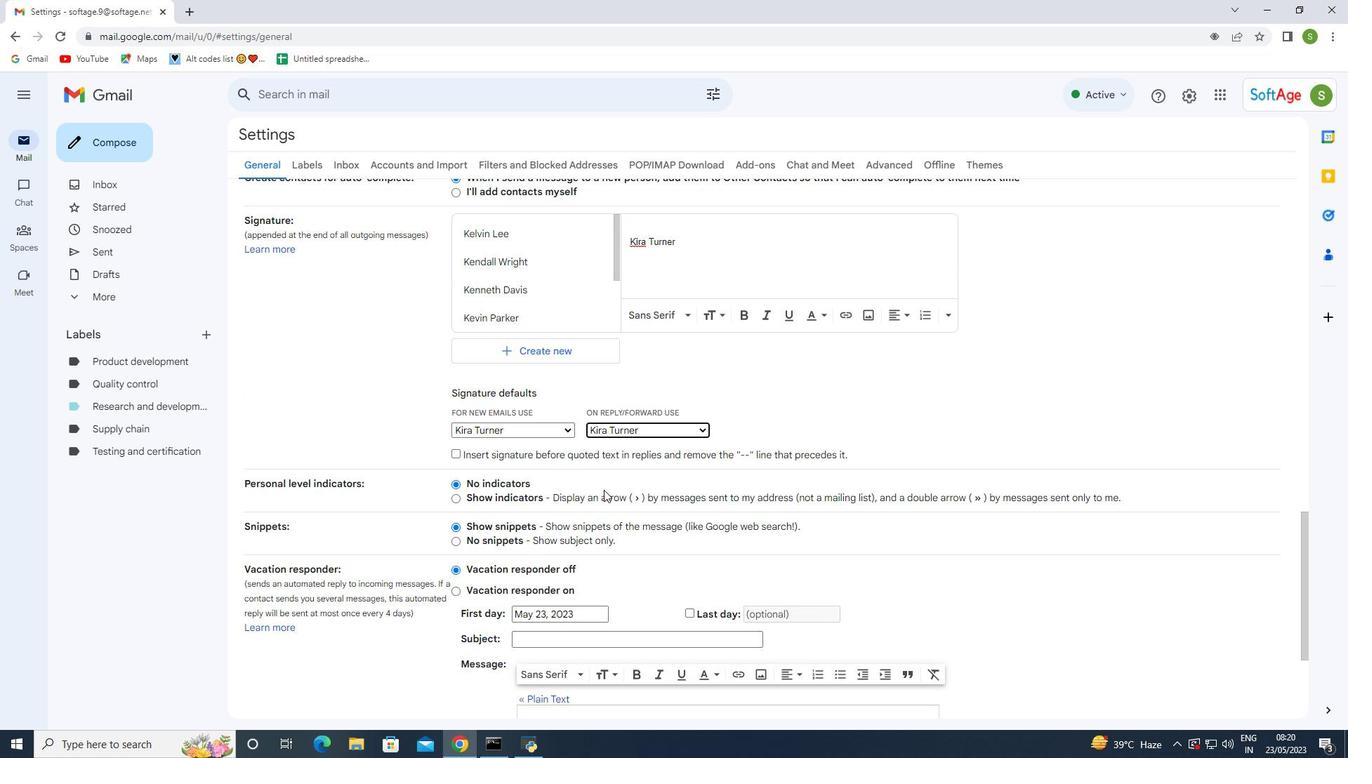 
Action: Mouse moved to (724, 648)
Screenshot: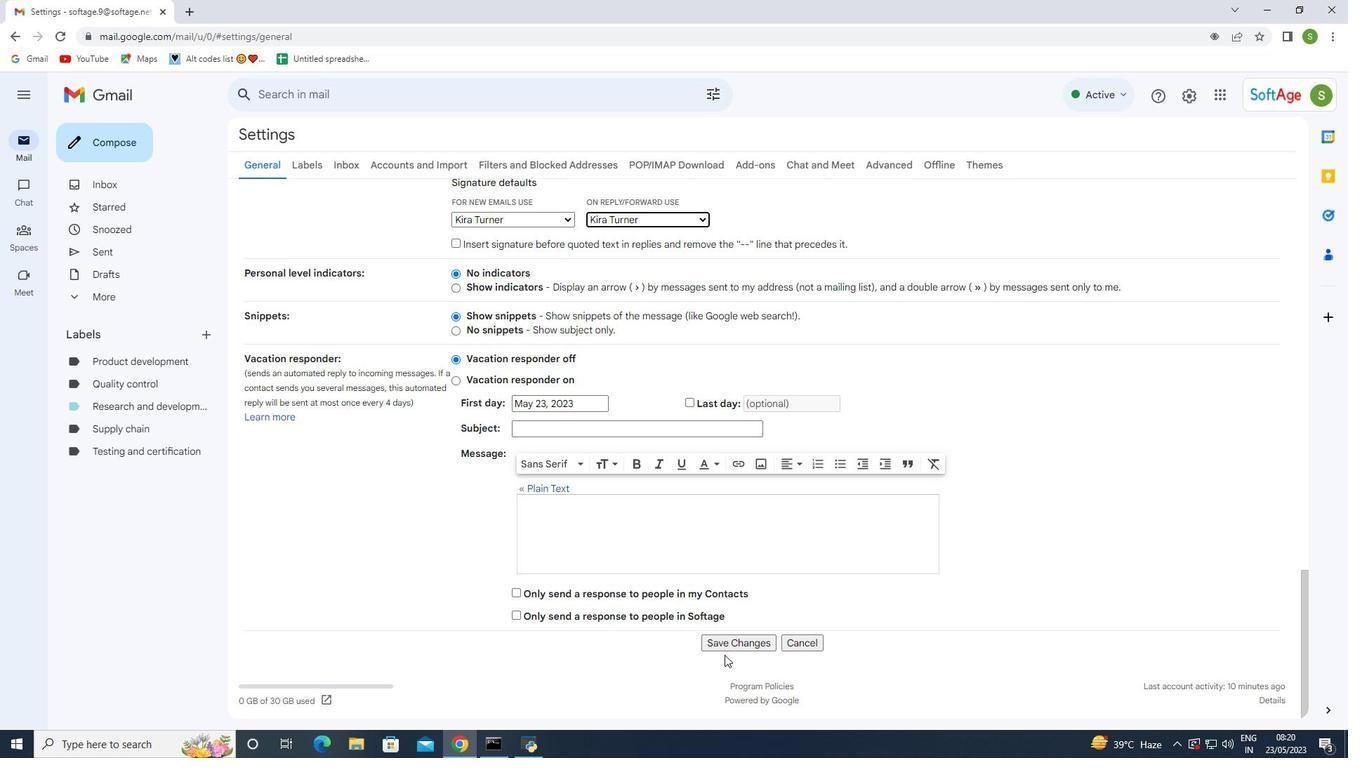 
Action: Mouse pressed left at (724, 648)
Screenshot: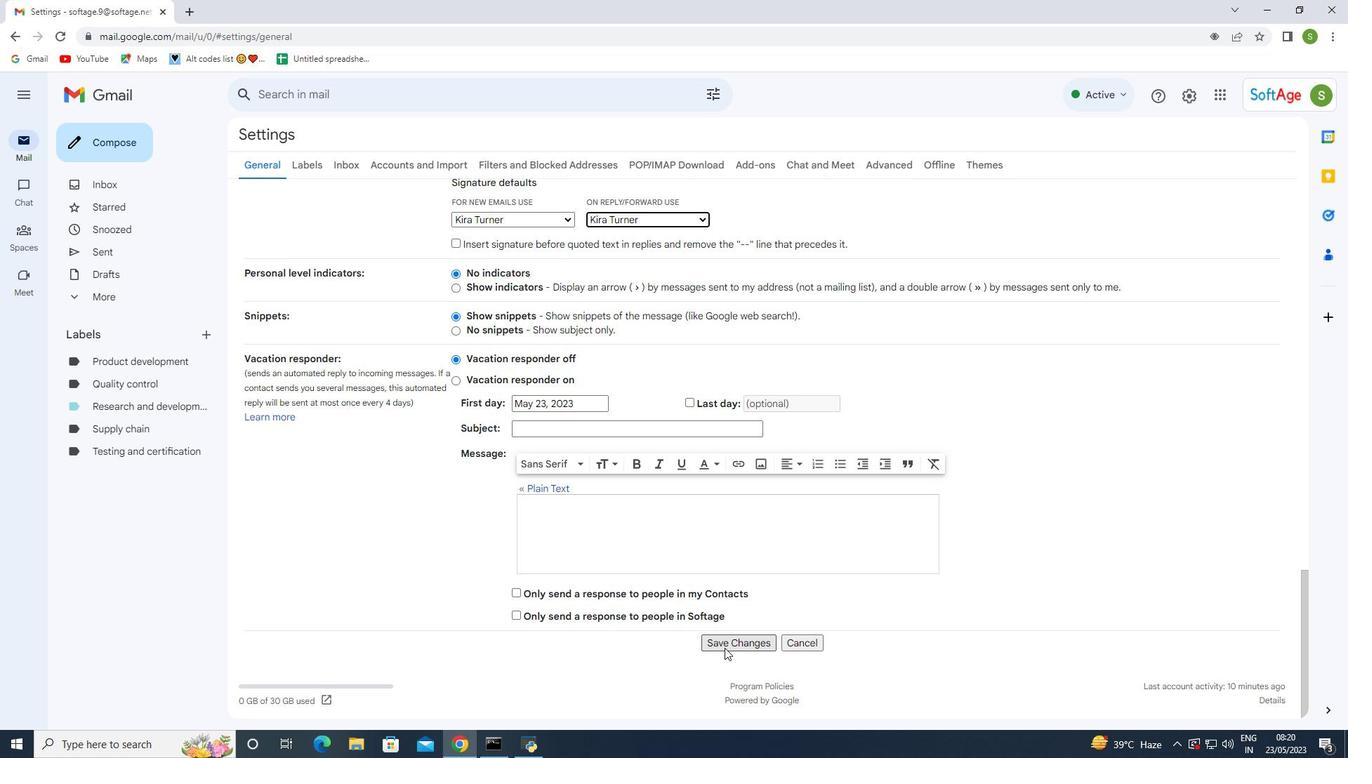 
Action: Mouse moved to (121, 148)
Screenshot: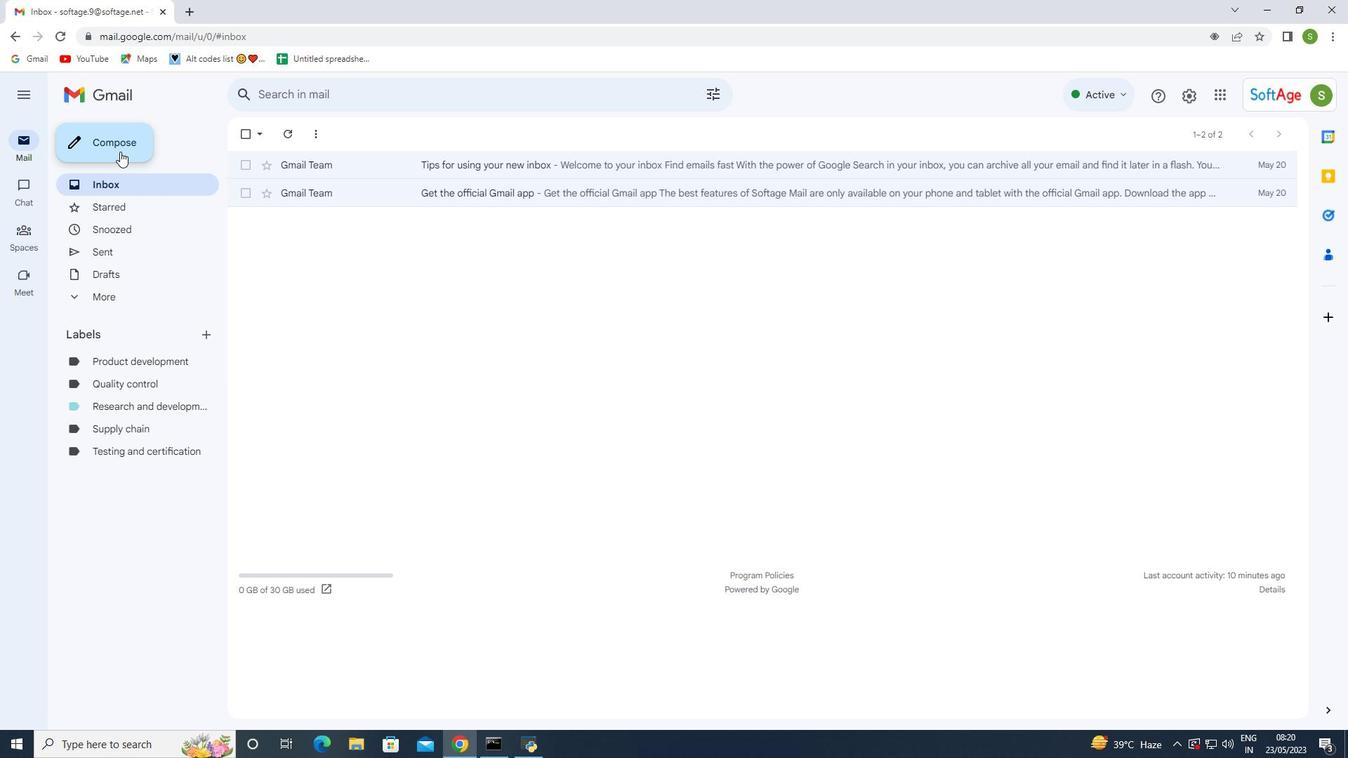 
Action: Mouse pressed left at (121, 148)
Screenshot: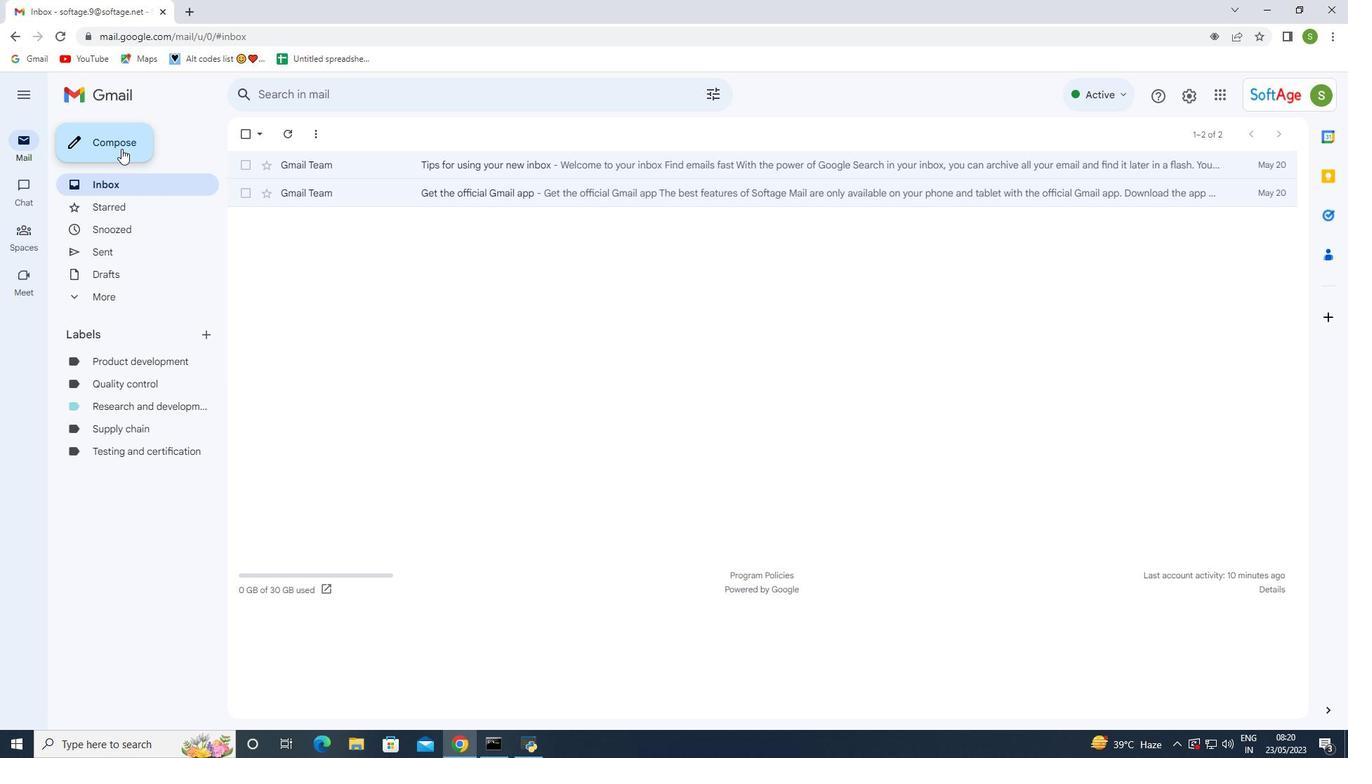 
Action: Mouse moved to (917, 340)
Screenshot: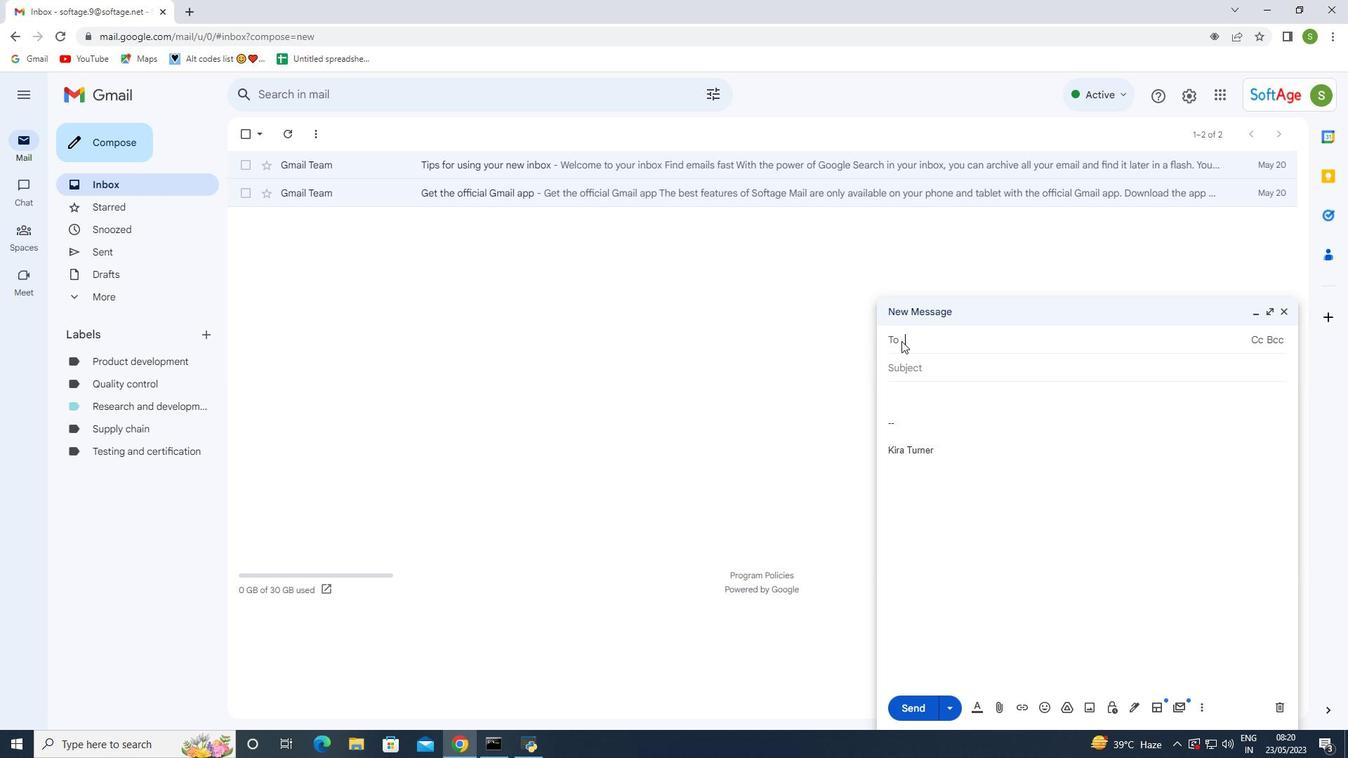 
Action: Mouse pressed left at (917, 340)
Screenshot: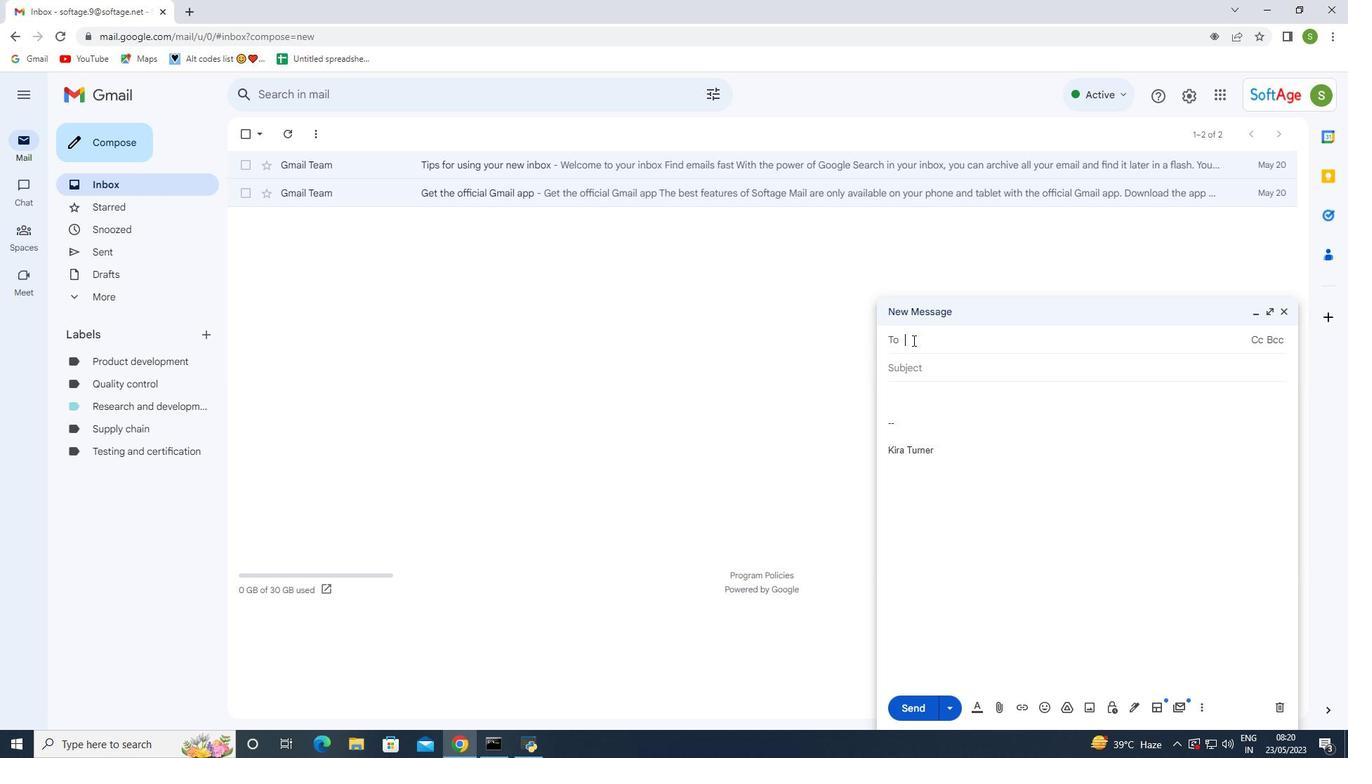 
Action: Mouse moved to (914, 342)
Screenshot: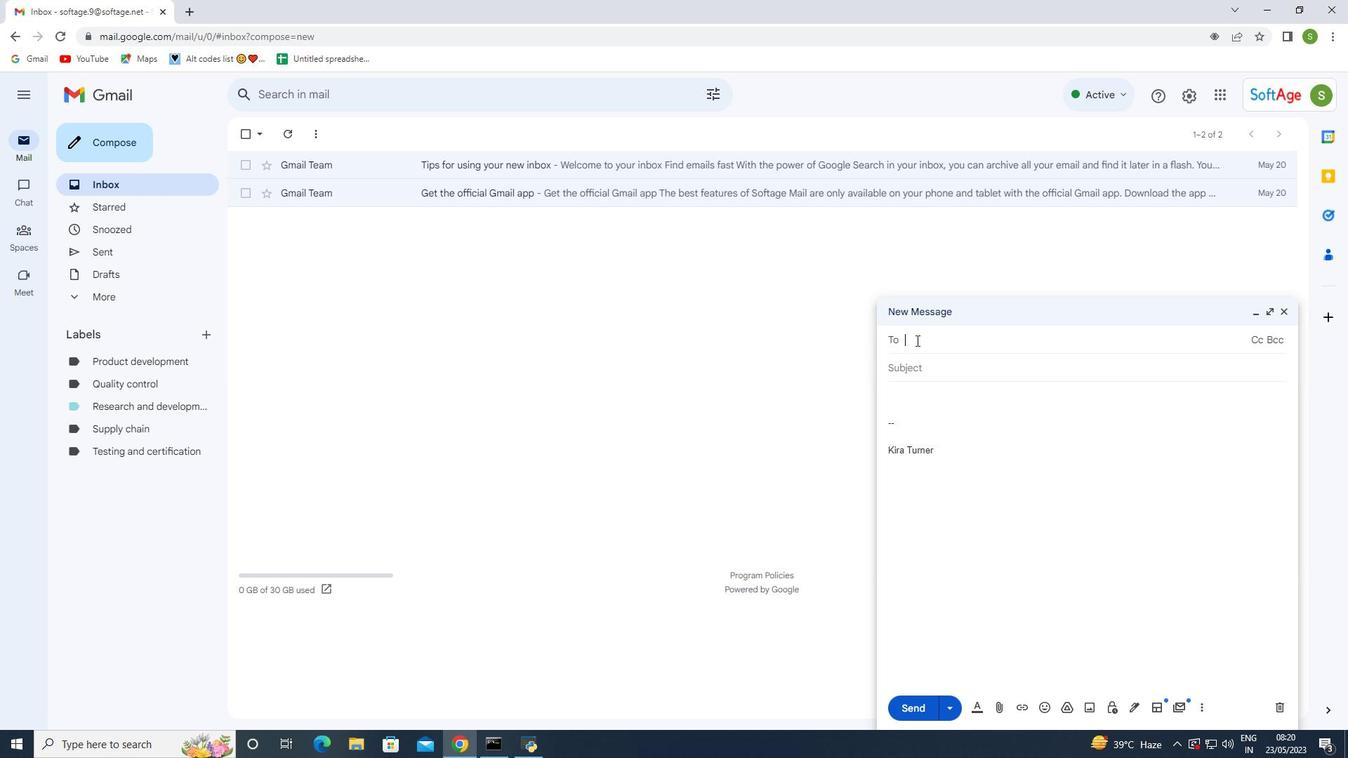 
Action: Key pressed softage.net<Key.backspace><Key.backspace><Key.backspace>3<Key.shift>@softage.net
Screenshot: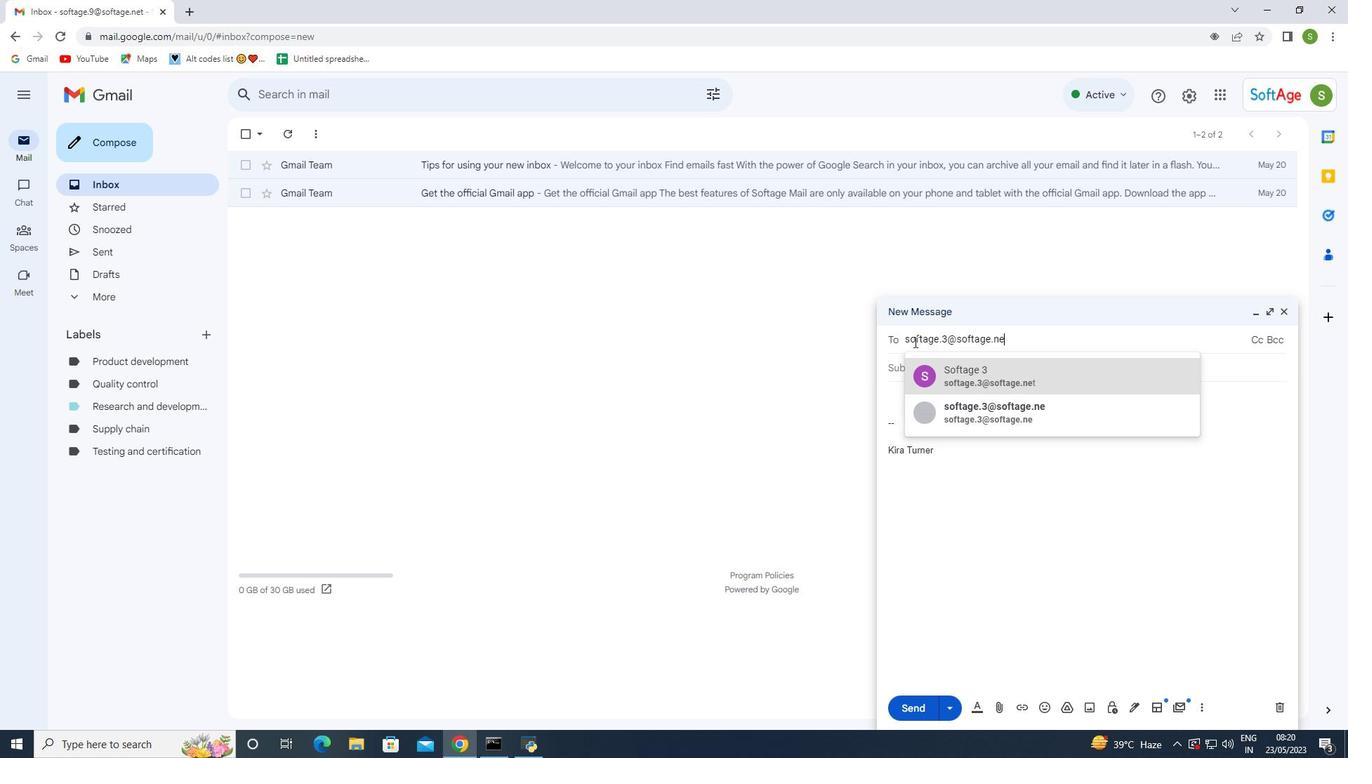 
Action: Mouse moved to (1002, 379)
Screenshot: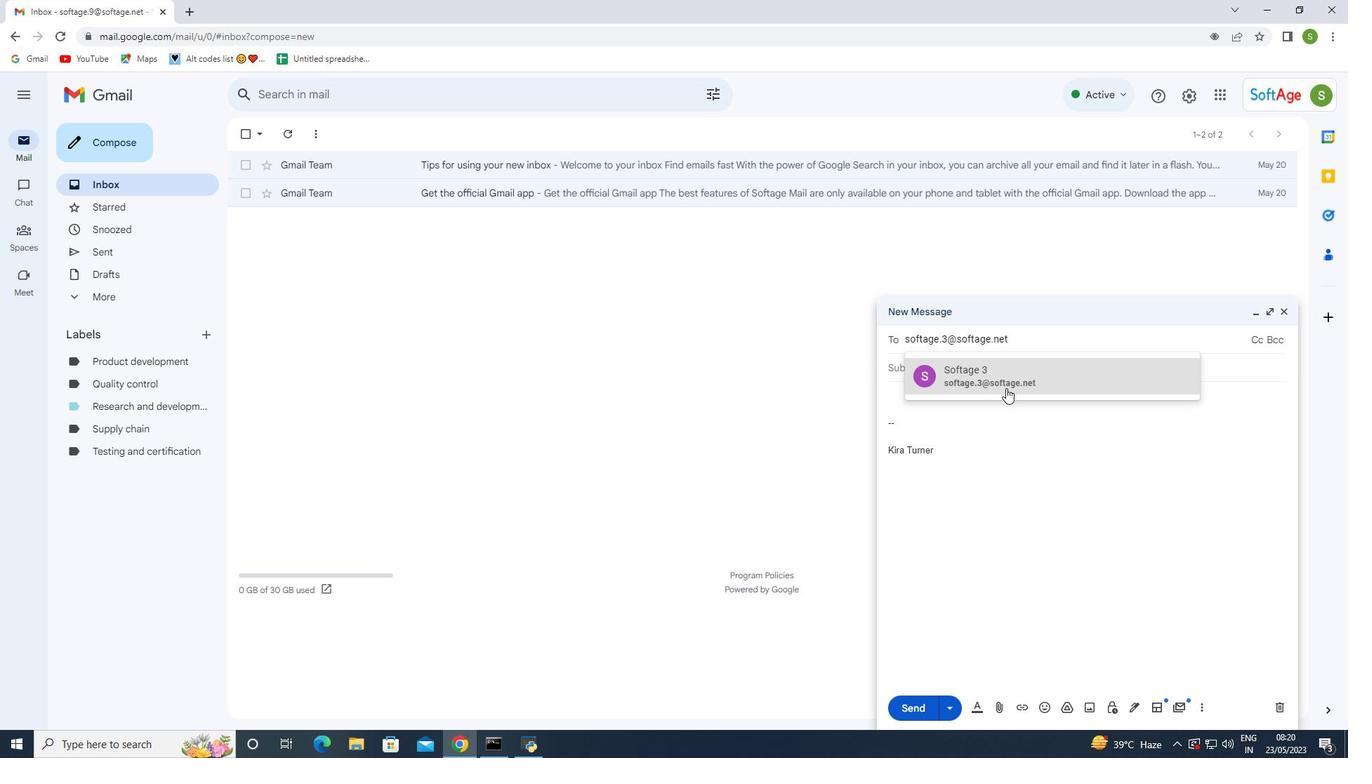 
Action: Mouse pressed left at (1002, 379)
Screenshot: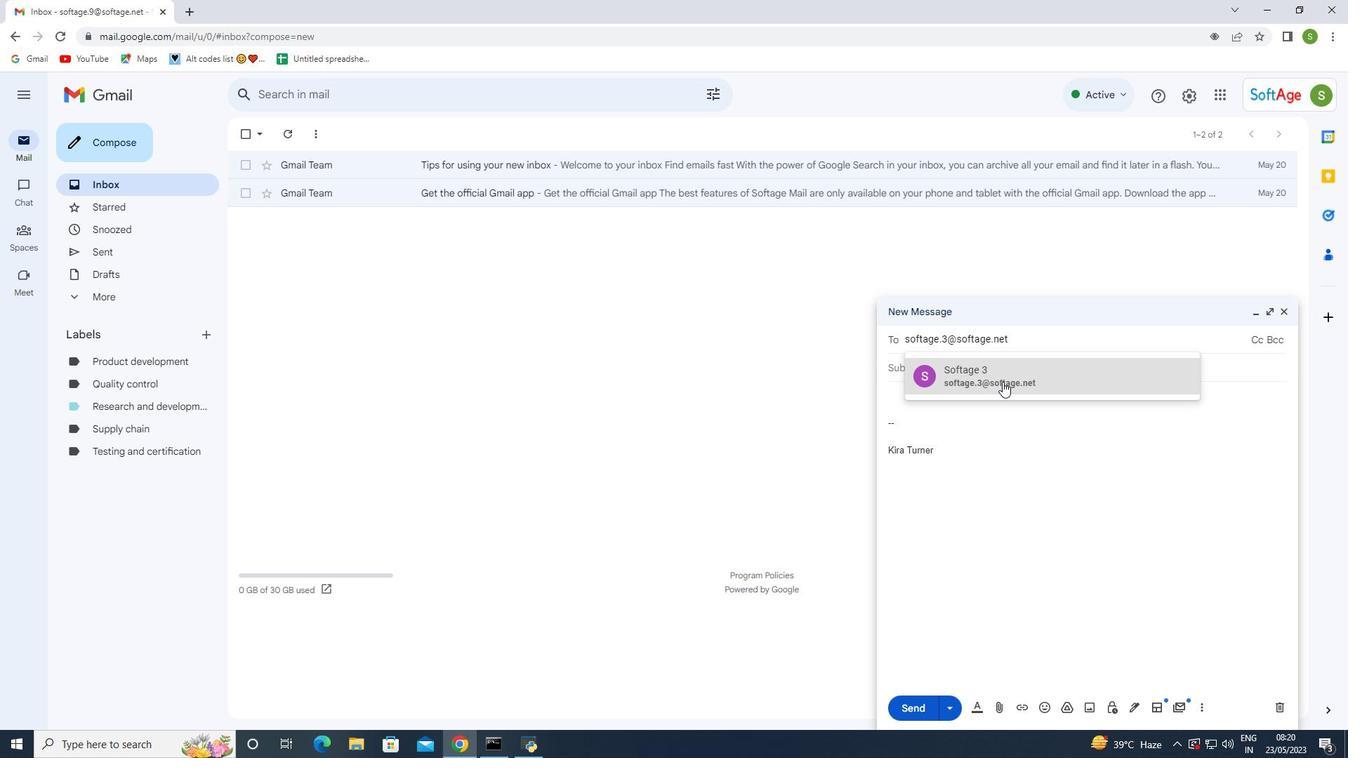 
Action: Mouse moved to (958, 382)
Screenshot: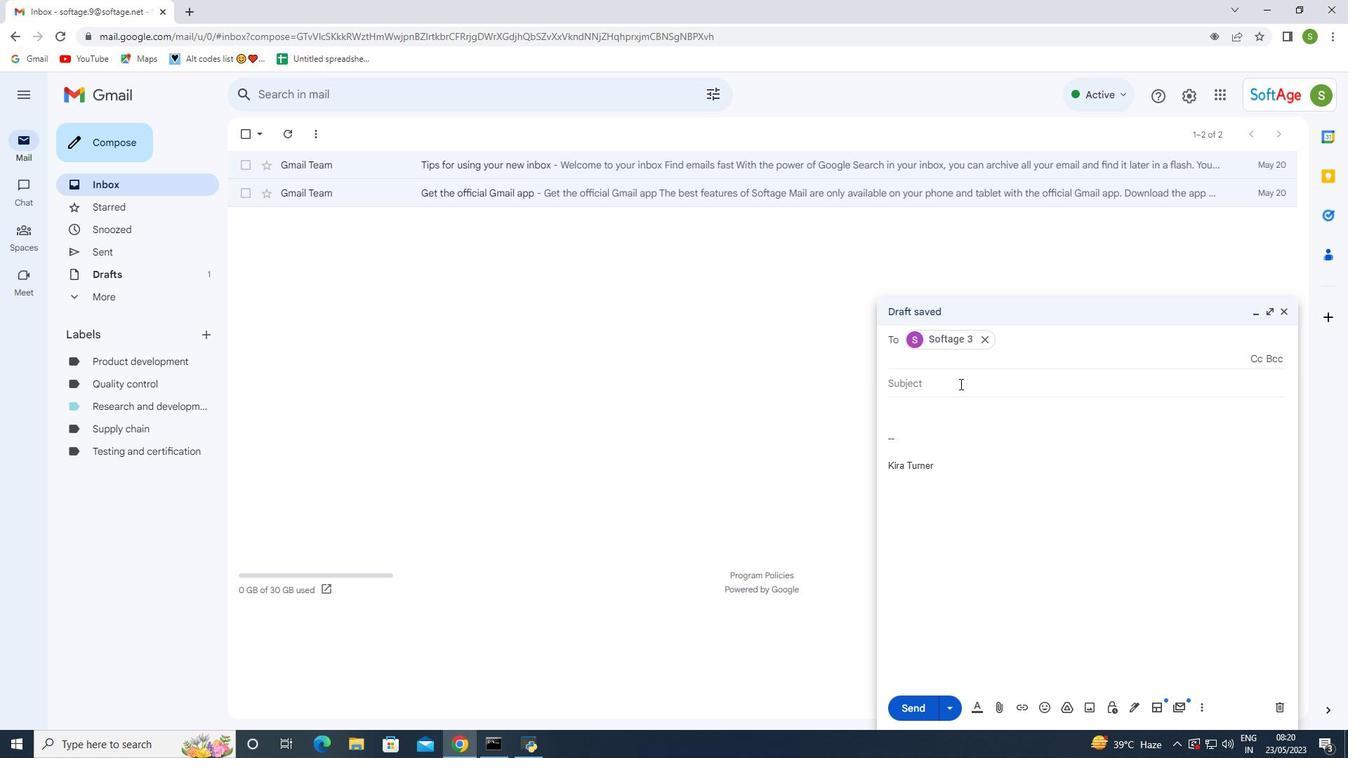 
Action: Mouse pressed left at (958, 382)
Screenshot: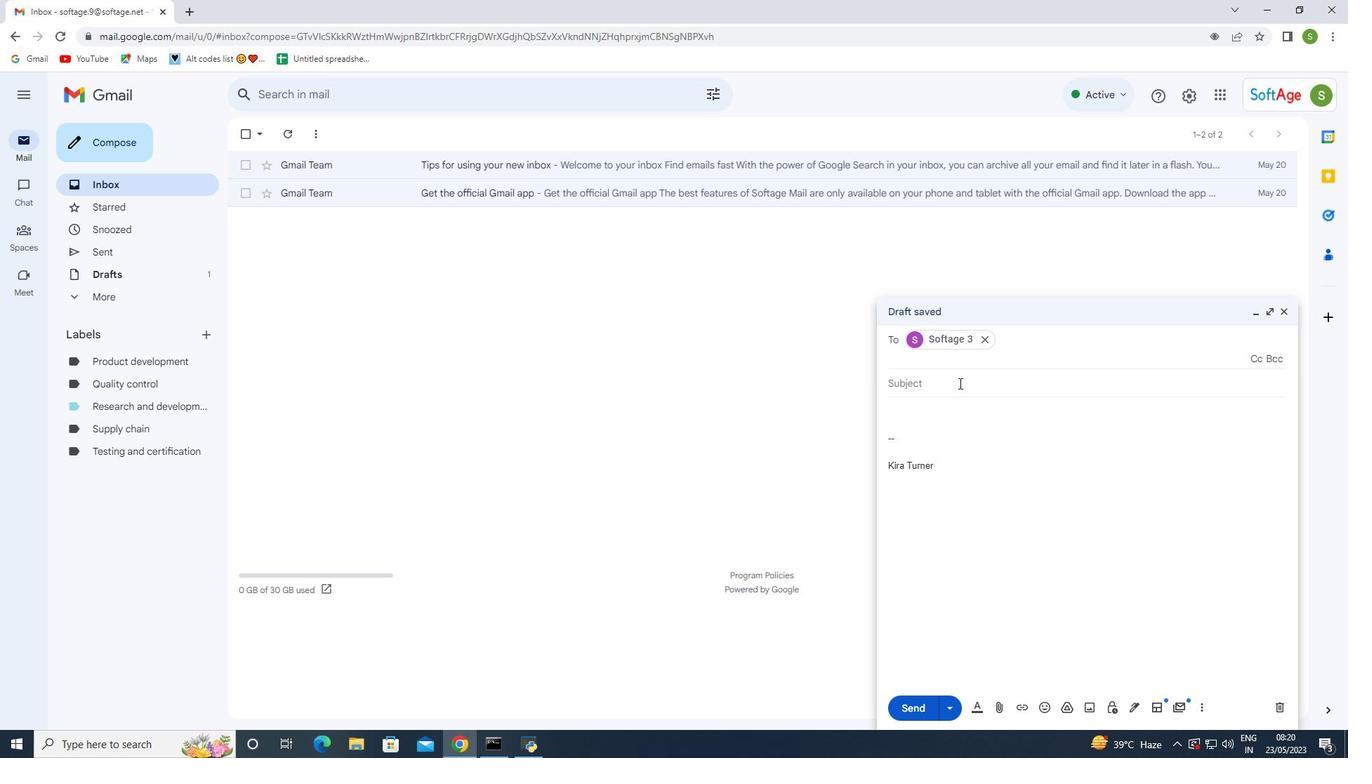 
Action: Key pressed <Key.shift>Feedback<Key.space>on<Key.space>information<Key.space>
Screenshot: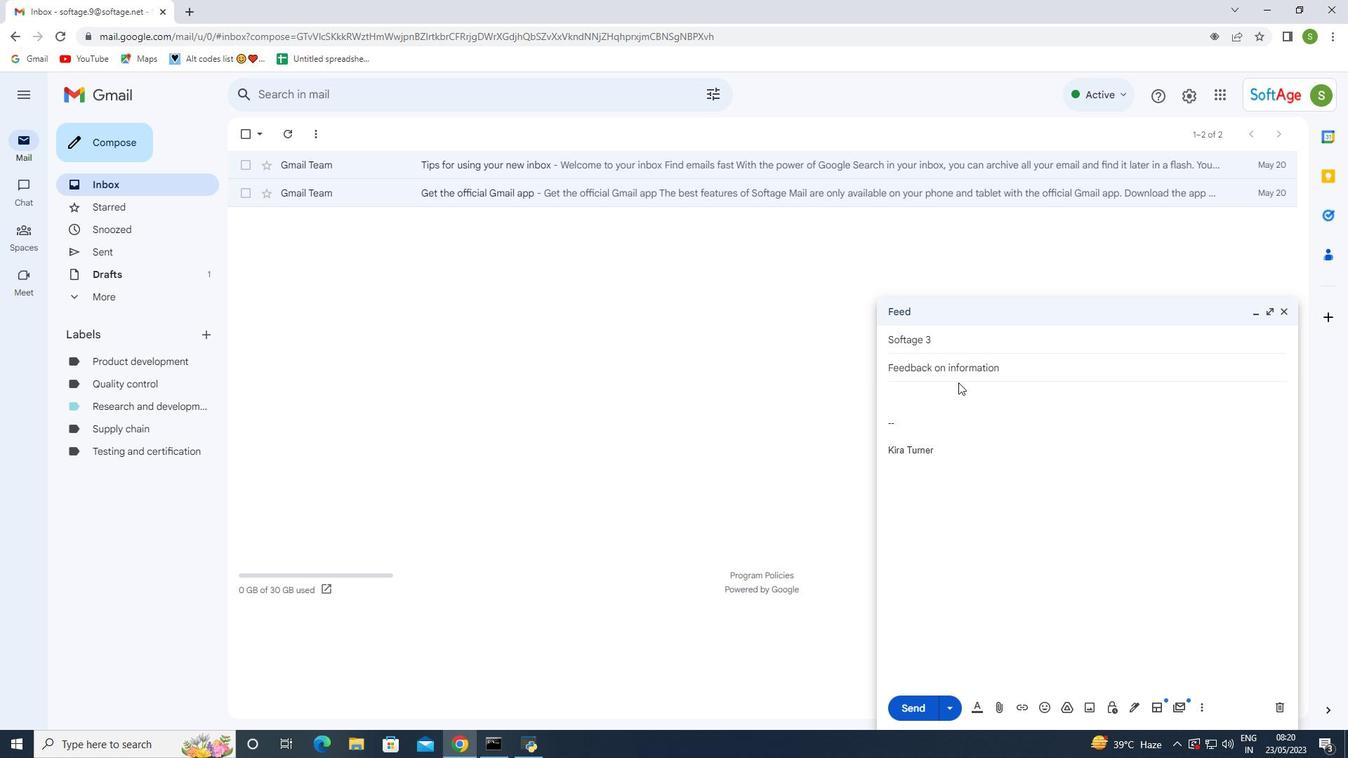
Action: Mouse moved to (917, 410)
Screenshot: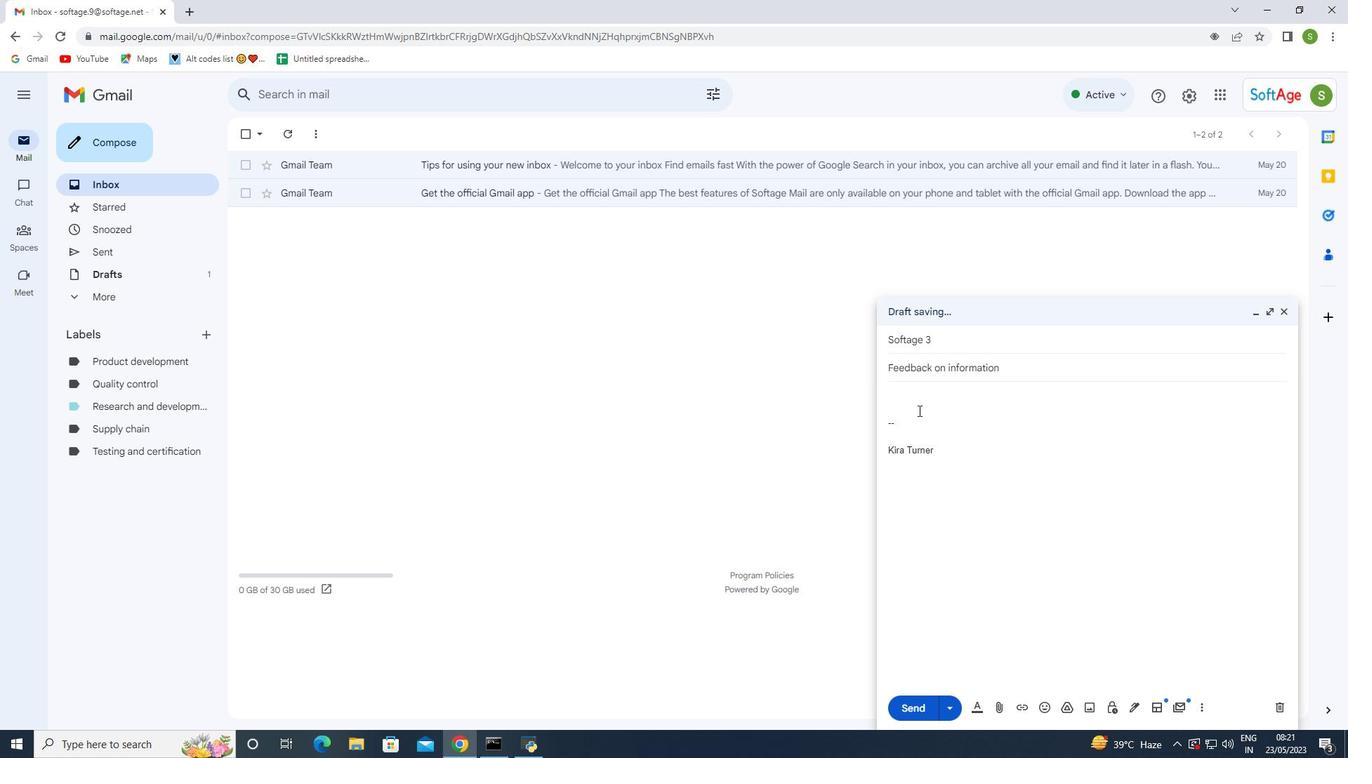 
Action: Mouse pressed left at (917, 410)
Screenshot: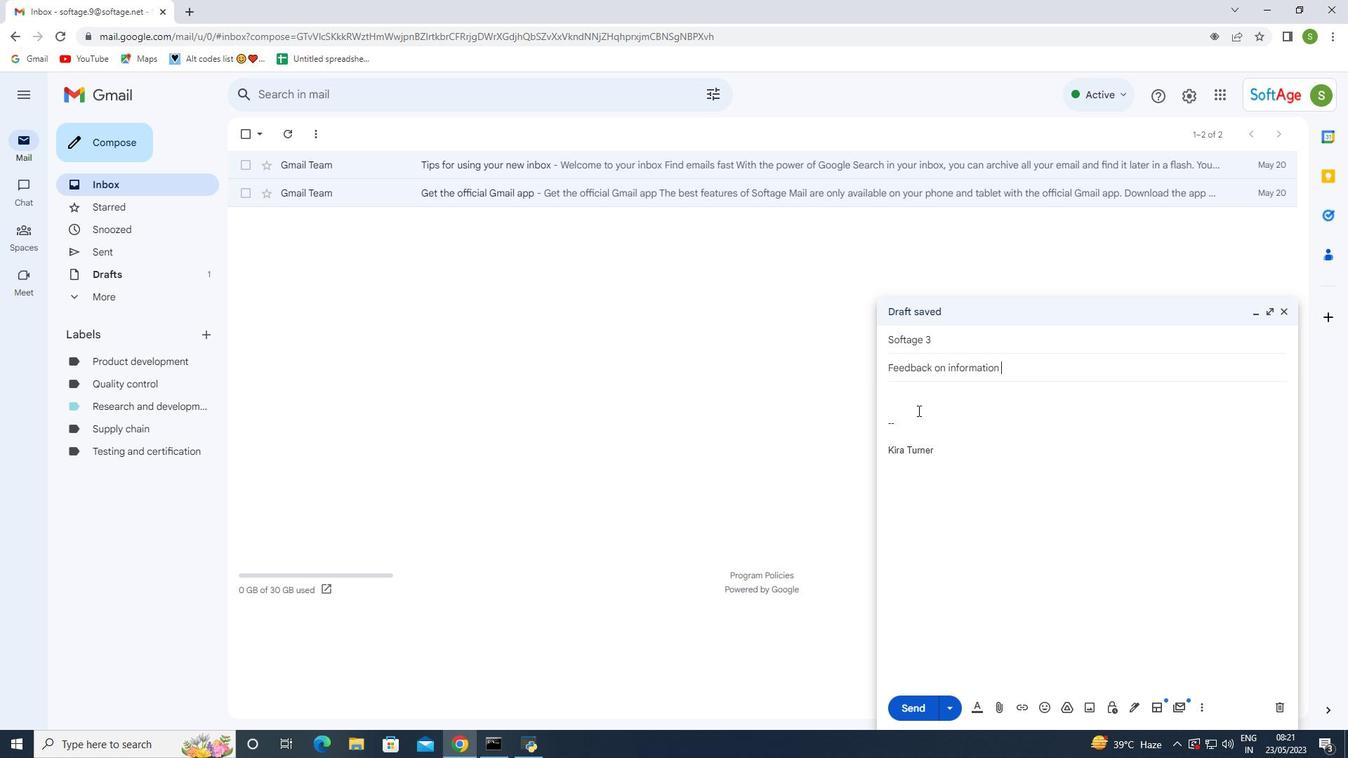
Action: Mouse moved to (909, 421)
Screenshot: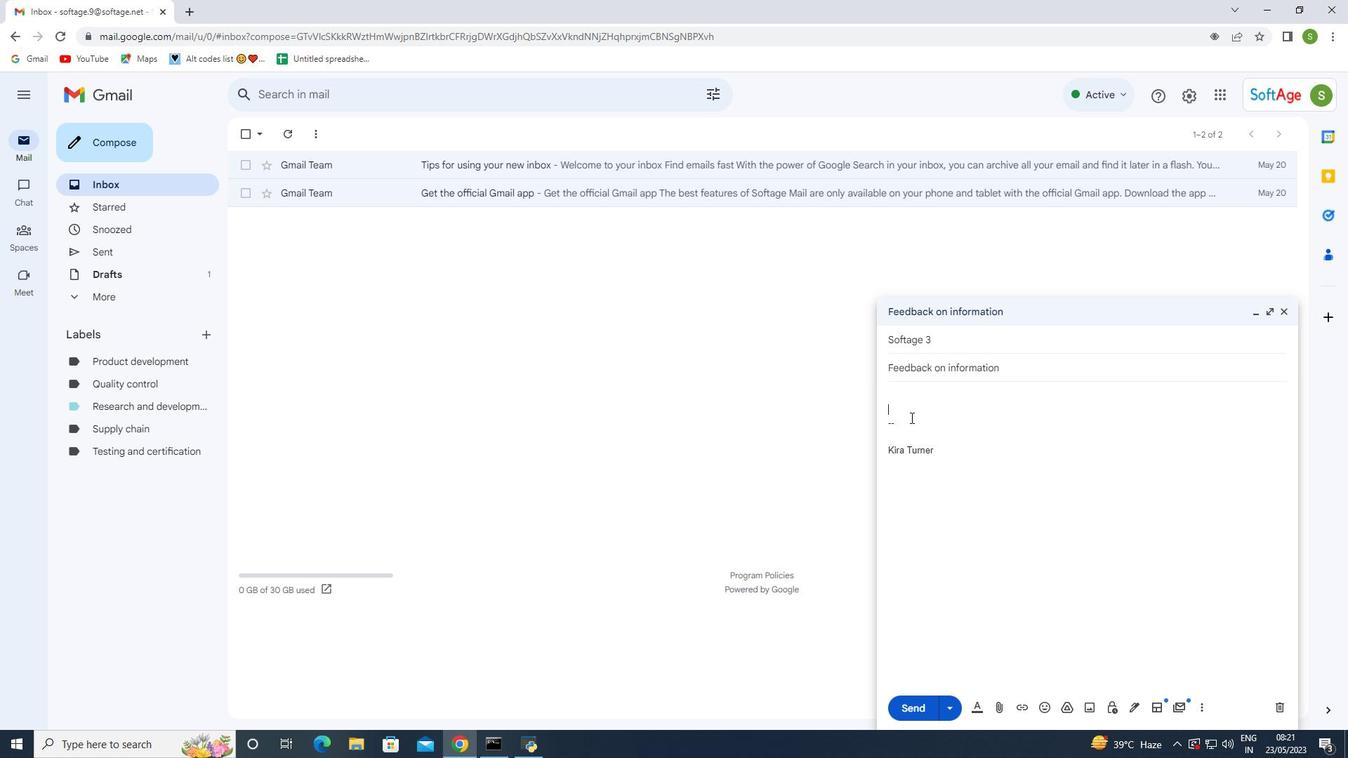 
Action: Mouse pressed left at (909, 421)
Screenshot: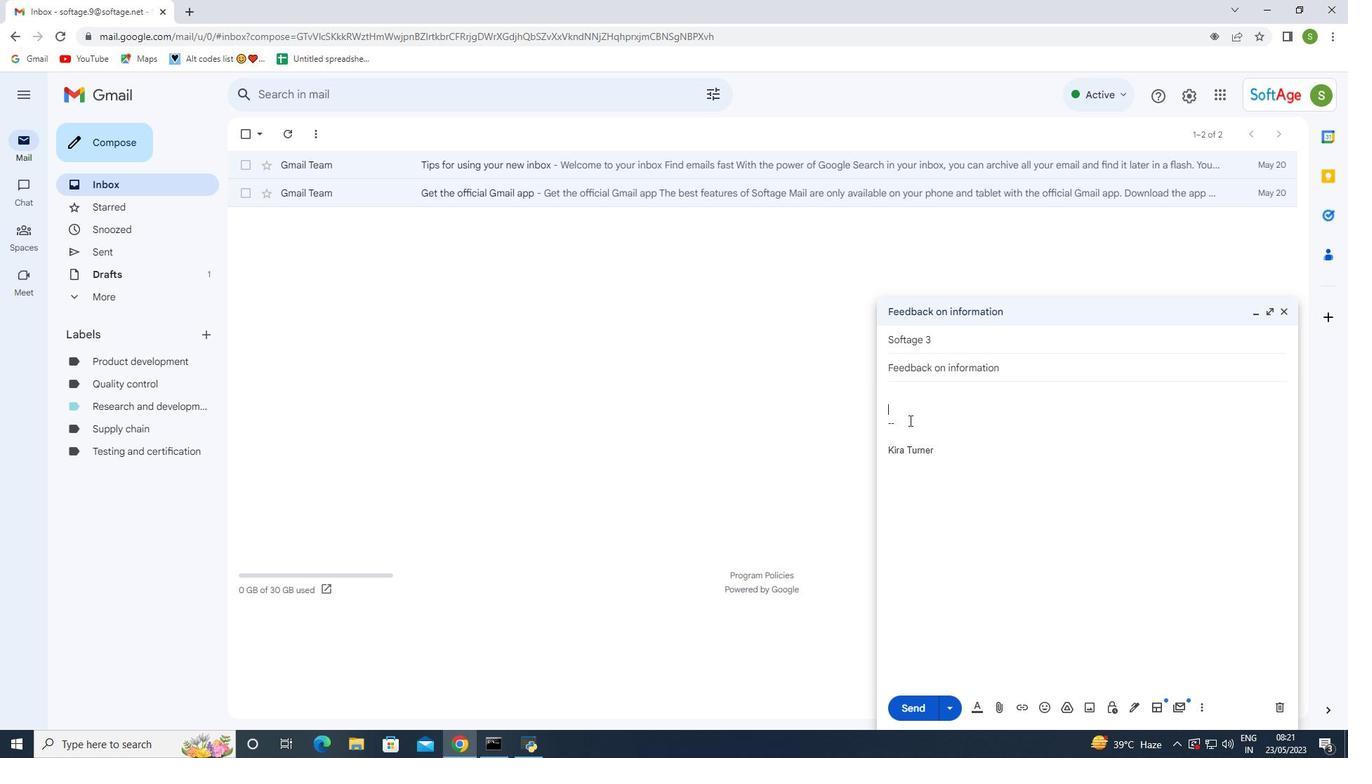 
Action: Mouse moved to (908, 421)
Screenshot: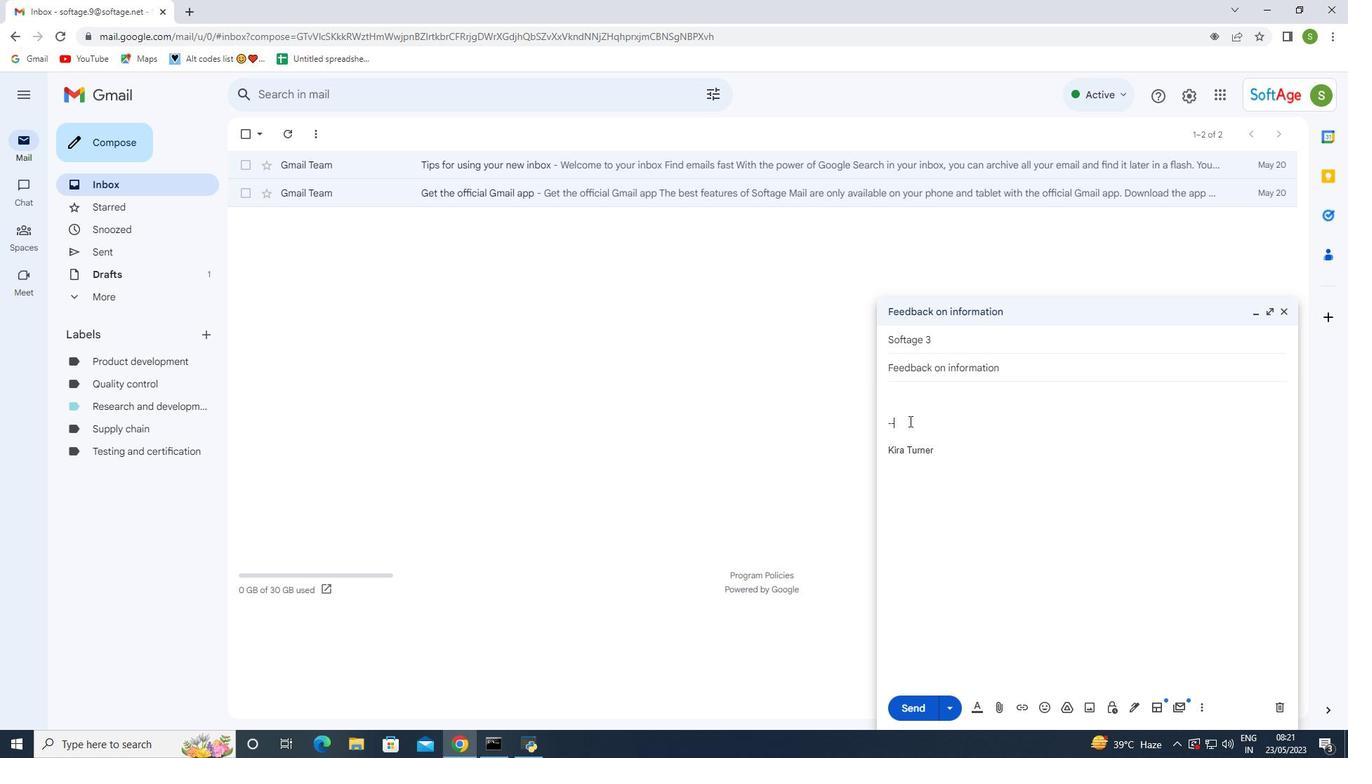 
Action: Key pressed <Key.backspace><Key.backspace><Key.backspace><Key.backspace><Key.shift>I<Key.space>would<Key.space>like<Key.space>to<Key.space>request<Key.space>a<Key.space>change<Key.space>to<Key.space>the<Key.space>project<Key.space>timeline,<Key.space>can<Key.space>we<Key.space>schedule<Key.space>a<Key.space>mw<Key.backspace>eeting<Key.space>to<Key.space>s<Key.backspace>discuss<Key.space>this.<Key.backspace><Key.shift_r>?
Screenshot: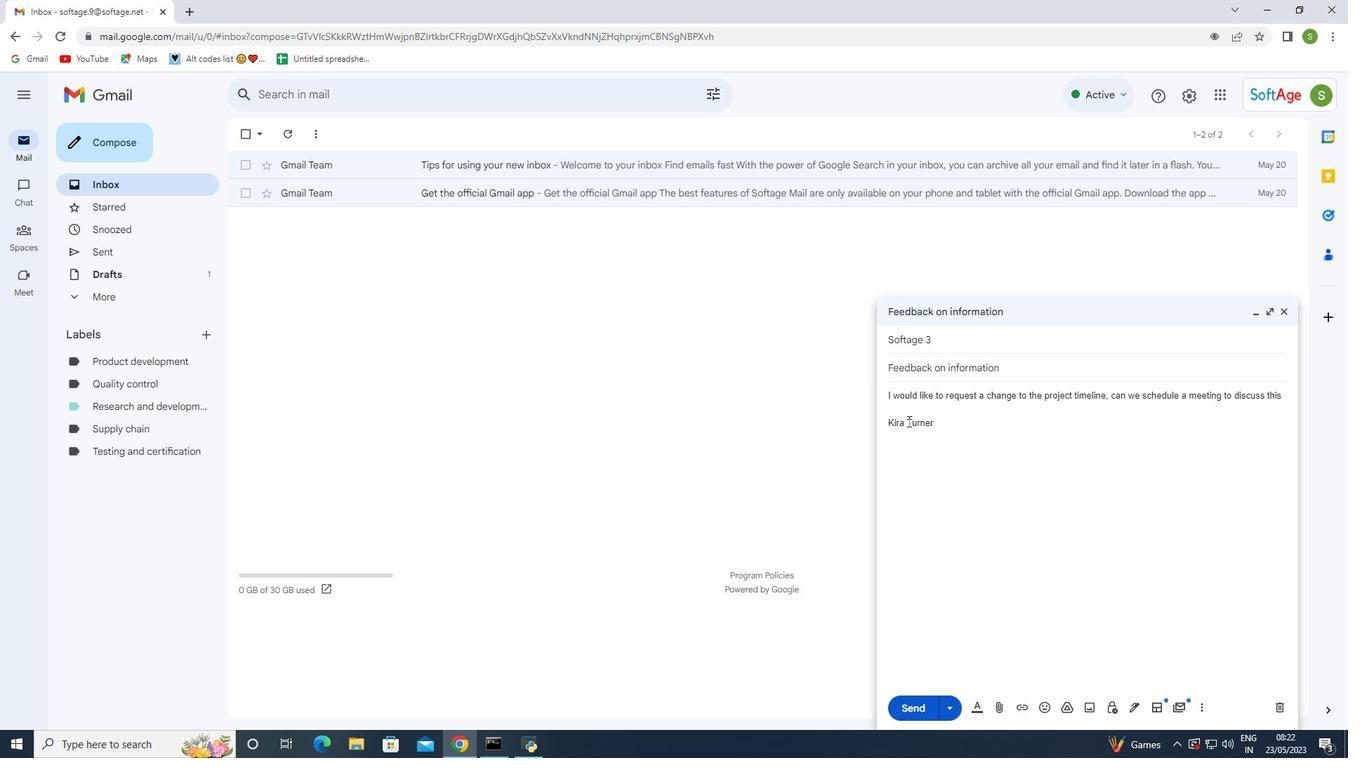 
Action: Mouse moved to (926, 707)
Screenshot: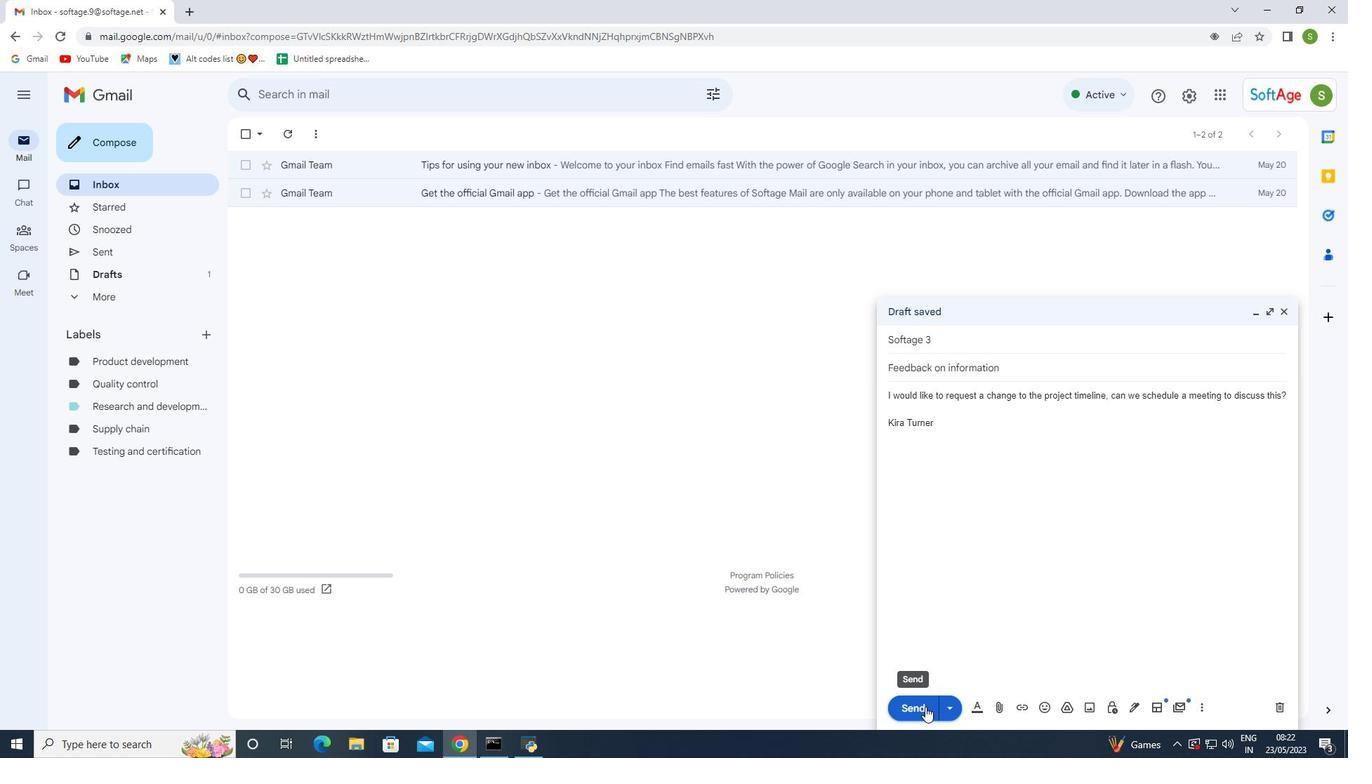 
Action: Mouse pressed left at (926, 707)
Screenshot: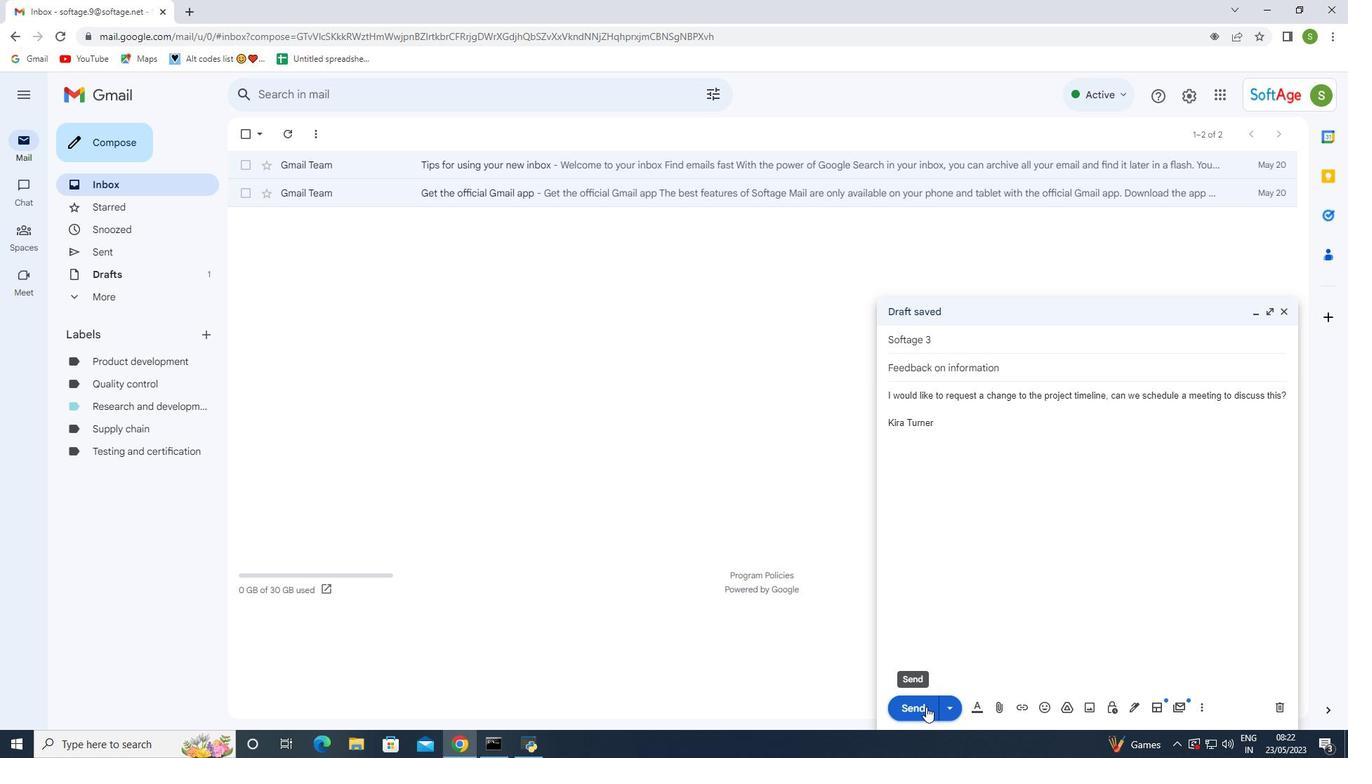 
Action: Mouse moved to (129, 242)
Screenshot: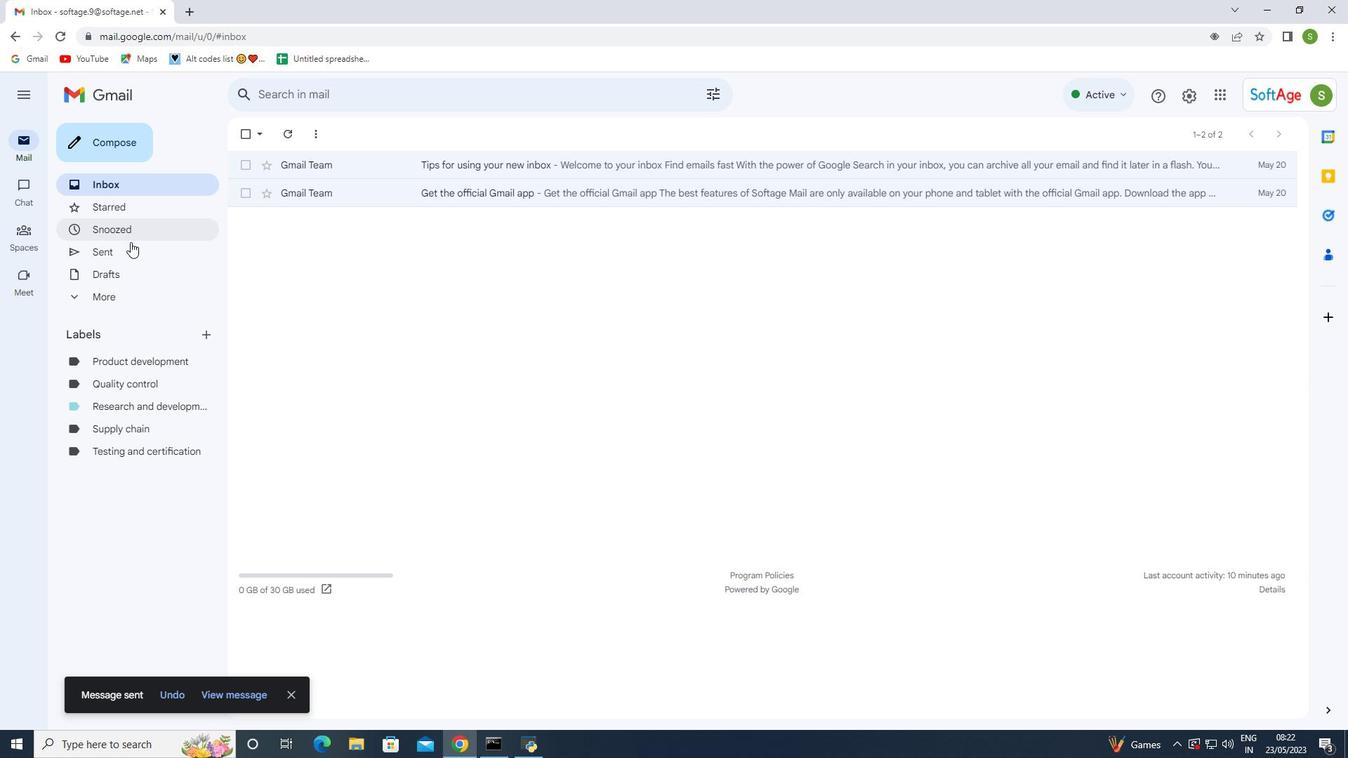 
Action: Mouse pressed left at (129, 242)
Screenshot: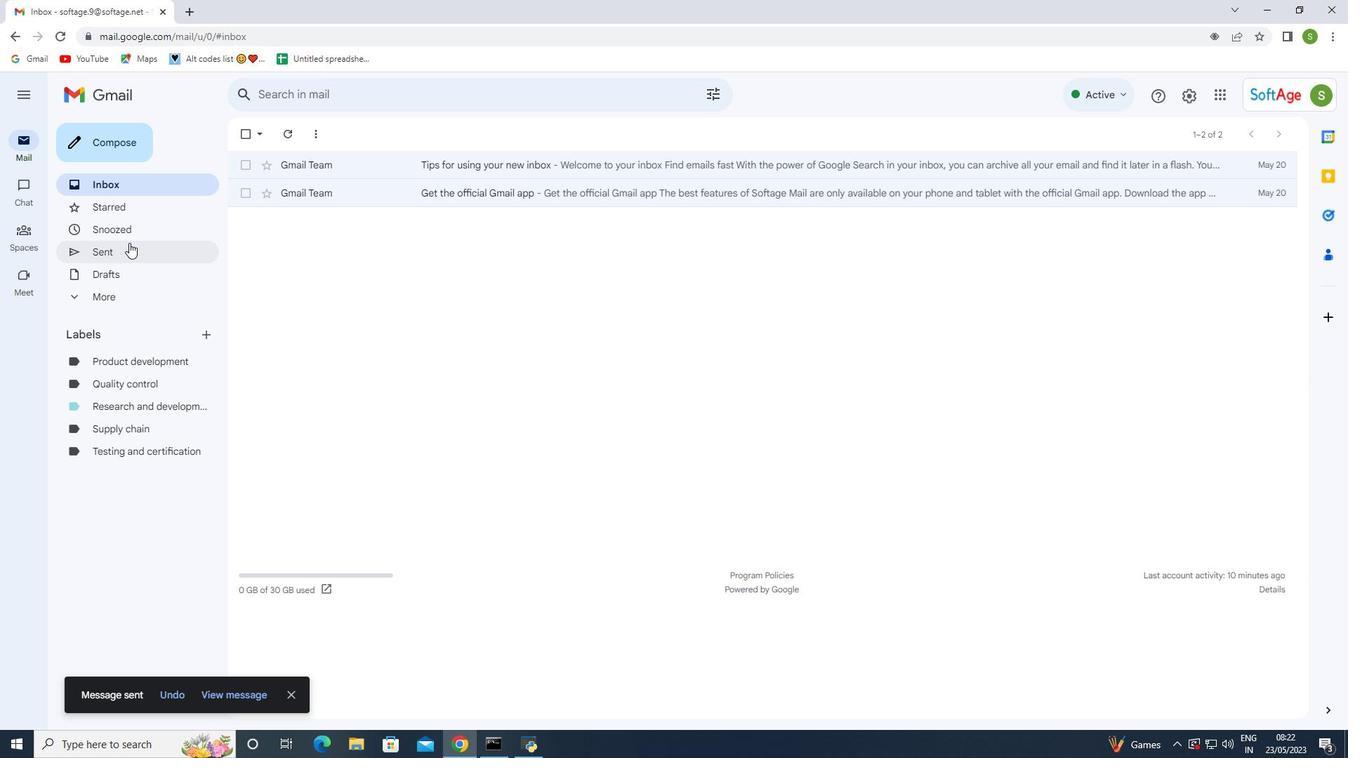 
Action: Mouse moved to (250, 205)
Screenshot: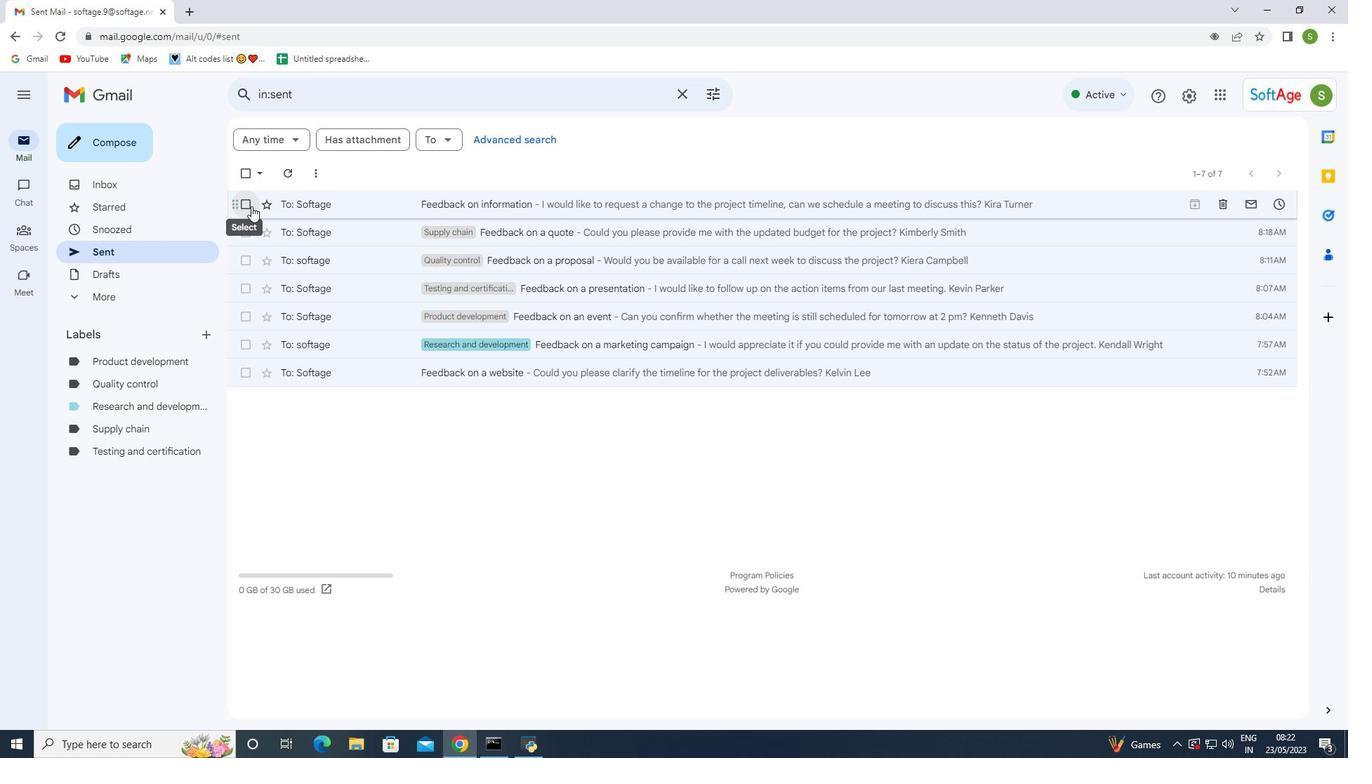 
Action: Mouse pressed left at (250, 205)
Screenshot: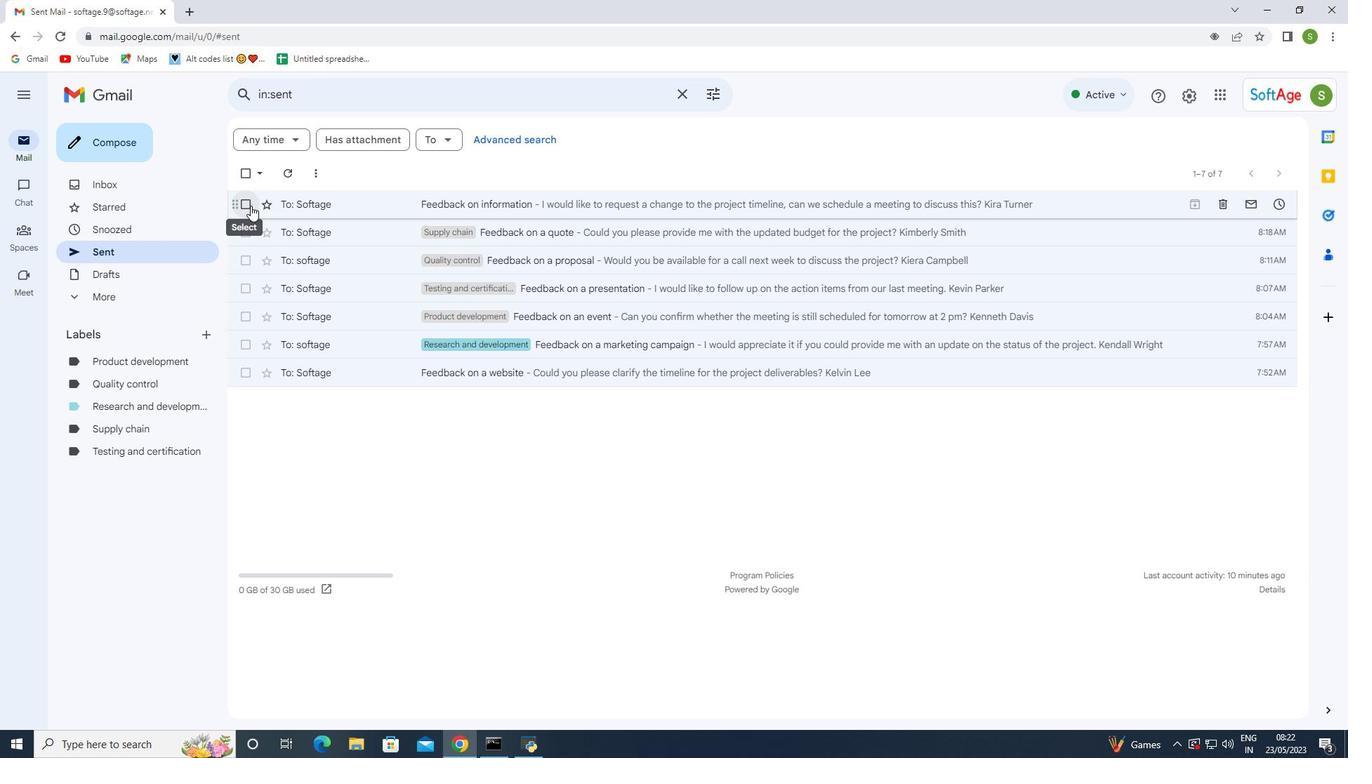 
Action: Mouse moved to (361, 200)
Screenshot: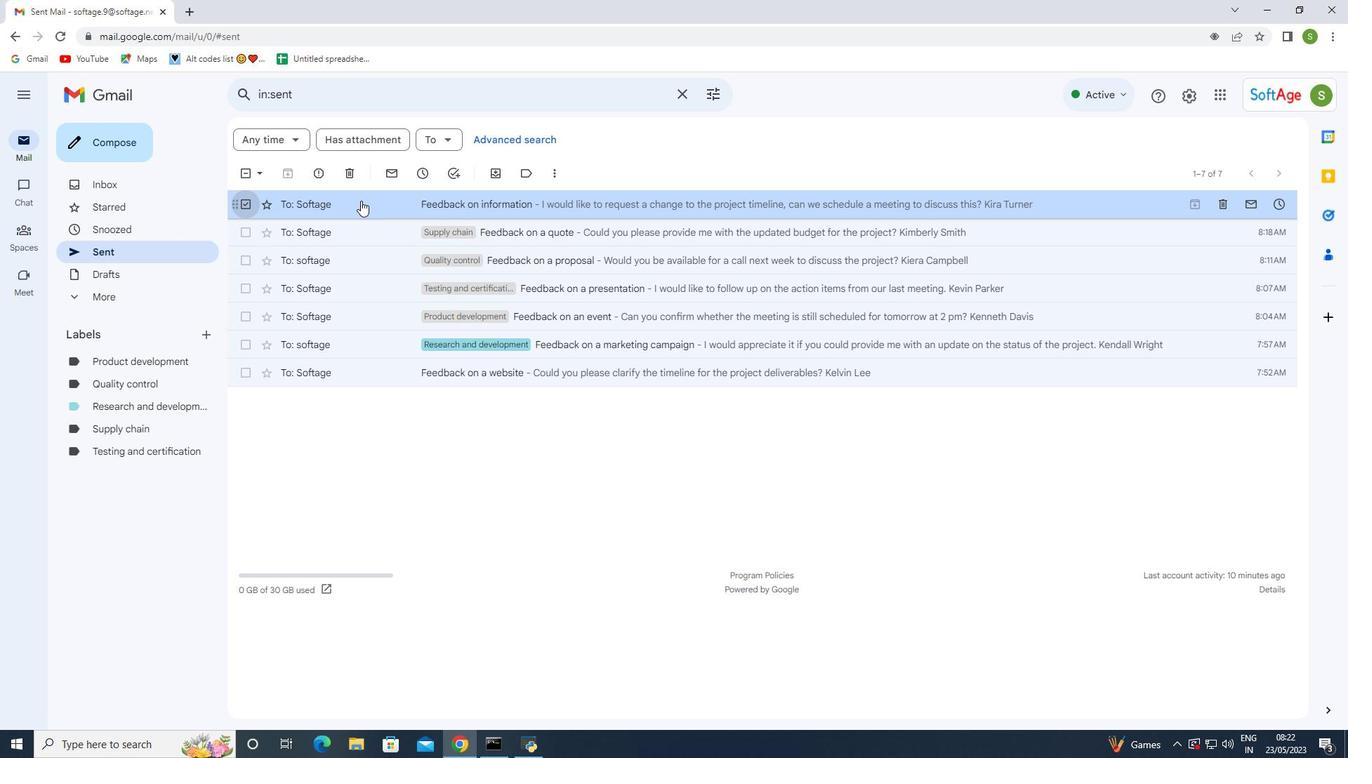 
Action: Mouse pressed right at (361, 200)
Screenshot: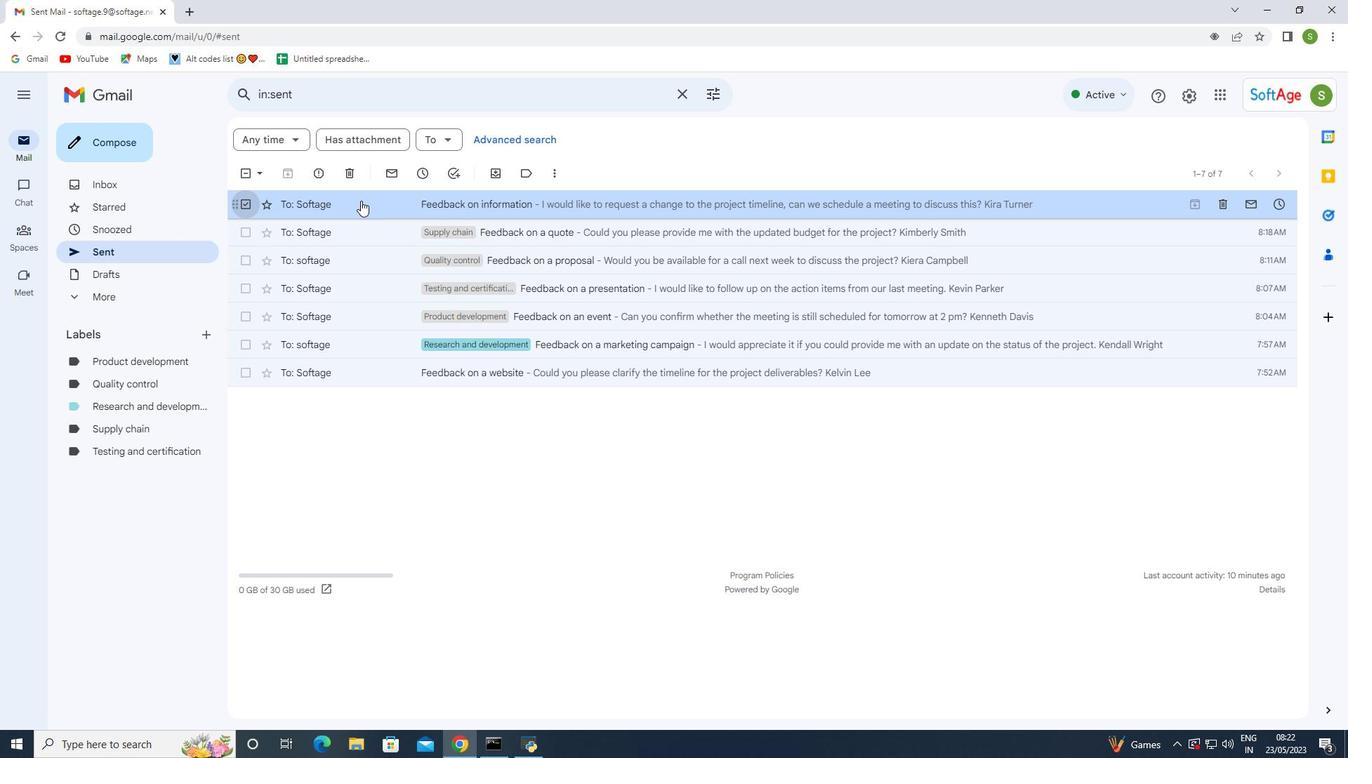 
Action: Mouse moved to (594, 410)
Screenshot: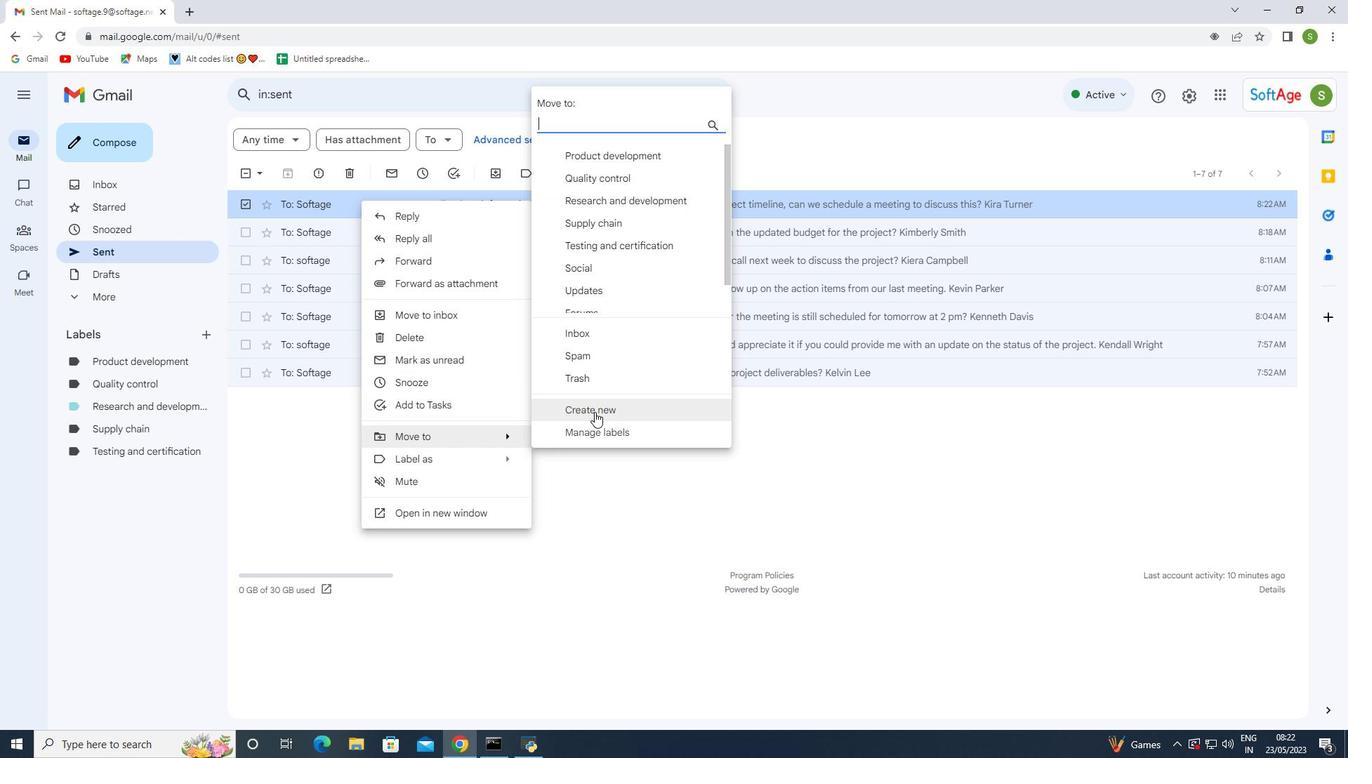 
Action: Mouse pressed left at (594, 410)
Screenshot: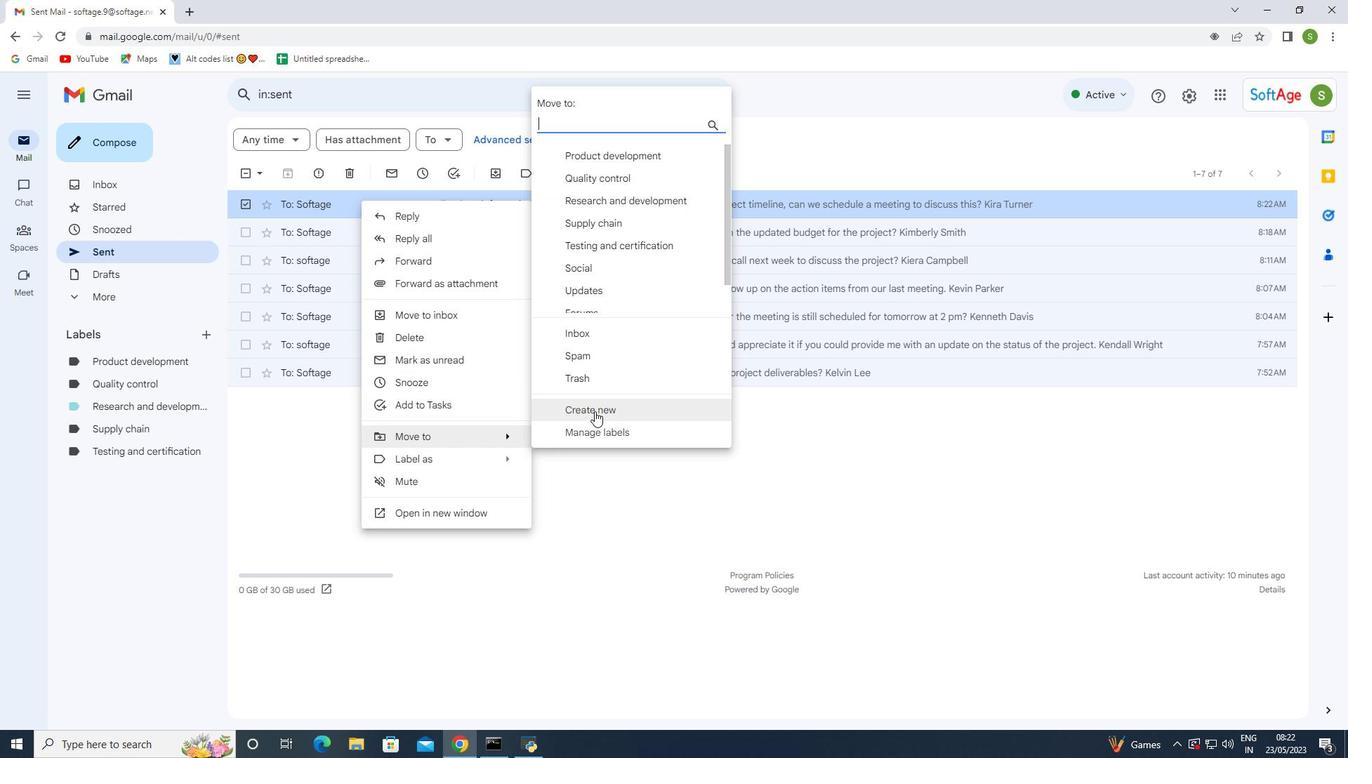 
Action: Mouse moved to (549, 387)
Screenshot: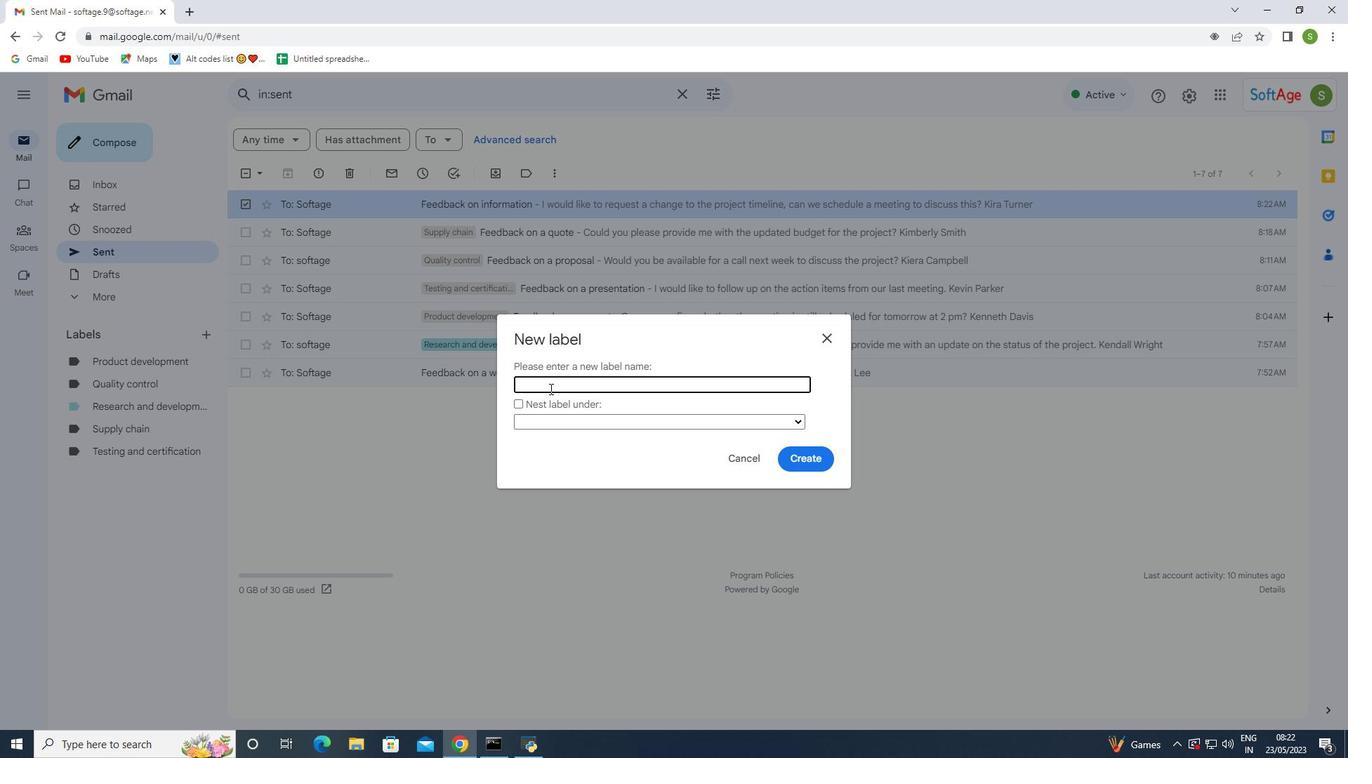 
Action: Mouse pressed left at (549, 387)
Screenshot: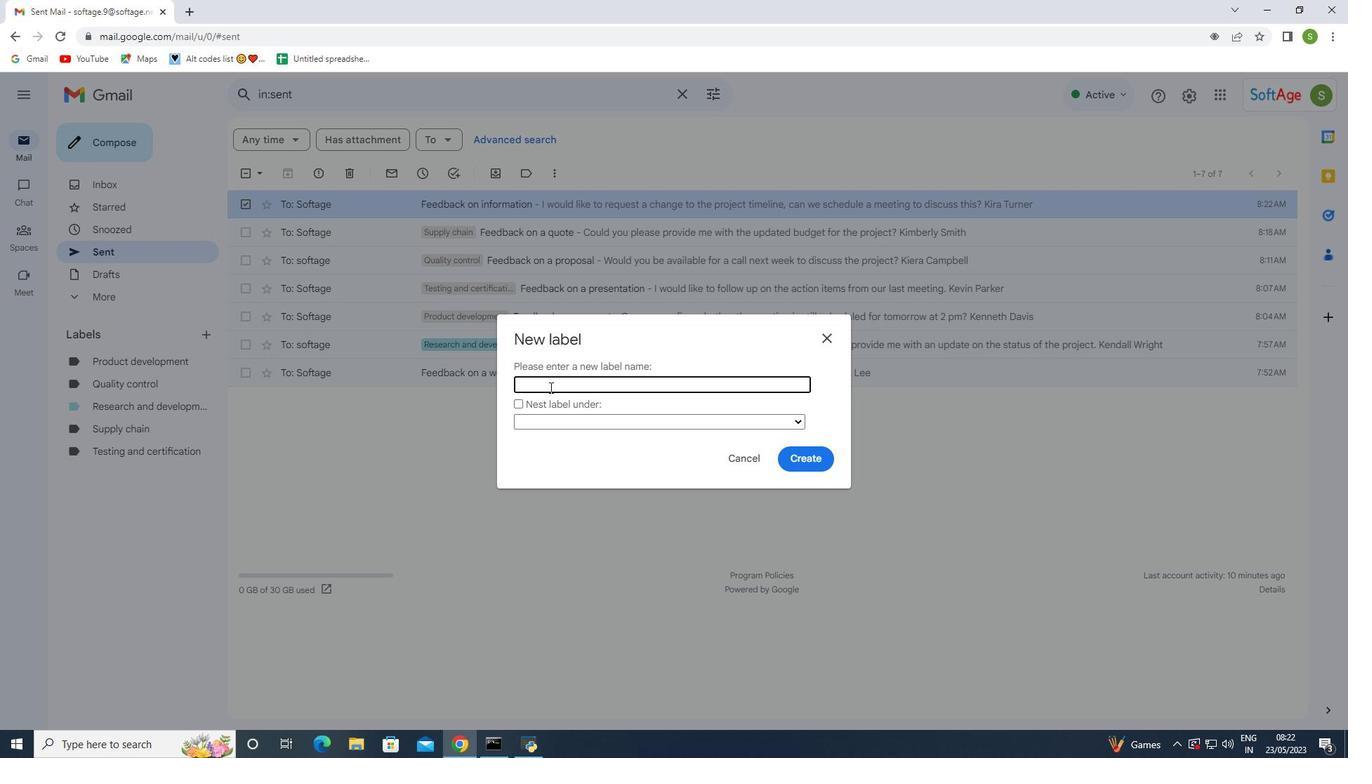 
Action: Key pressed <Key.shift><Key.shift>Logistics
Screenshot: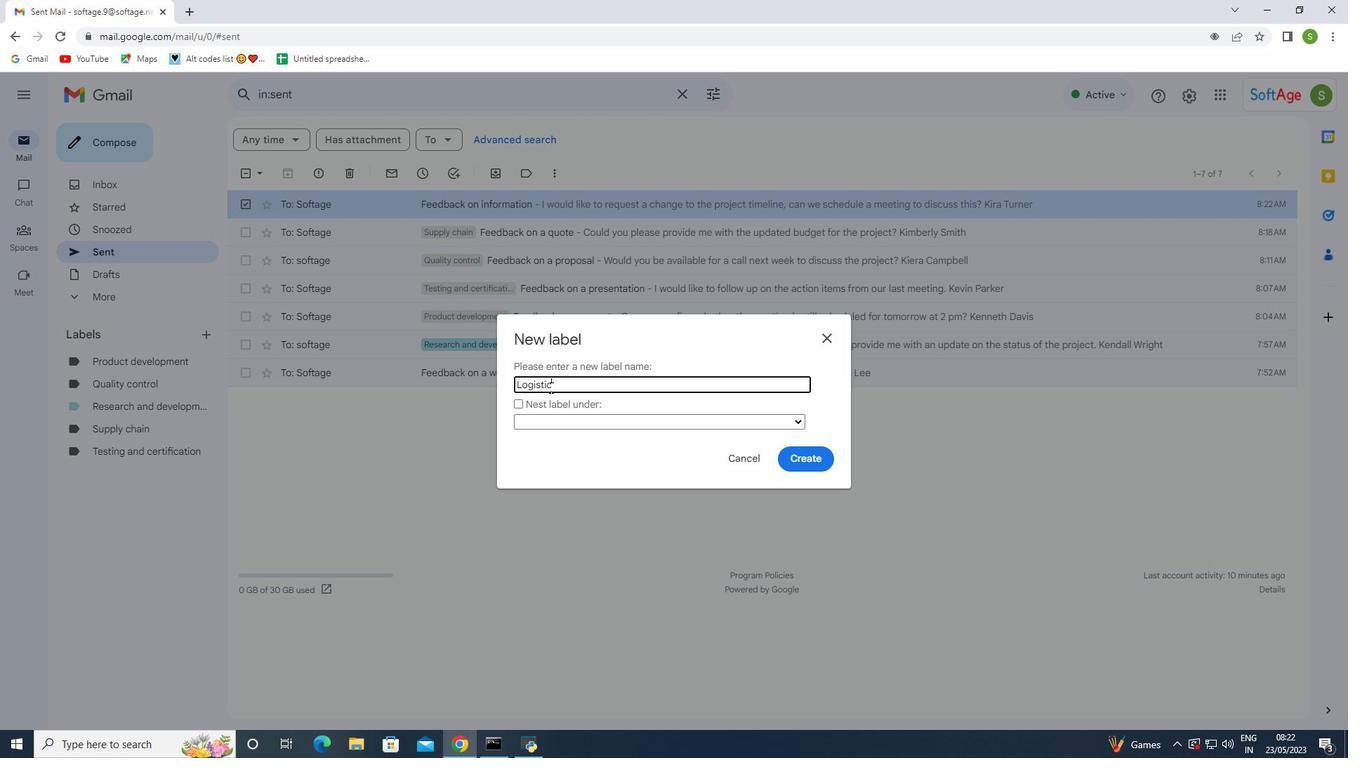 
Action: Mouse moved to (818, 458)
Screenshot: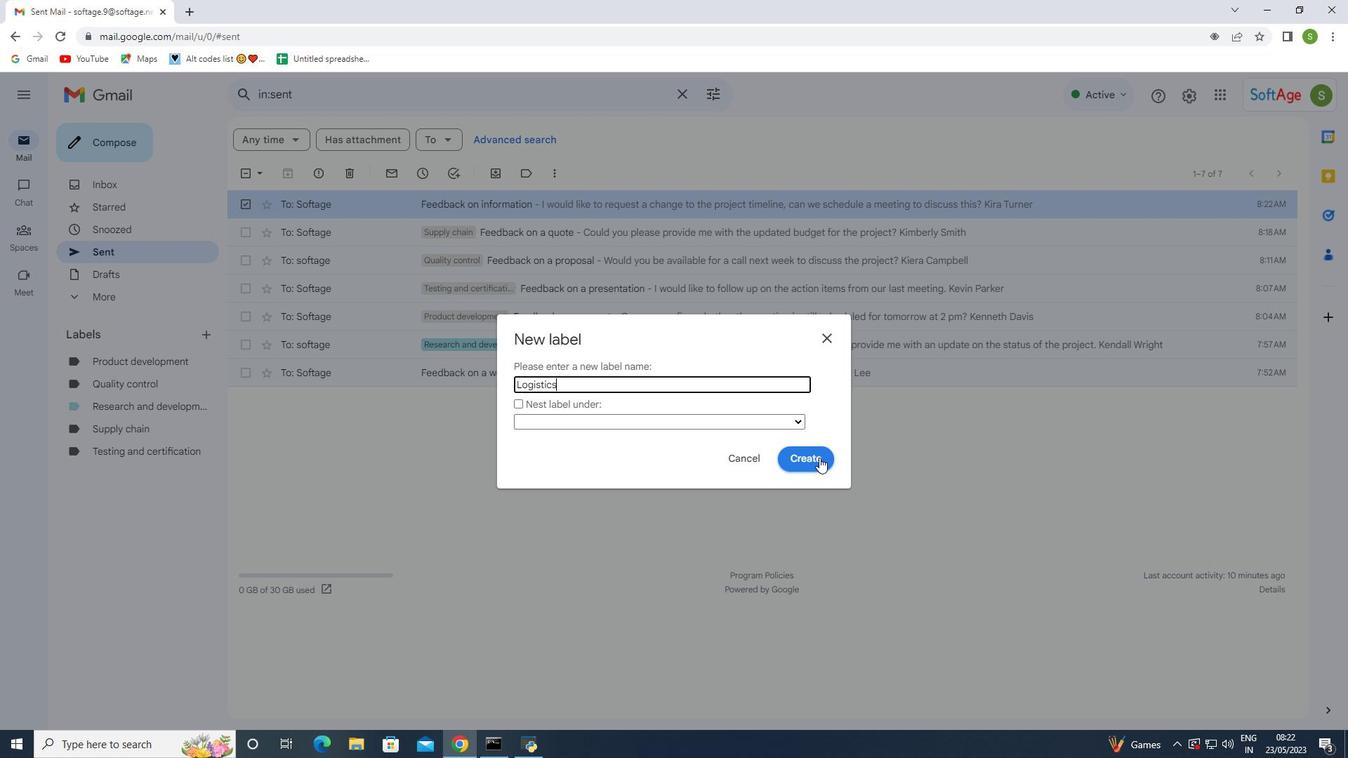 
Action: Mouse pressed left at (818, 458)
Screenshot: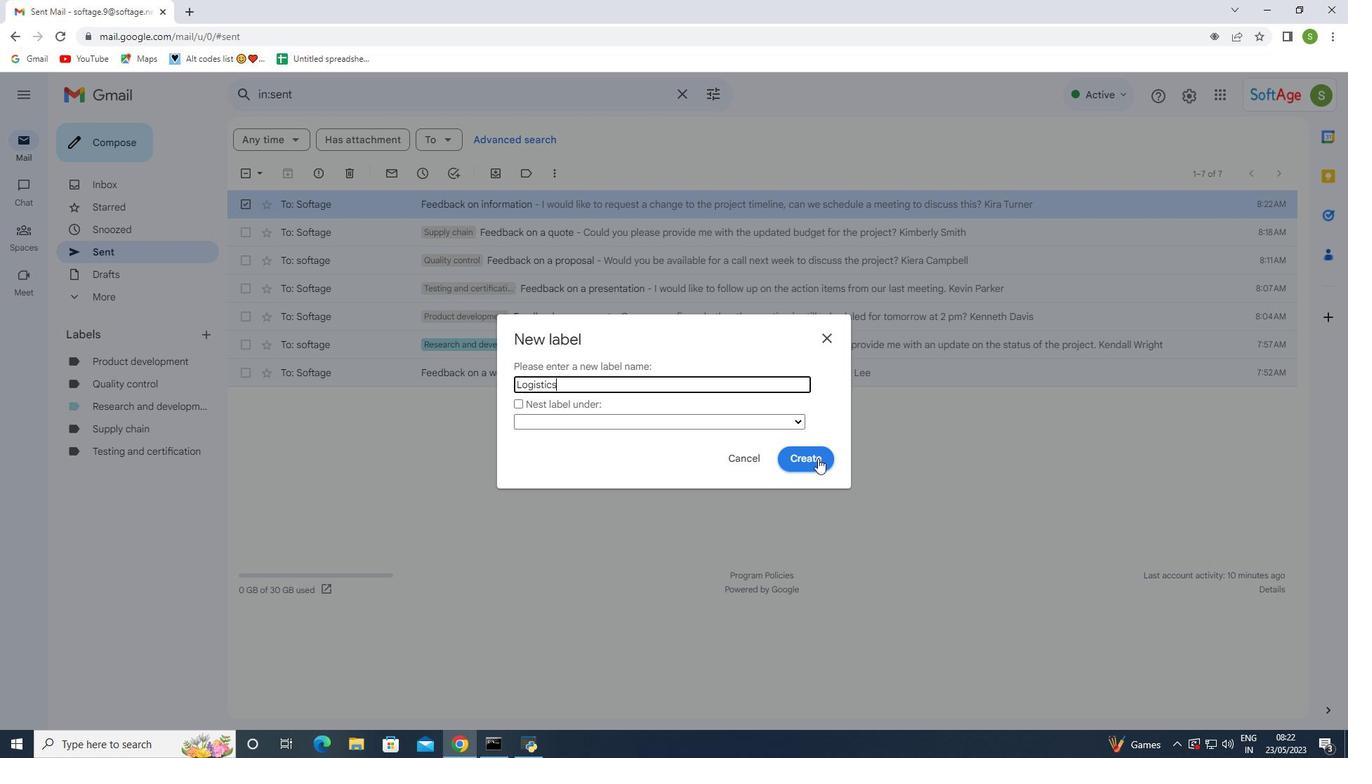 
Action: Mouse moved to (124, 355)
Screenshot: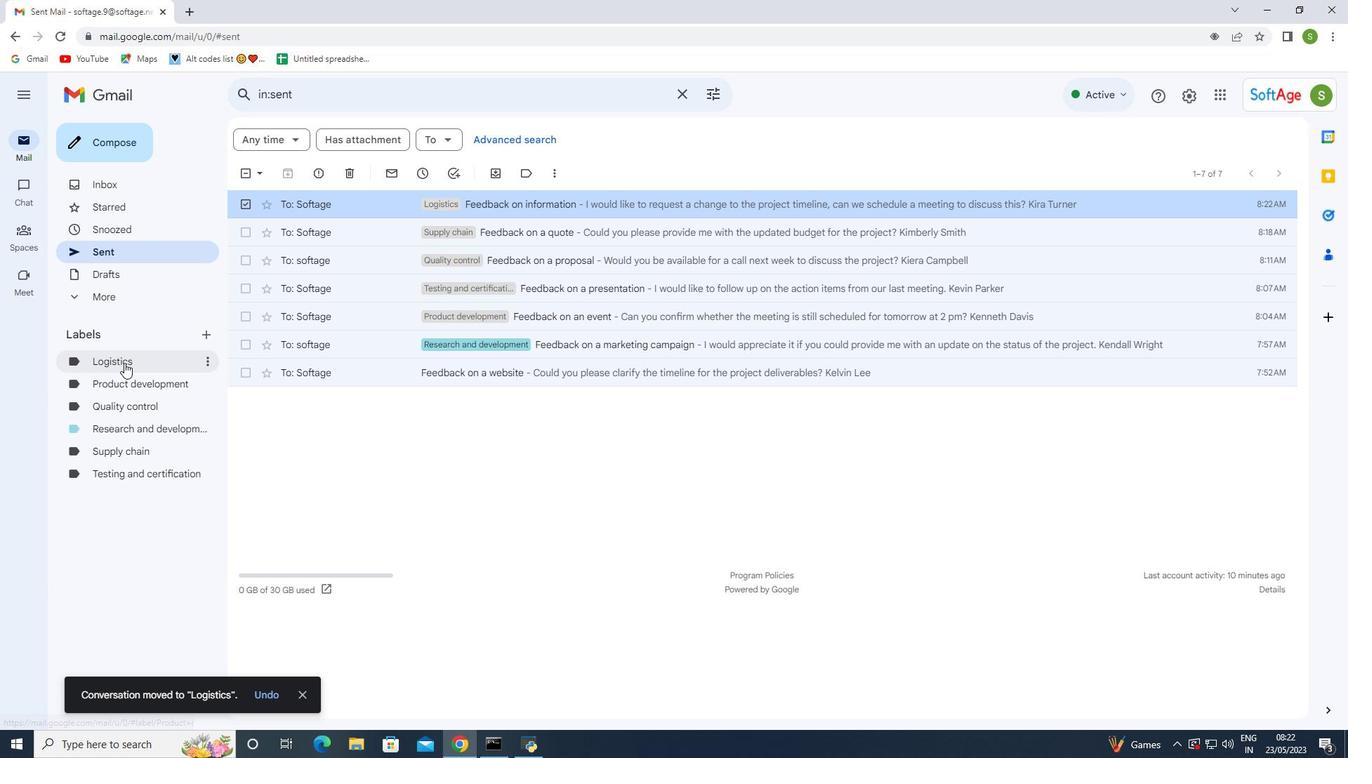 
Action: Mouse pressed left at (124, 355)
Screenshot: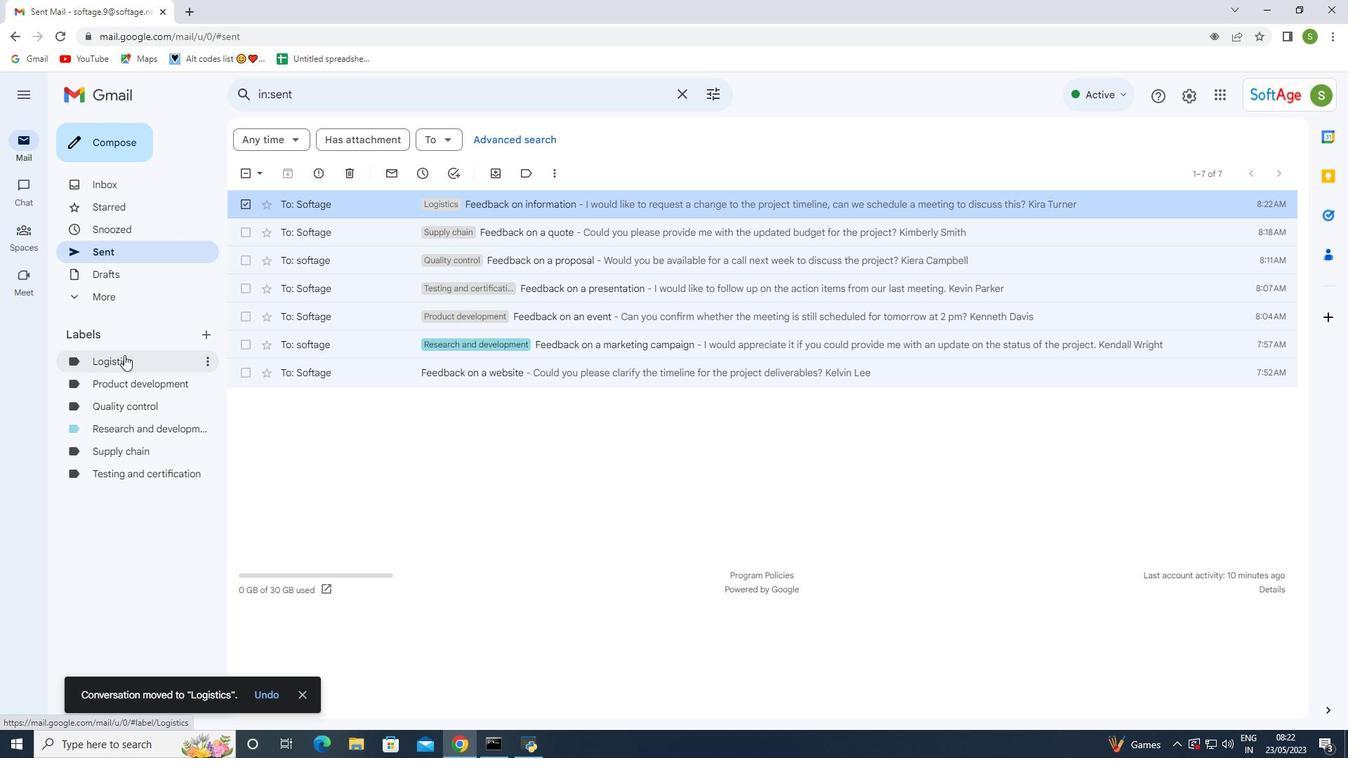 
Action: Mouse pressed left at (124, 355)
Screenshot: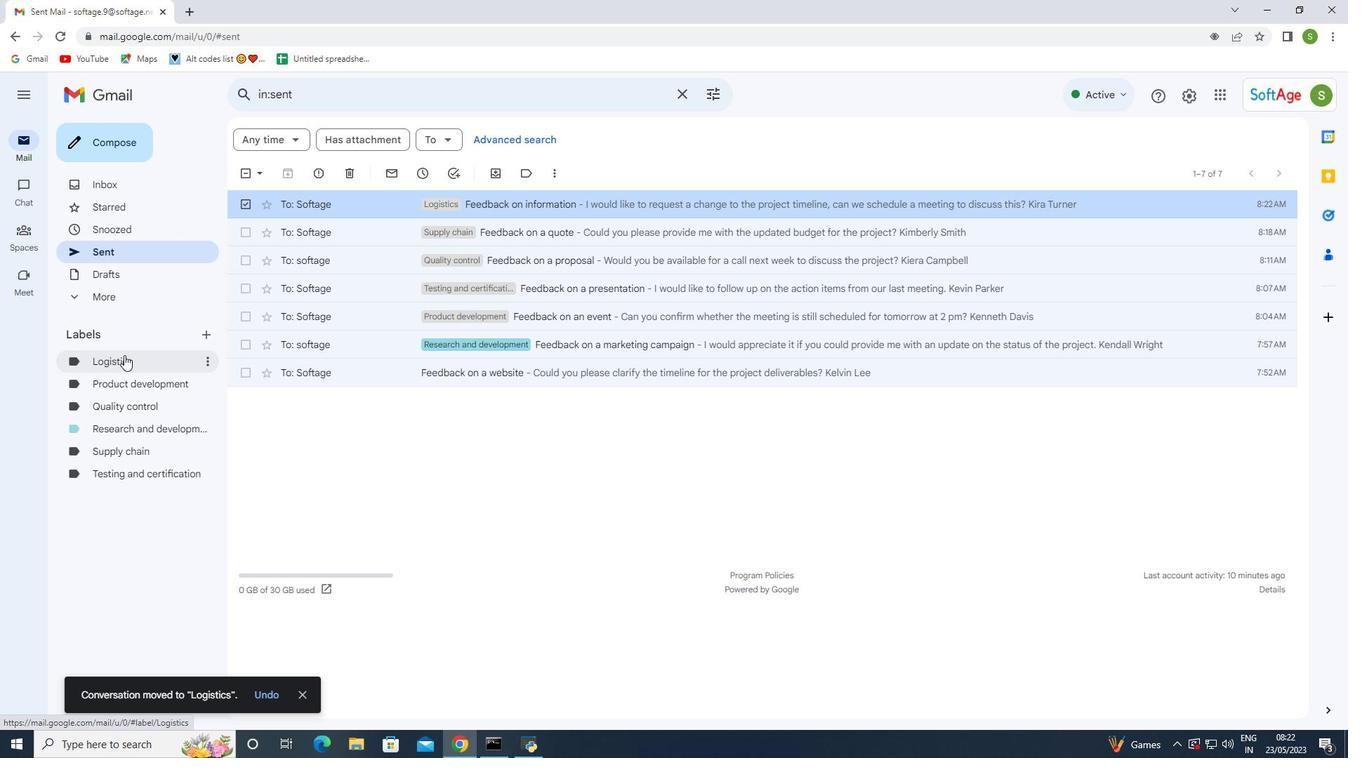 
Action: Mouse moved to (396, 214)
Screenshot: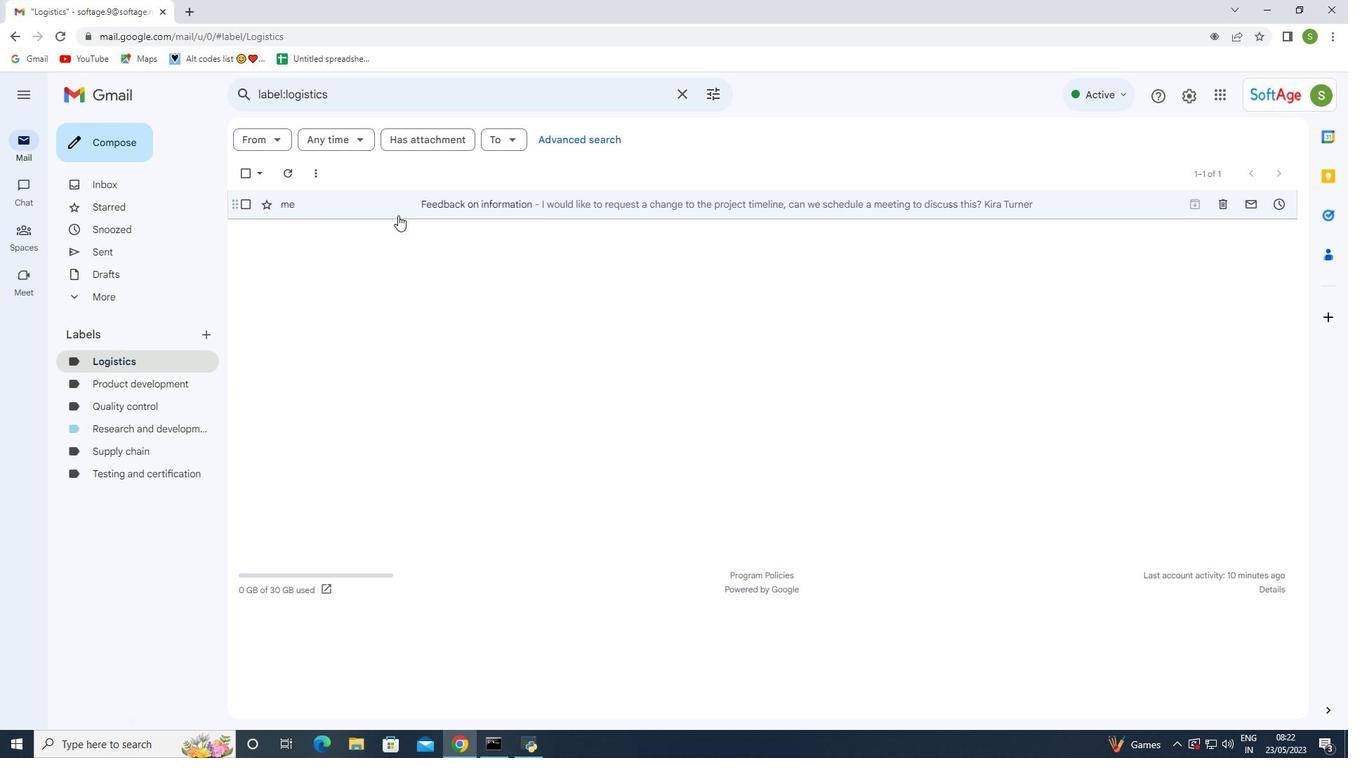 
Action: Mouse pressed left at (396, 214)
Screenshot: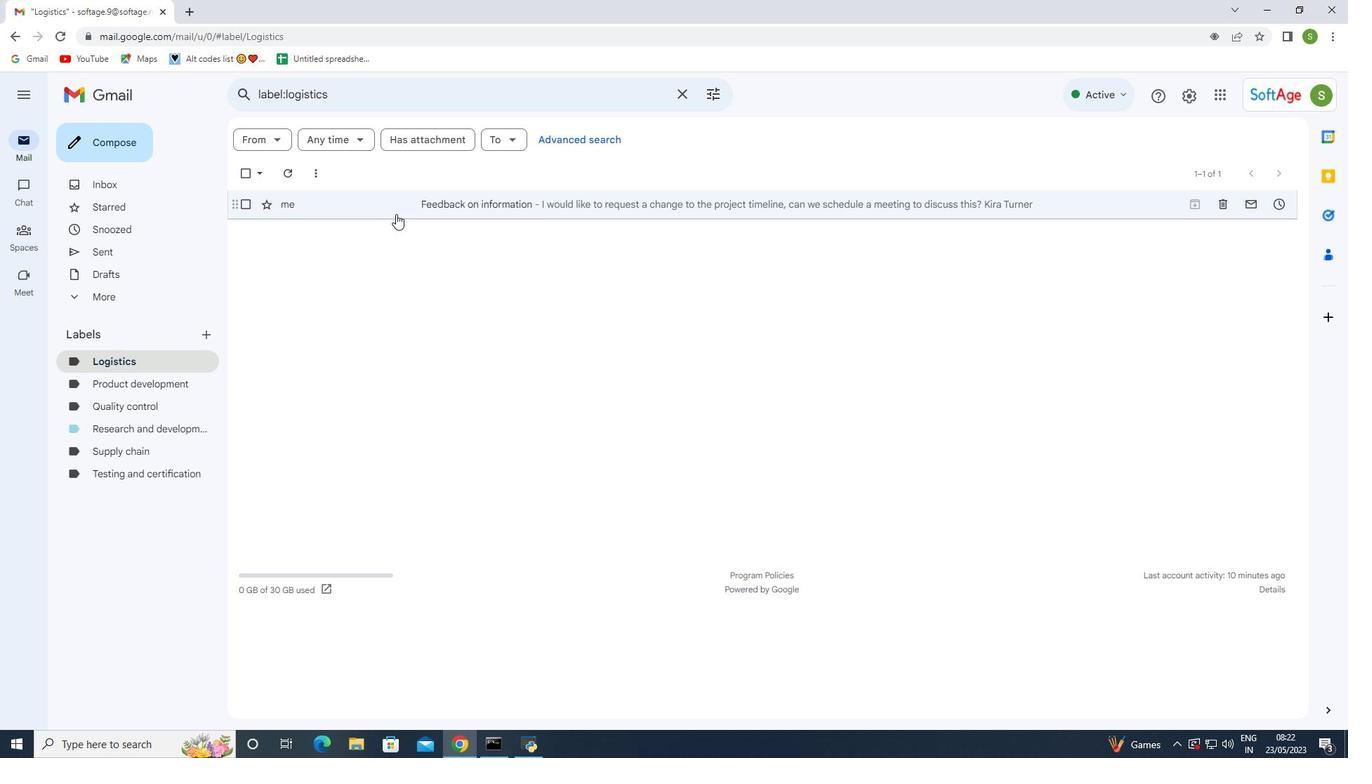 
Action: Mouse pressed left at (396, 214)
Screenshot: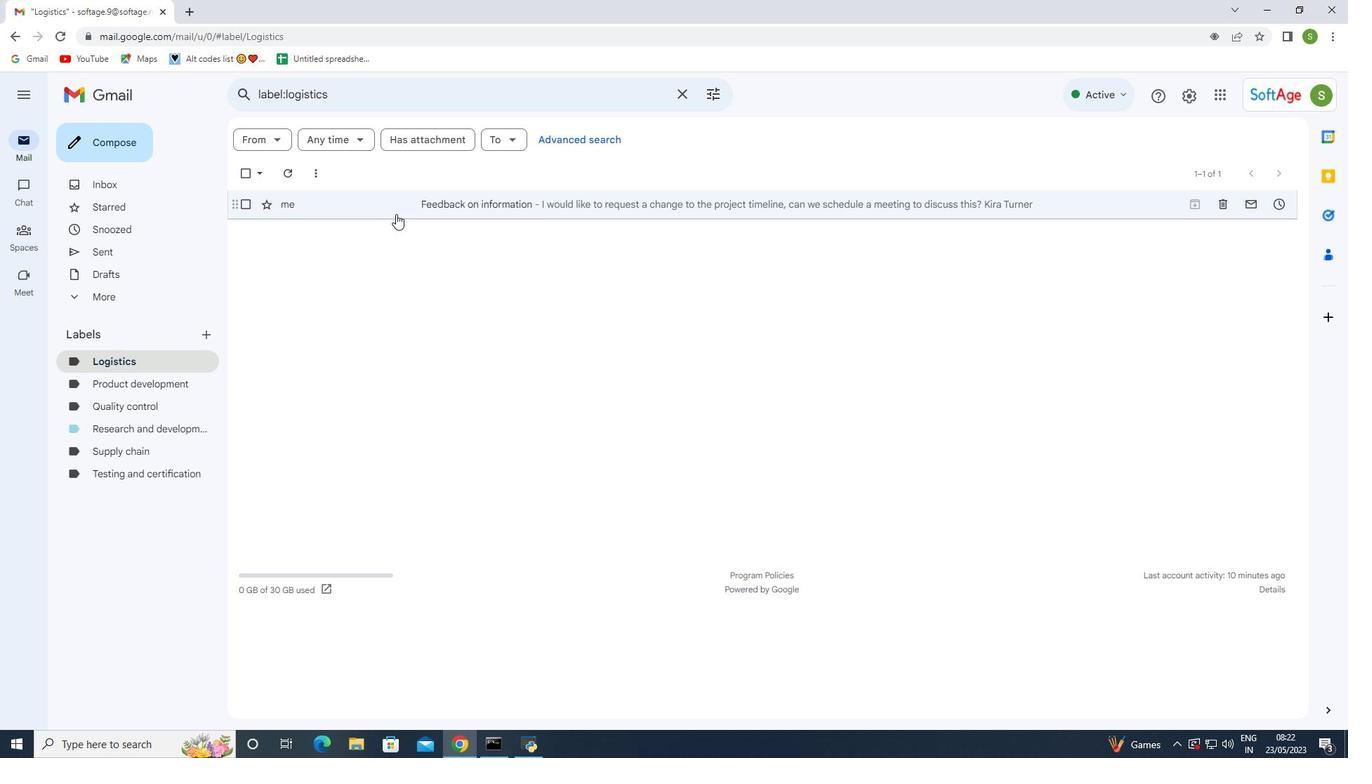
Action: Mouse moved to (11, 40)
Screenshot: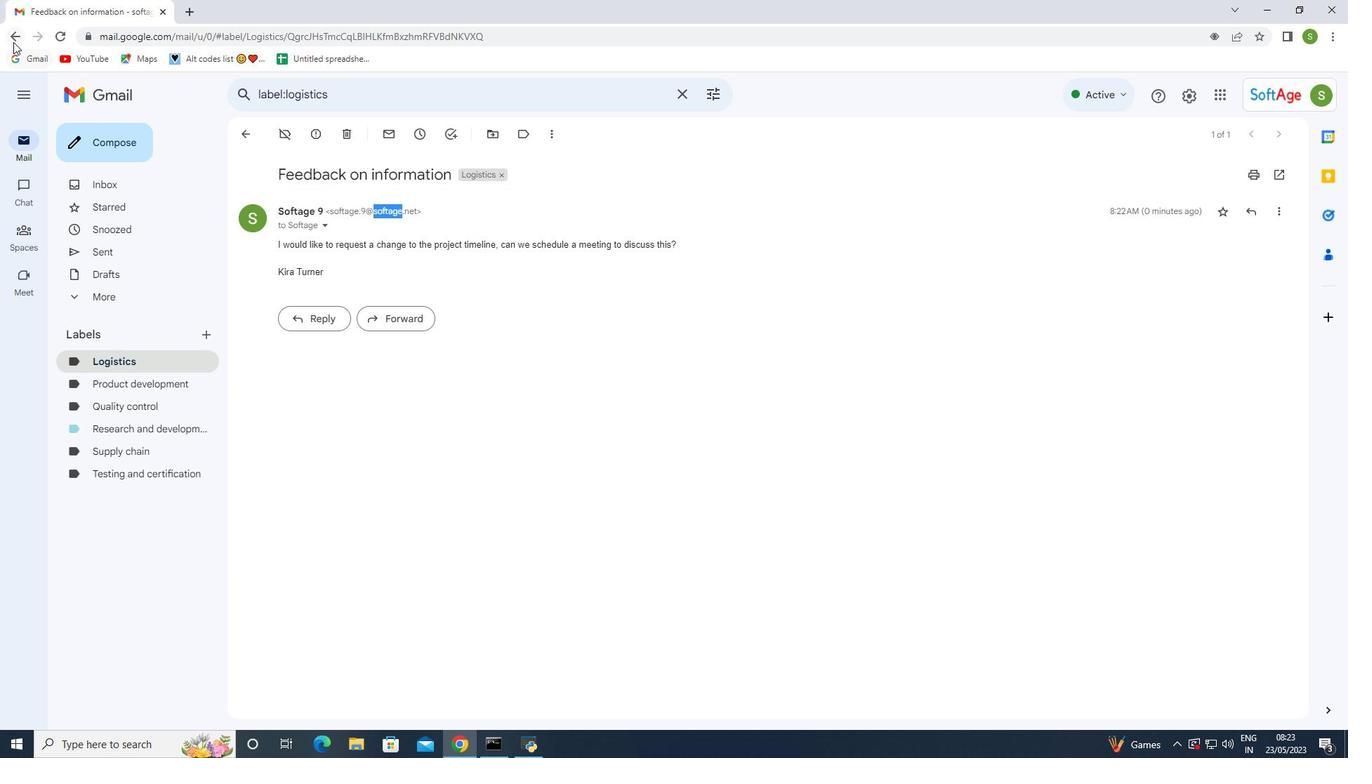 
Action: Mouse pressed left at (11, 40)
Screenshot: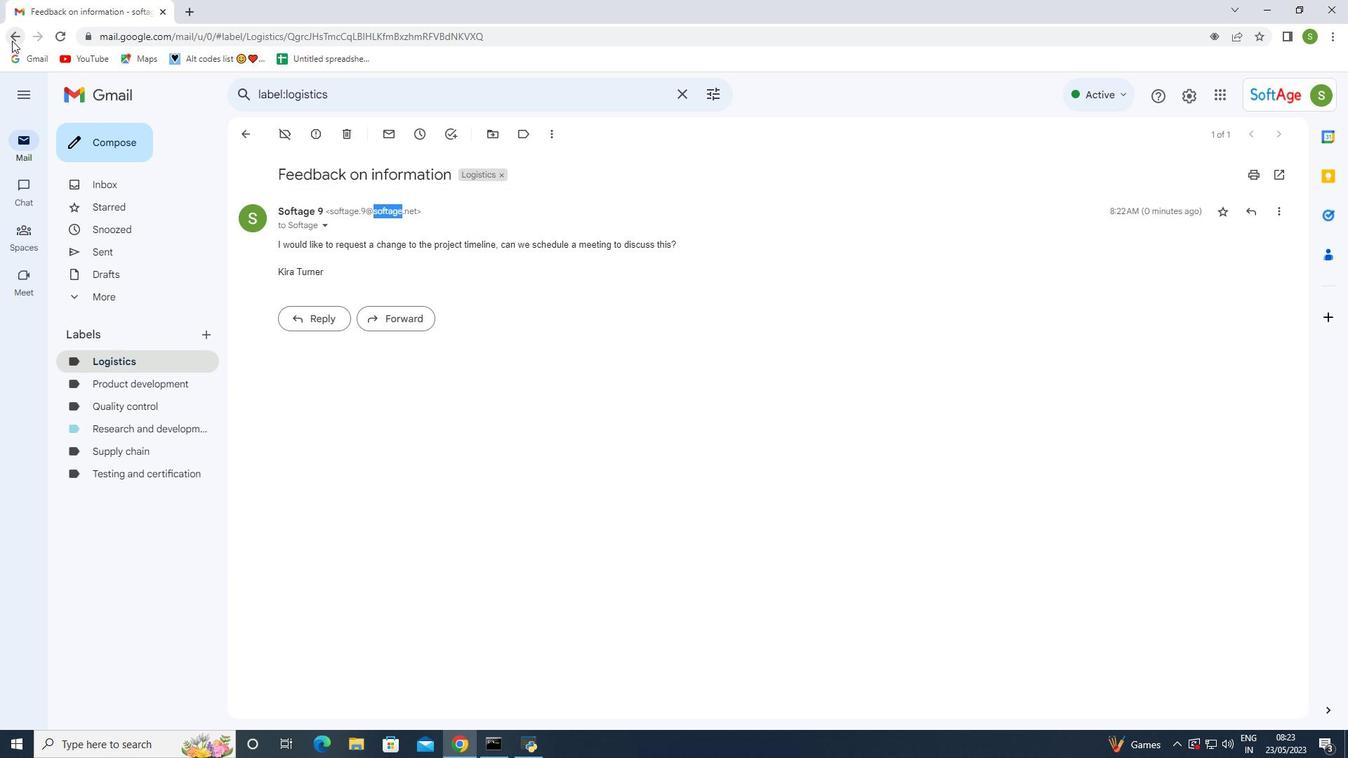 
Action: Mouse moved to (364, 284)
Screenshot: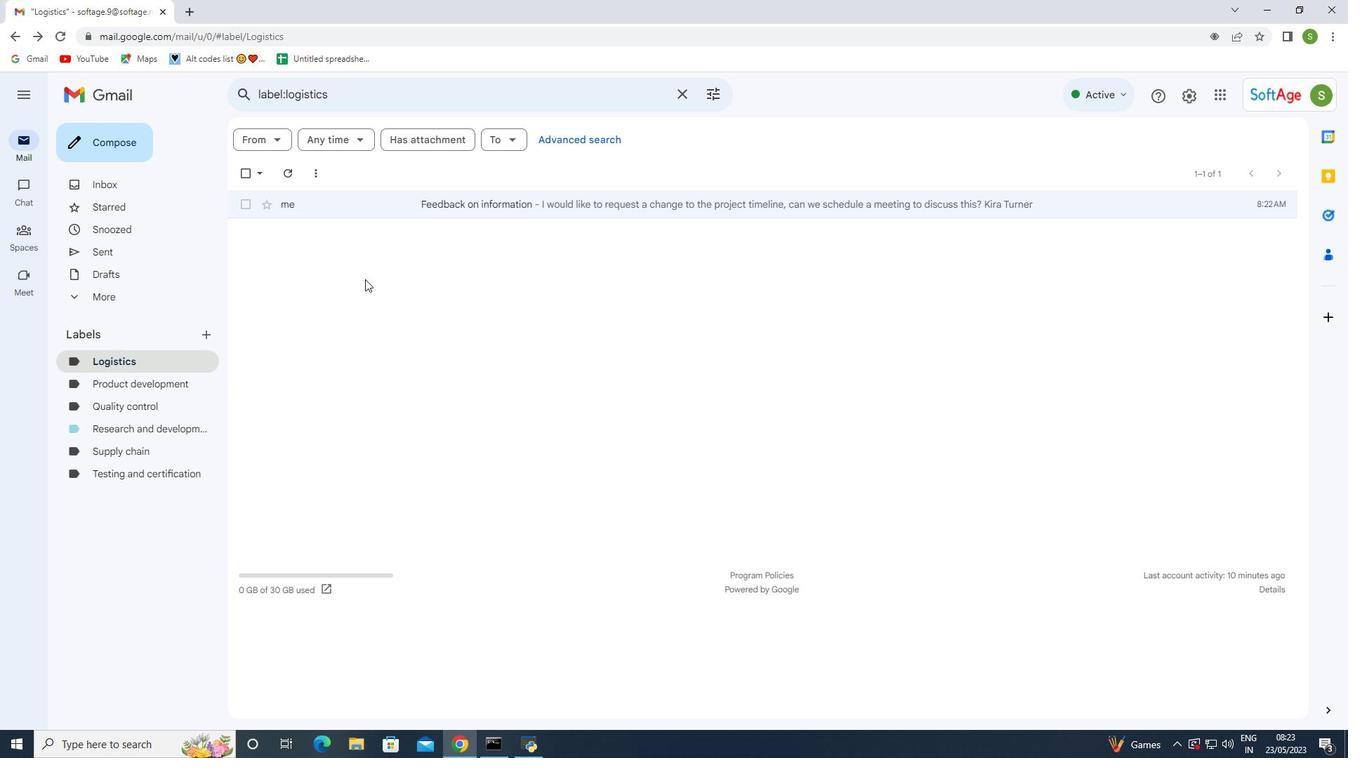 
